 Task: Find connections with filter location Baoqing with filter topic #whatinspiresmewith filter profile language Potuguese with filter current company Netcore Cloud with filter school Shoolini University with filter industry Movies, Videos and Sound with filter service category Immigration Law with filter keywords title Bookkeeper
Action: Mouse moved to (568, 86)
Screenshot: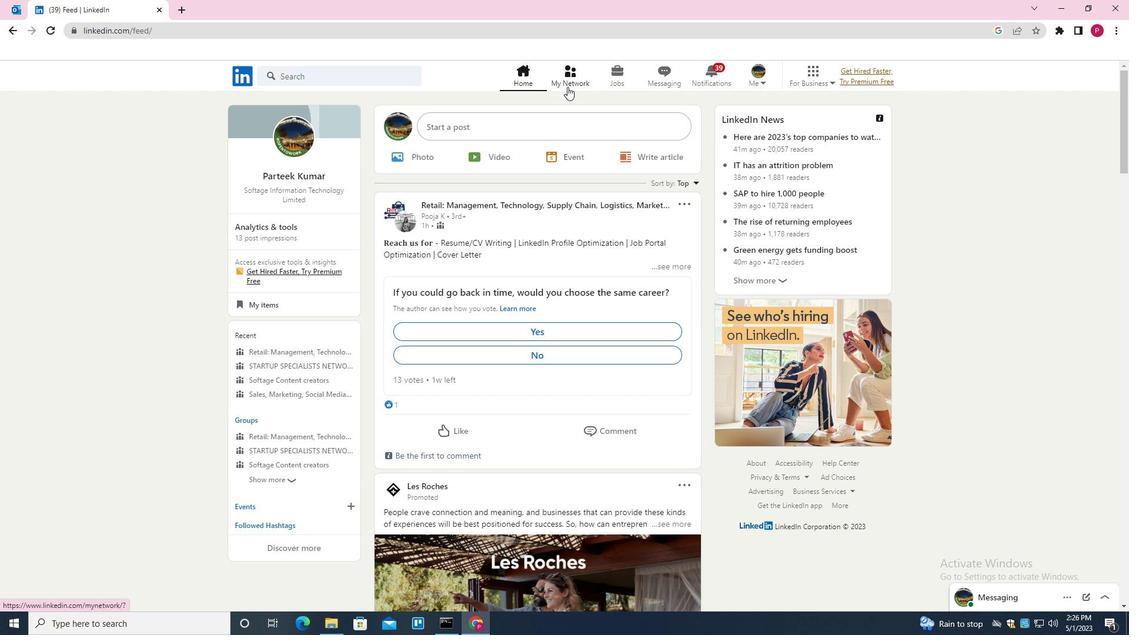 
Action: Mouse pressed left at (568, 86)
Screenshot: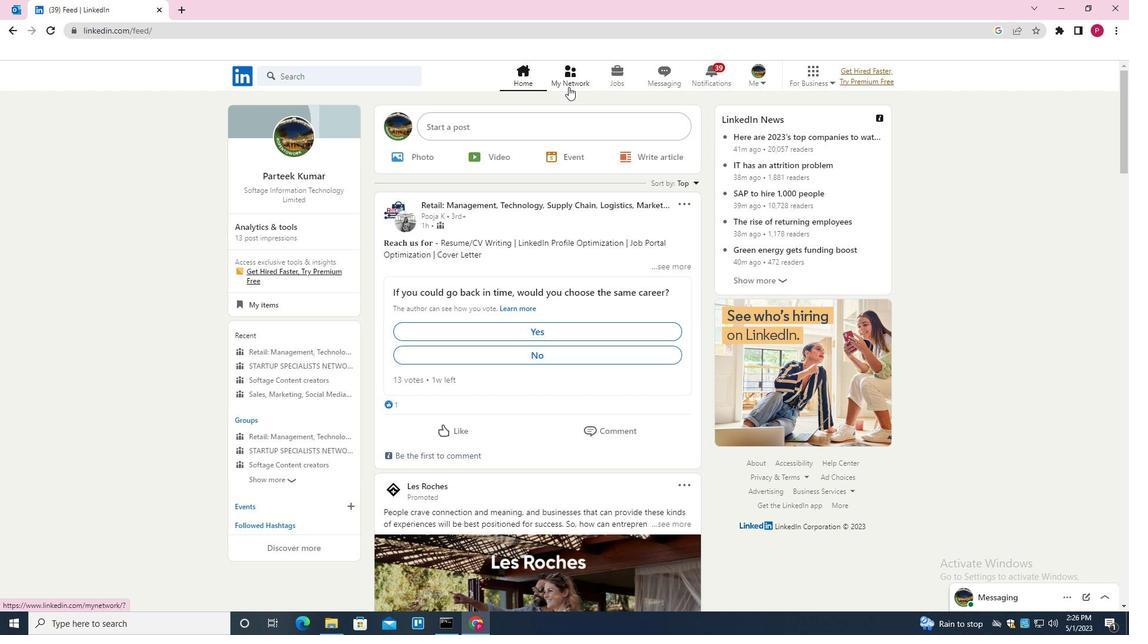 
Action: Mouse moved to (380, 135)
Screenshot: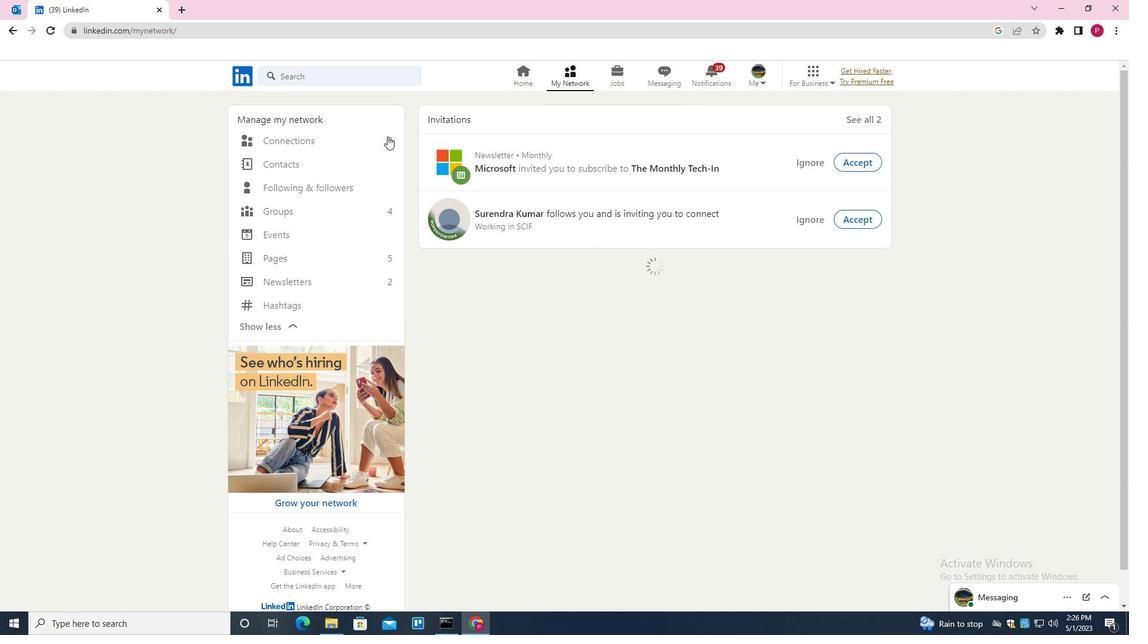 
Action: Mouse pressed left at (380, 135)
Screenshot: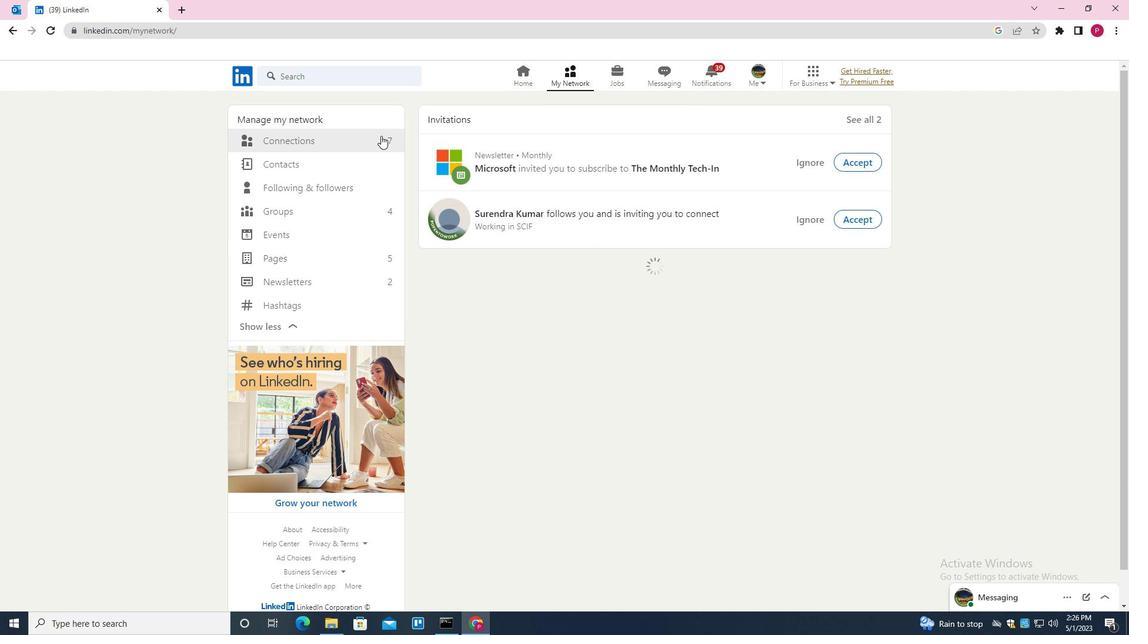 
Action: Mouse moved to (661, 138)
Screenshot: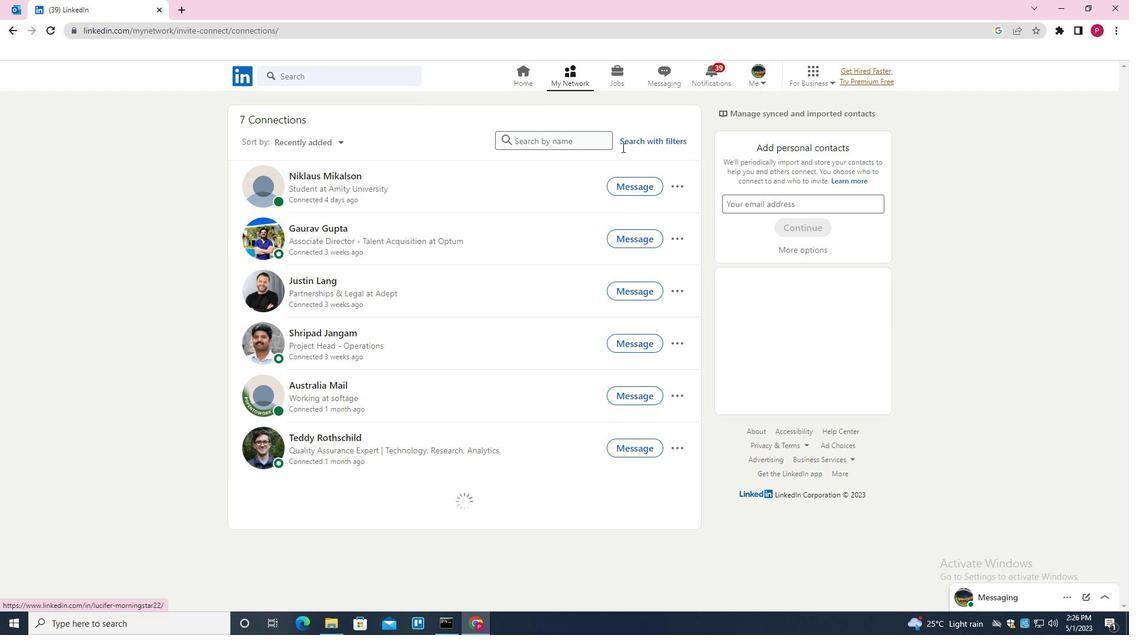 
Action: Mouse pressed left at (661, 138)
Screenshot: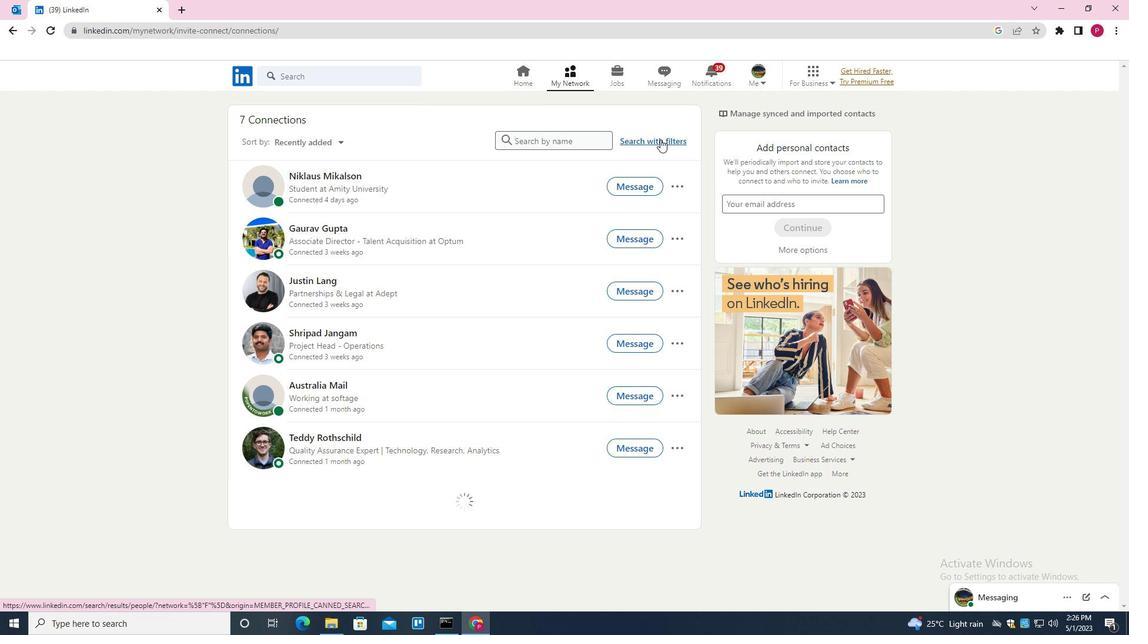 
Action: Mouse moved to (598, 108)
Screenshot: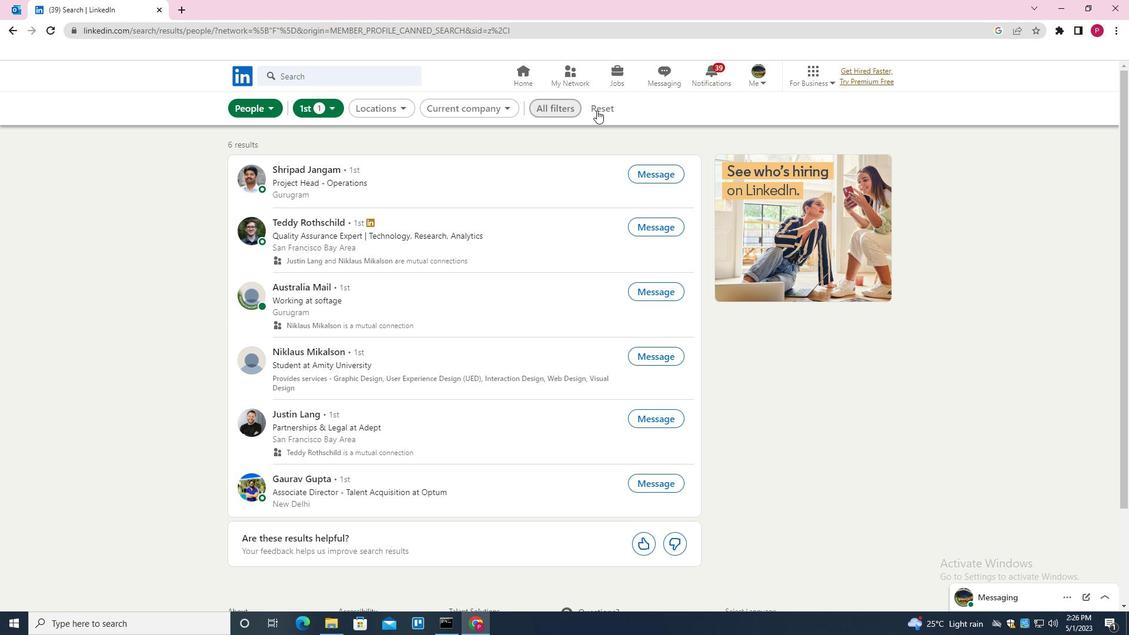 
Action: Mouse pressed left at (598, 108)
Screenshot: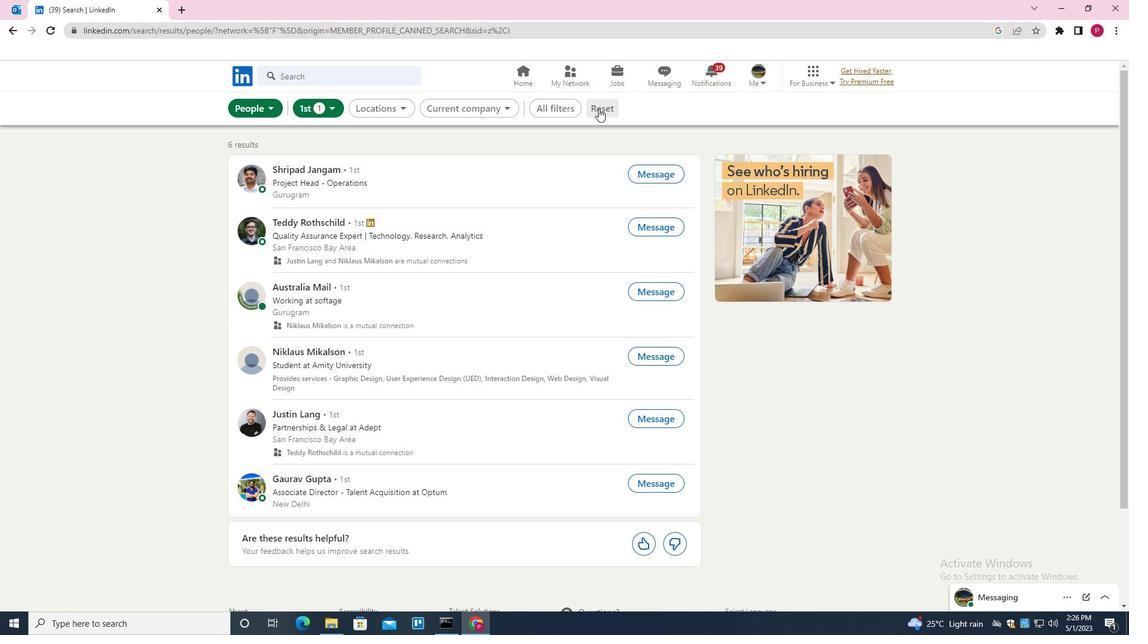 
Action: Mouse moved to (578, 108)
Screenshot: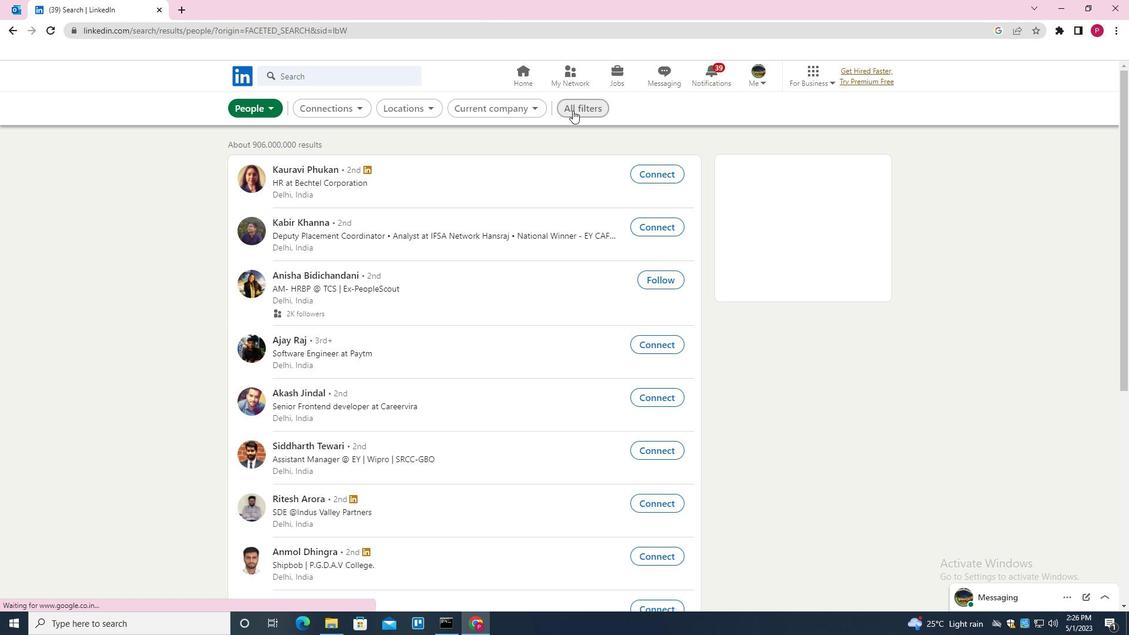 
Action: Mouse pressed left at (578, 108)
Screenshot: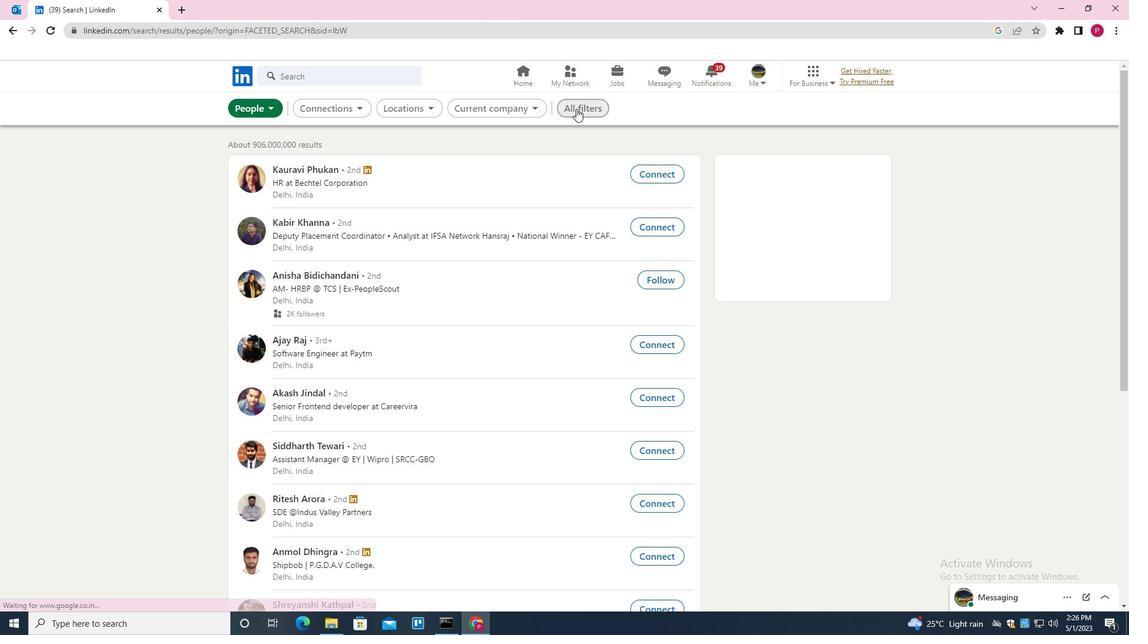 
Action: Mouse moved to (861, 297)
Screenshot: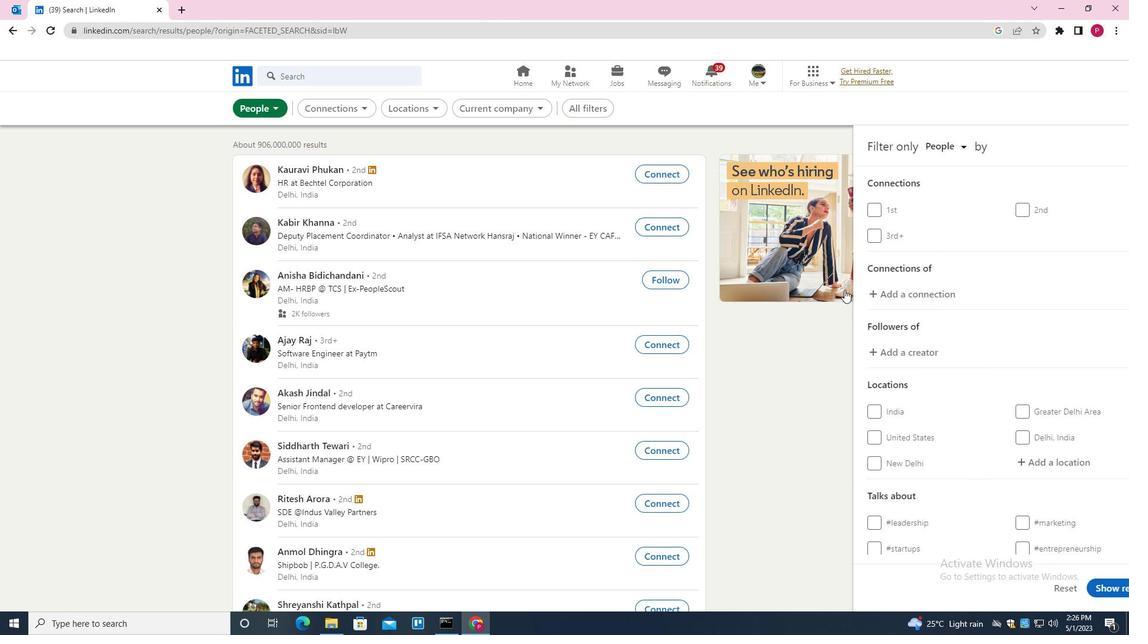 
Action: Mouse scrolled (861, 296) with delta (0, 0)
Screenshot: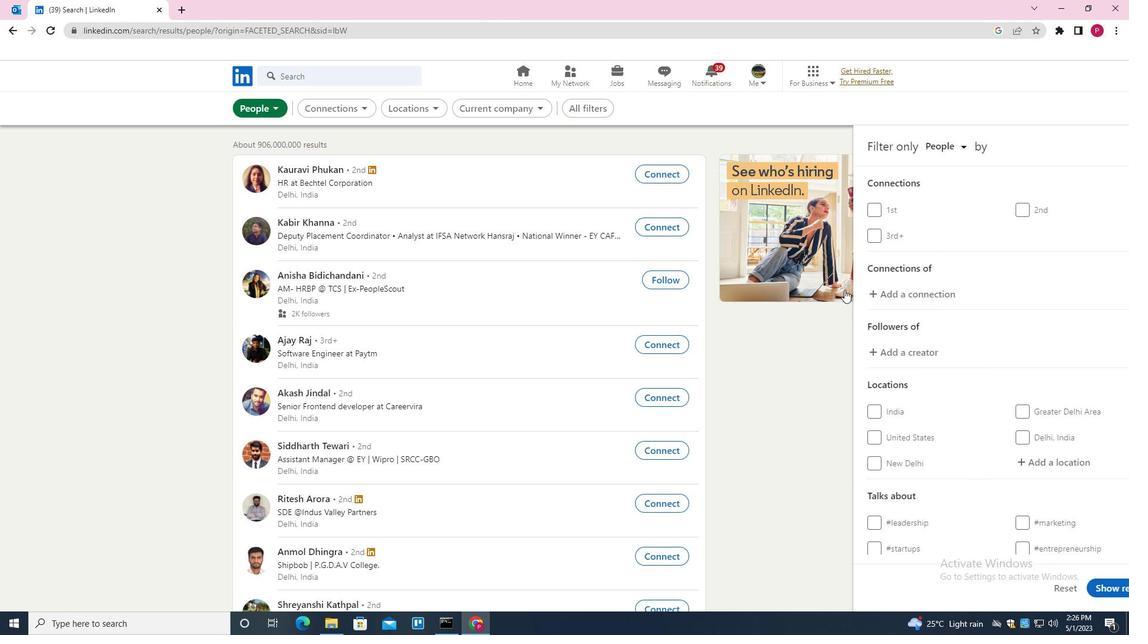 
Action: Mouse moved to (863, 298)
Screenshot: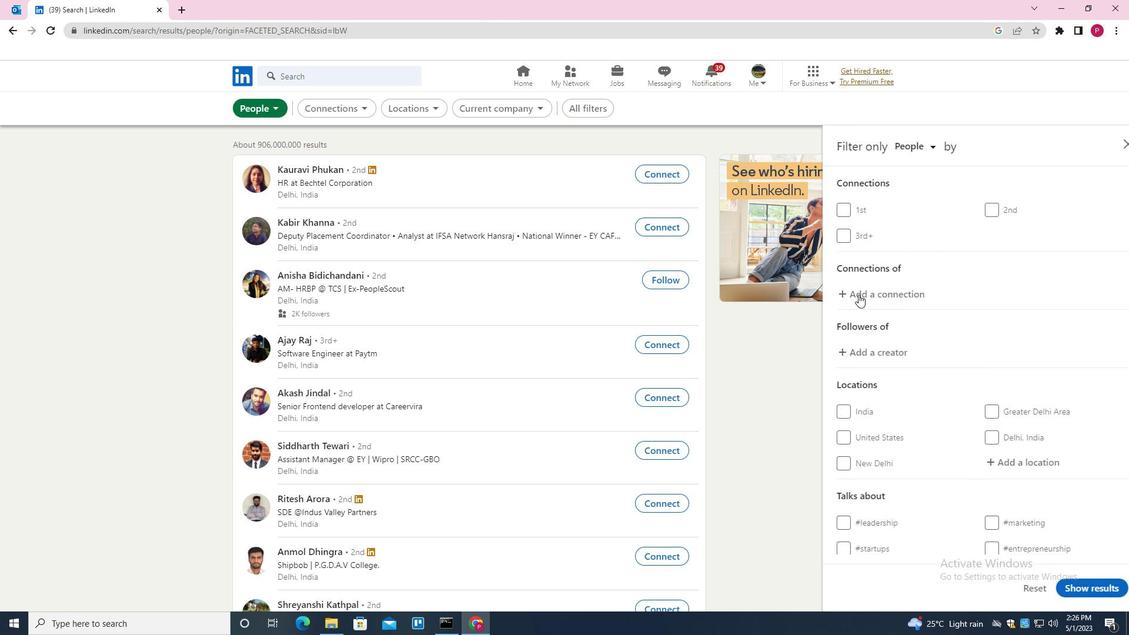
Action: Mouse scrolled (863, 297) with delta (0, 0)
Screenshot: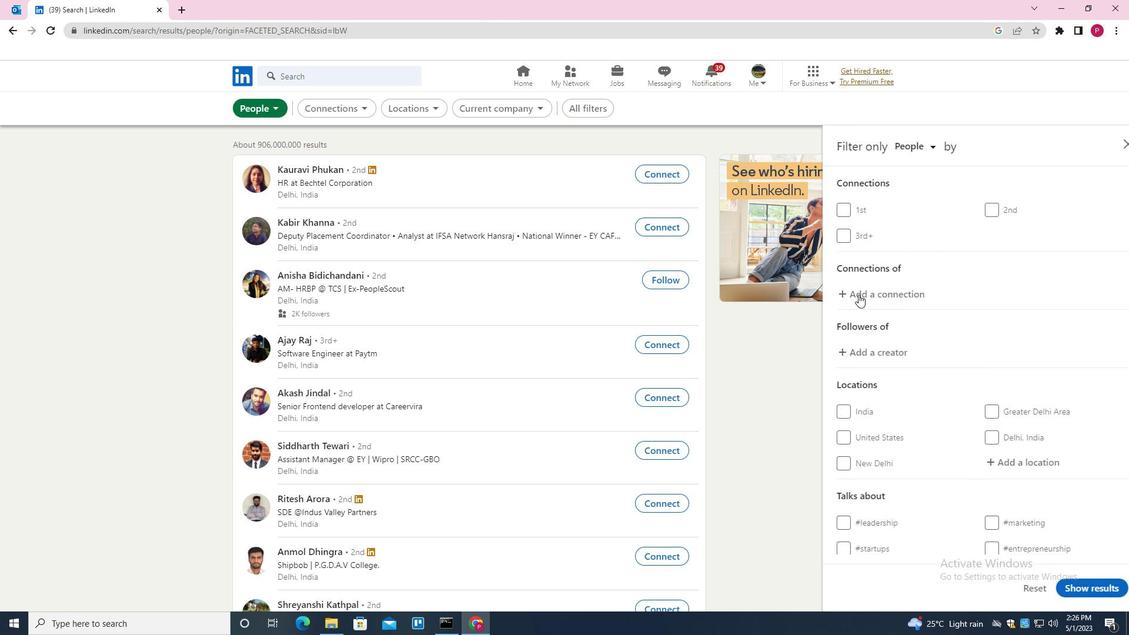 
Action: Mouse moved to (868, 302)
Screenshot: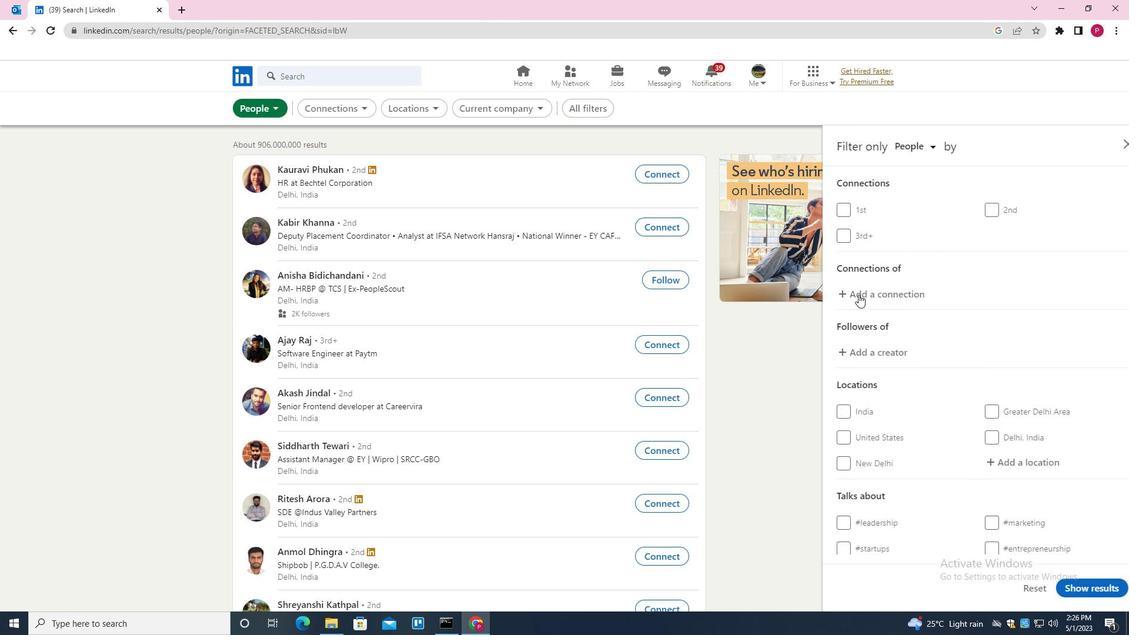 
Action: Mouse scrolled (868, 301) with delta (0, 0)
Screenshot: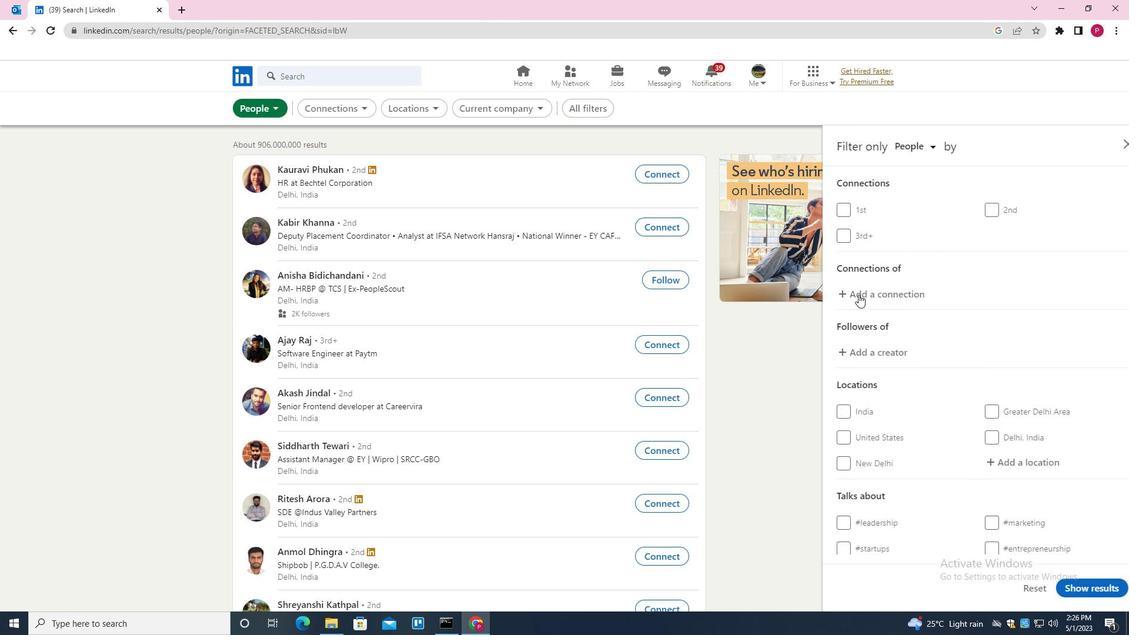 
Action: Mouse moved to (1013, 282)
Screenshot: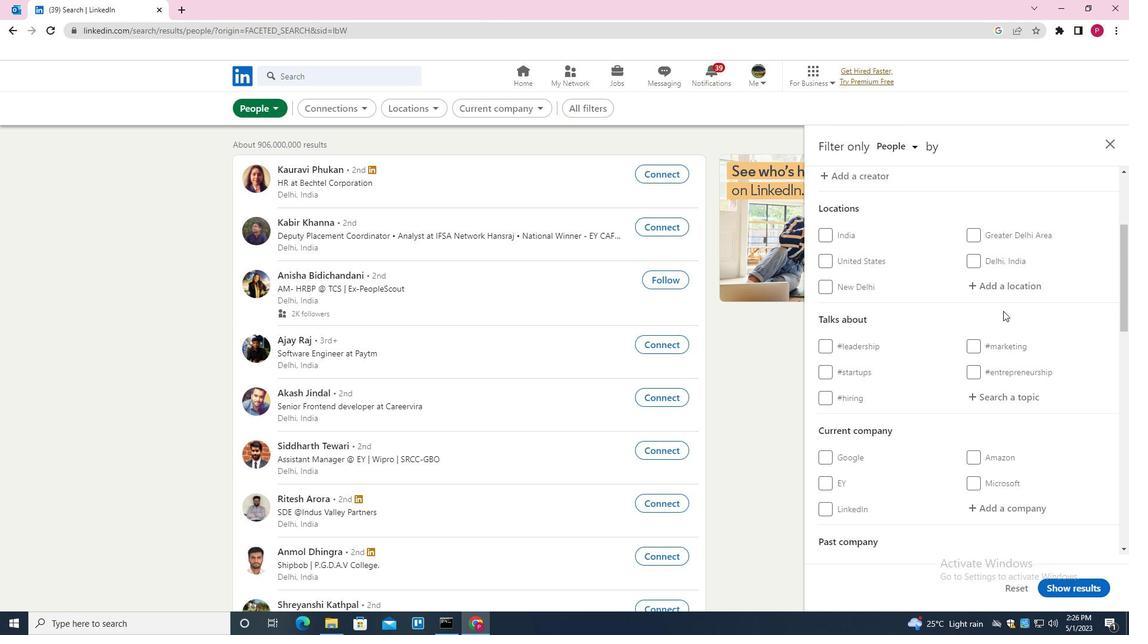 
Action: Mouse pressed left at (1013, 282)
Screenshot: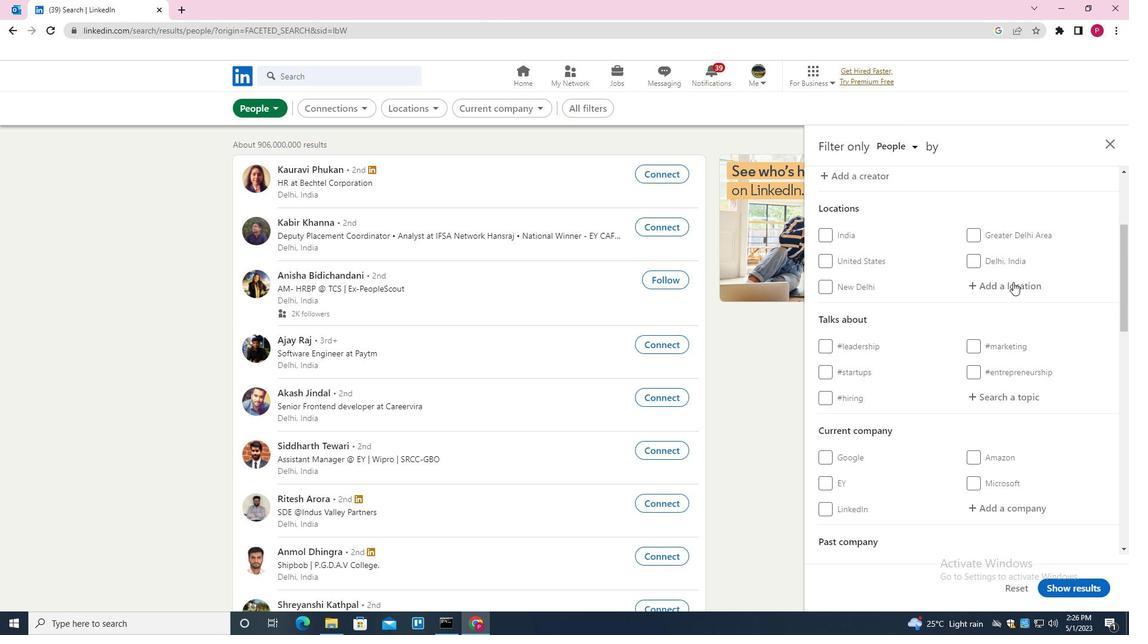 
Action: Key pressed <Key.shift>BAOQING<Key.enter>
Screenshot: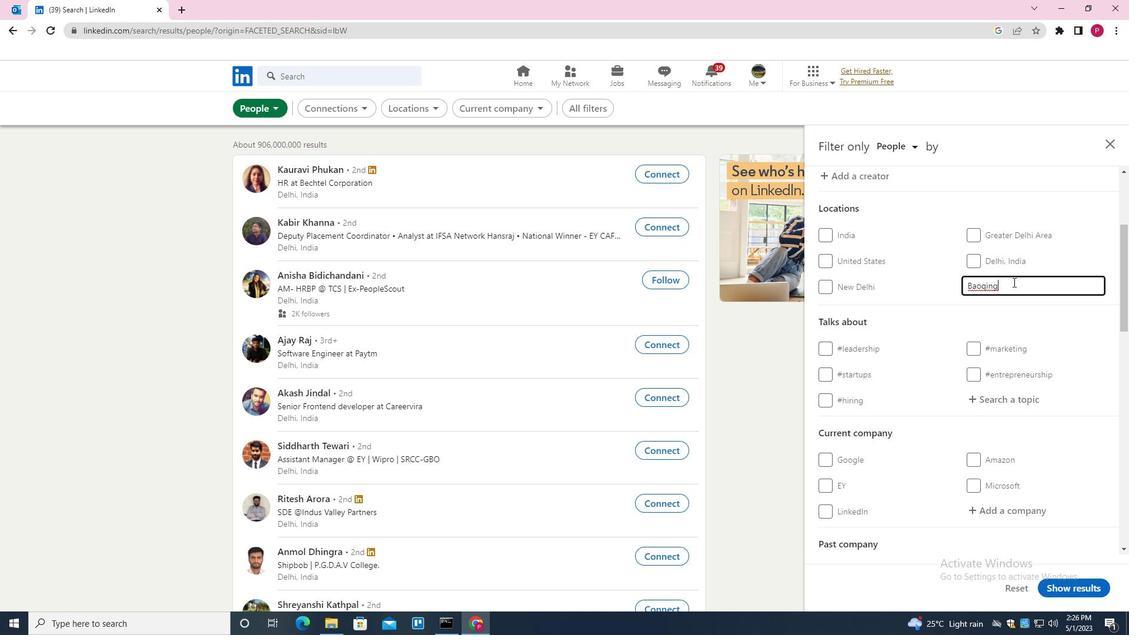 
Action: Mouse moved to (991, 297)
Screenshot: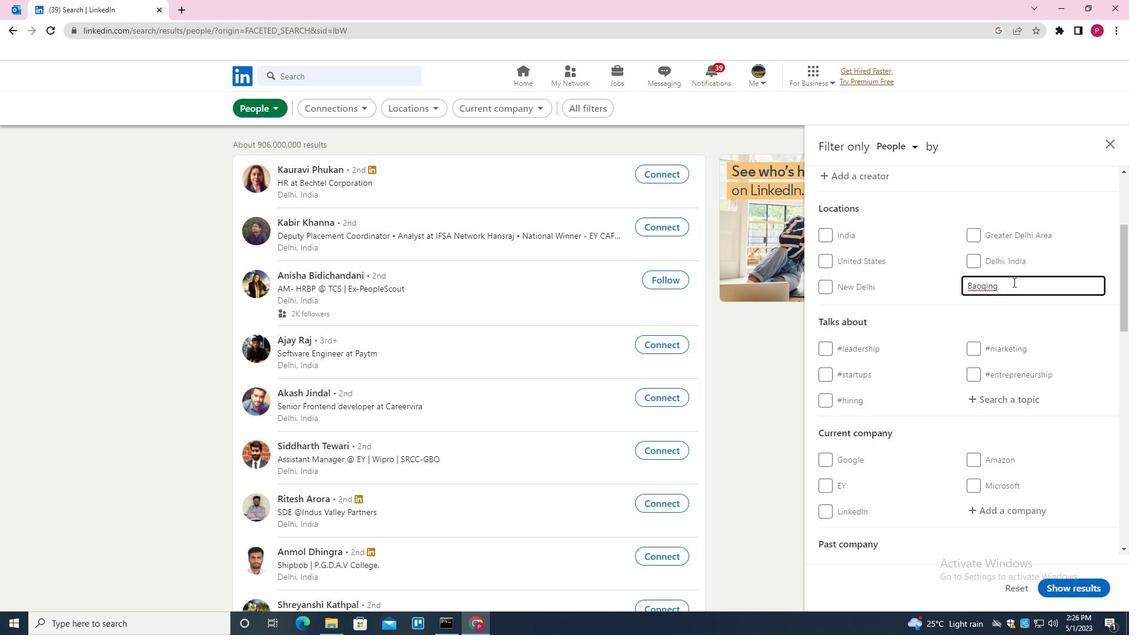 
Action: Mouse scrolled (991, 297) with delta (0, 0)
Screenshot: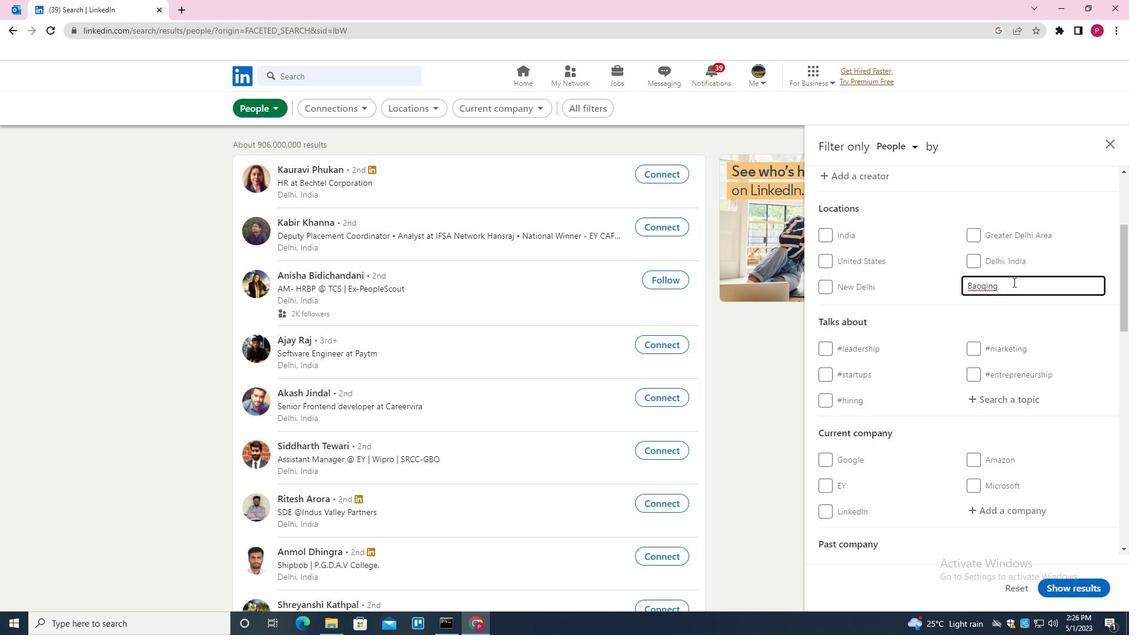 
Action: Mouse moved to (990, 326)
Screenshot: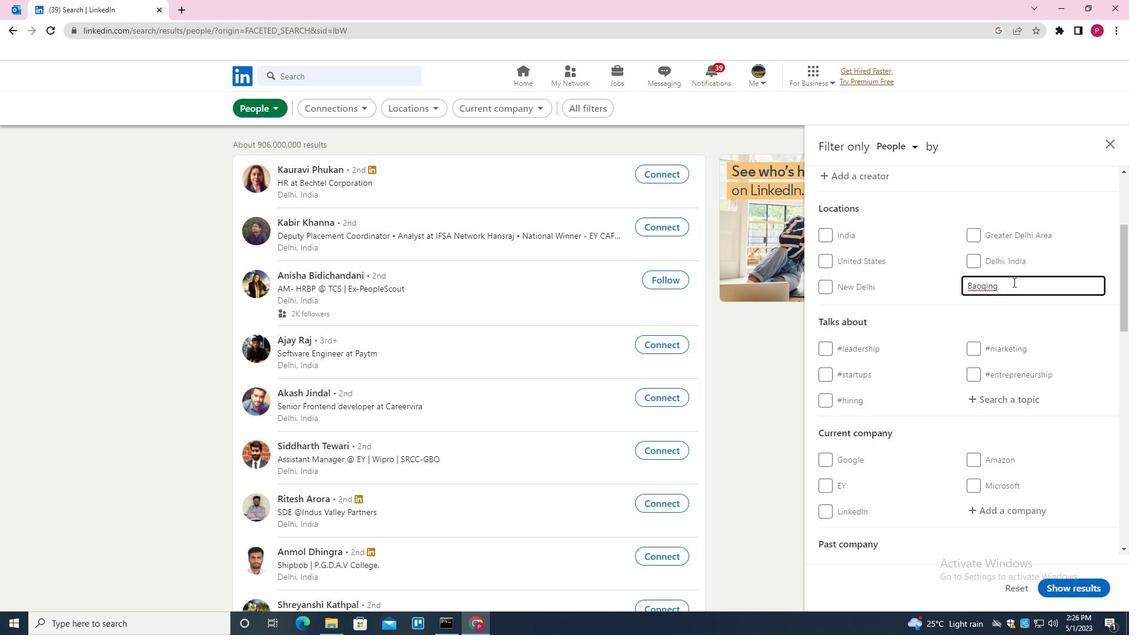 
Action: Mouse scrolled (990, 325) with delta (0, 0)
Screenshot: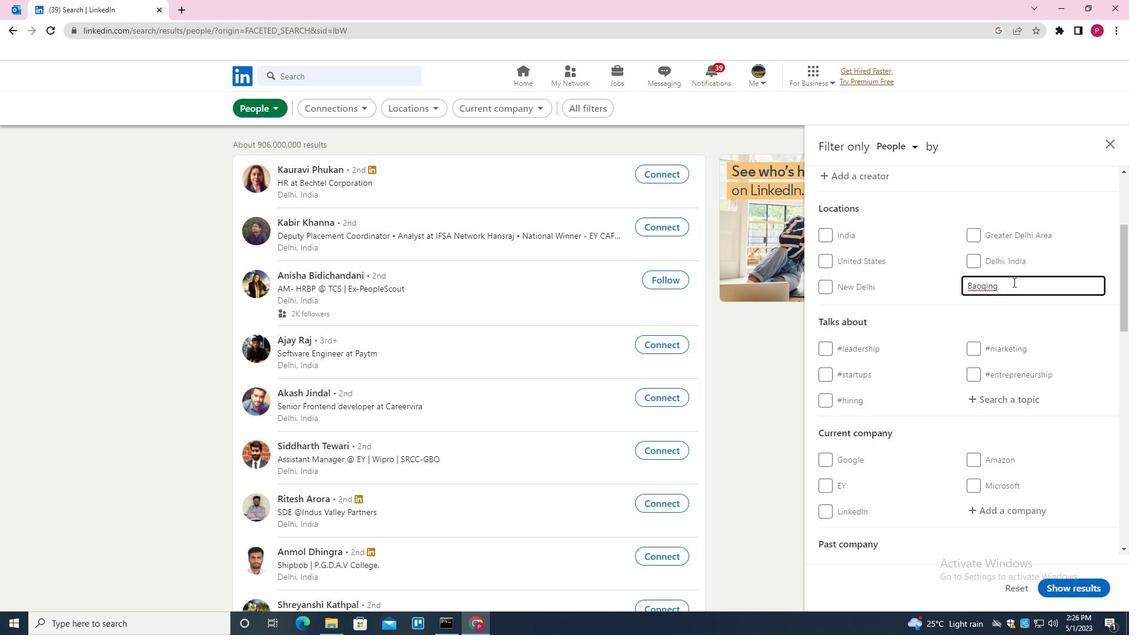 
Action: Mouse moved to (996, 284)
Screenshot: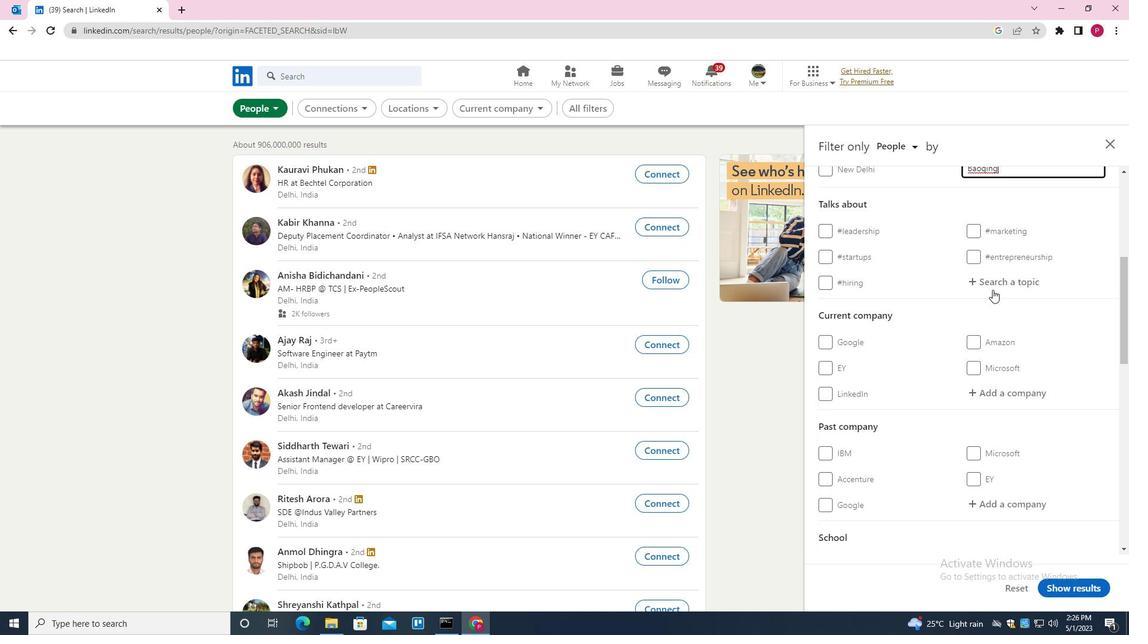 
Action: Mouse pressed left at (996, 284)
Screenshot: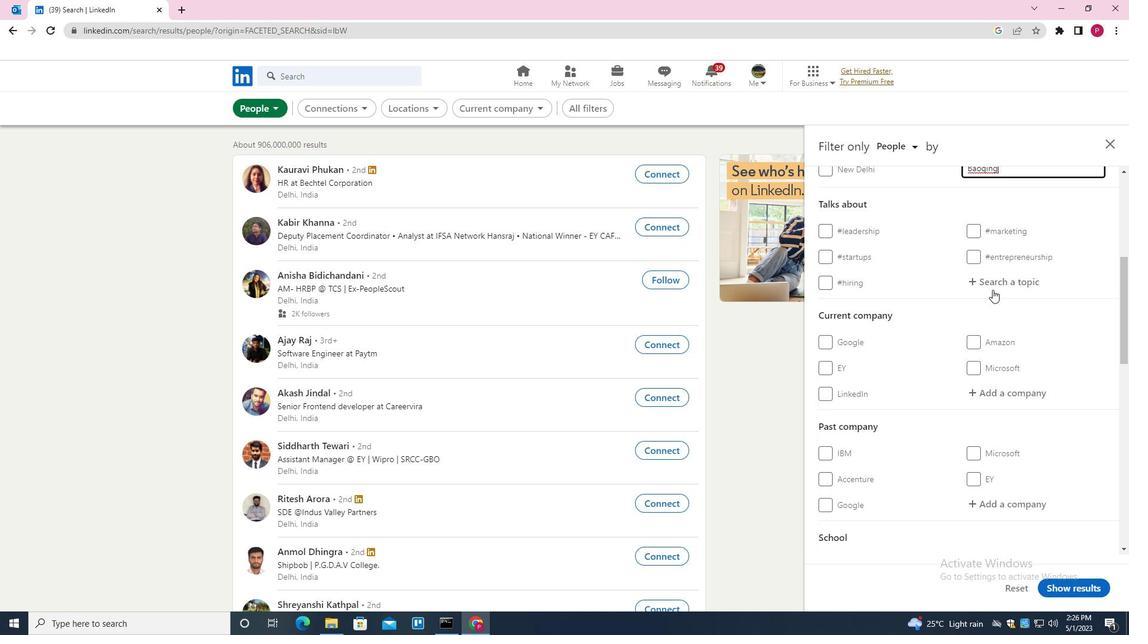 
Action: Key pressed WHAT<Key.space>INSPIRE<Key.backspace><Key.backspace><Key.backspace><Key.backspace><Key.backspace><Key.backspace><Key.backspace><Key.backspace>INSPIRE<Key.down><Key.enter>
Screenshot: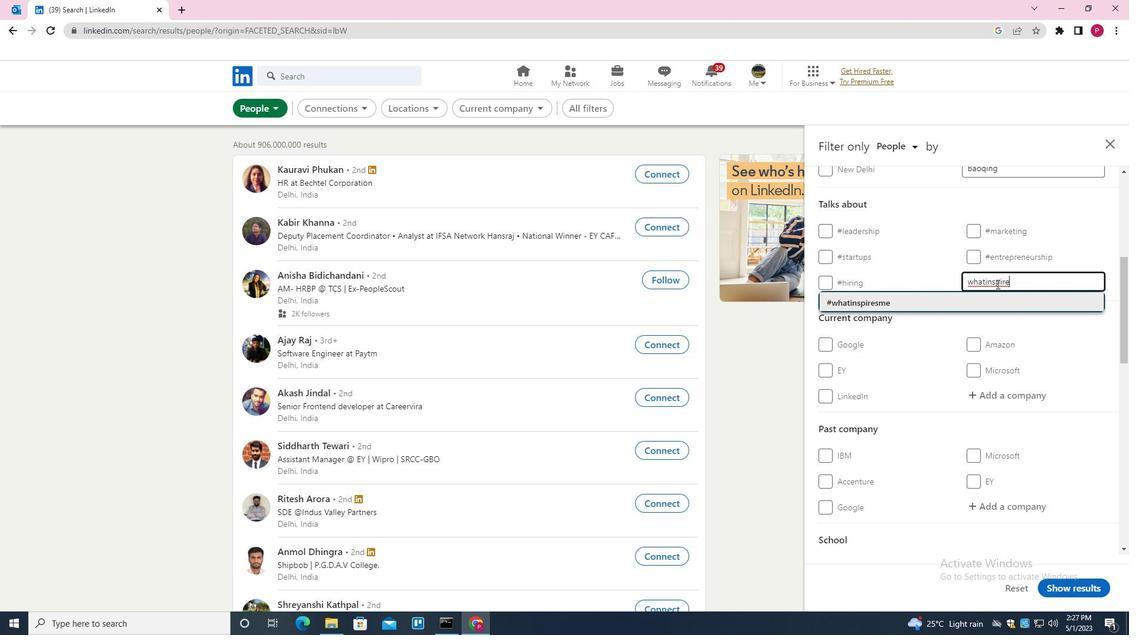 
Action: Mouse moved to (920, 328)
Screenshot: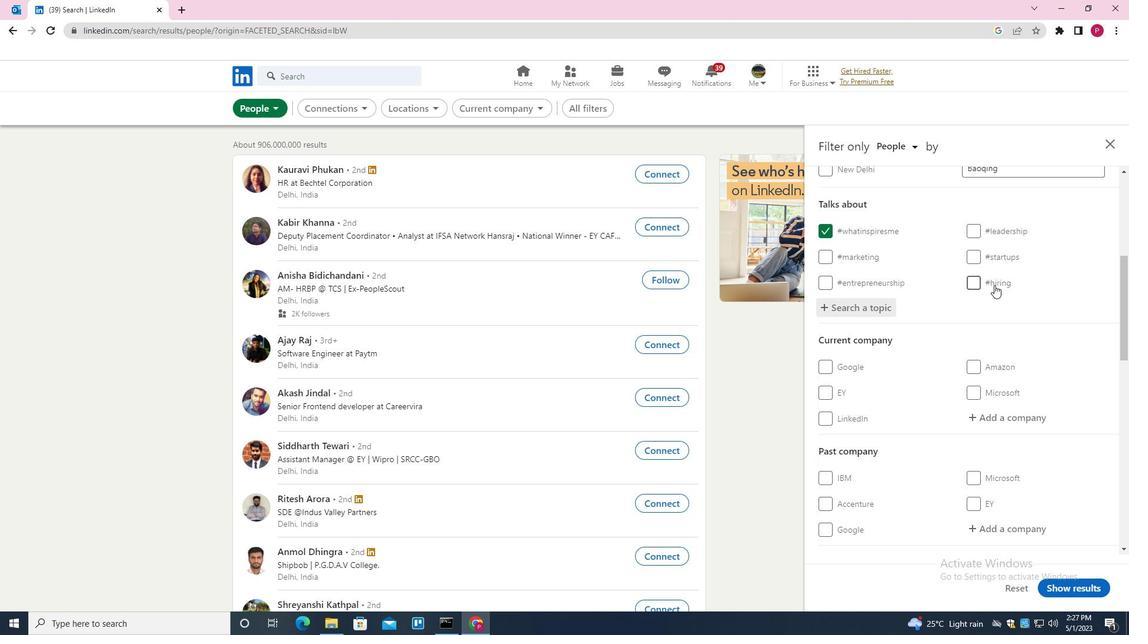 
Action: Mouse scrolled (920, 328) with delta (0, 0)
Screenshot: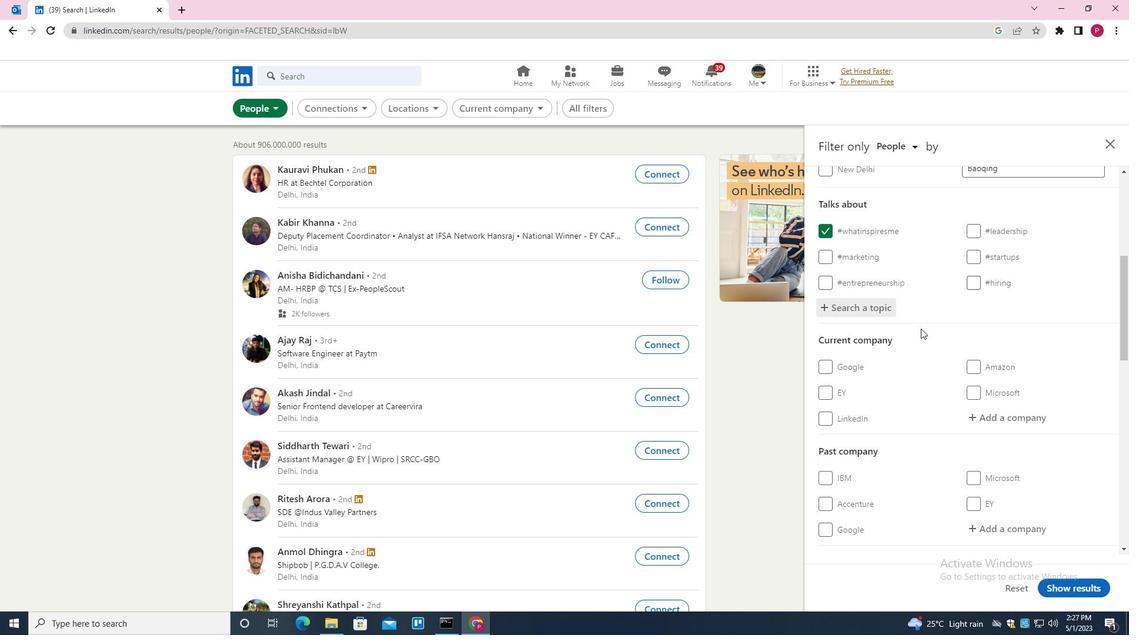 
Action: Mouse scrolled (920, 328) with delta (0, 0)
Screenshot: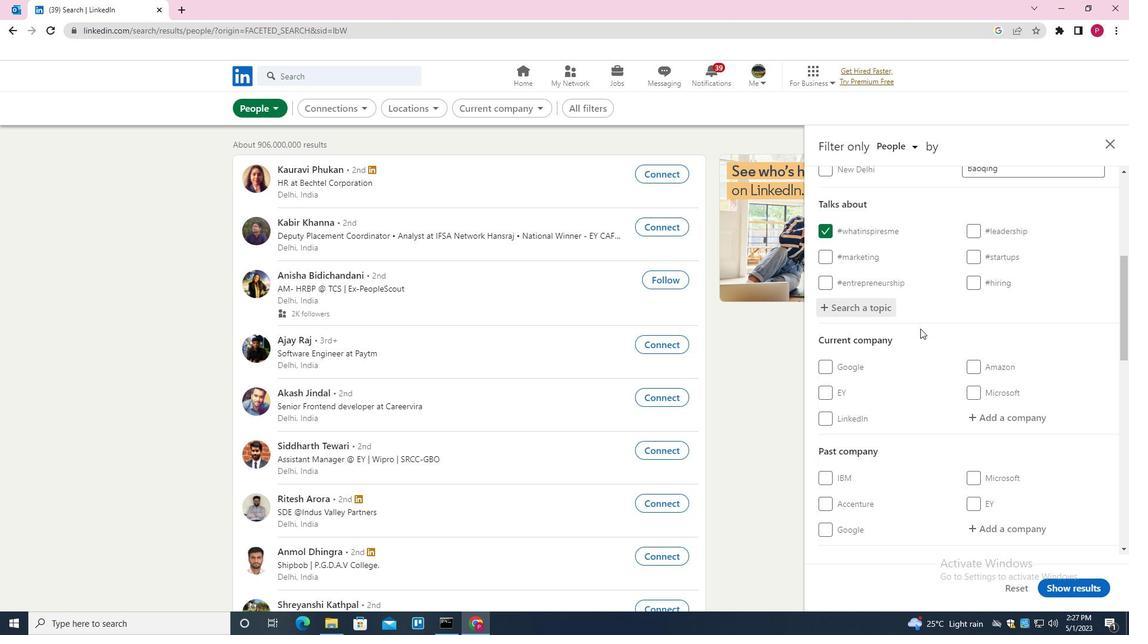 
Action: Mouse scrolled (920, 328) with delta (0, 0)
Screenshot: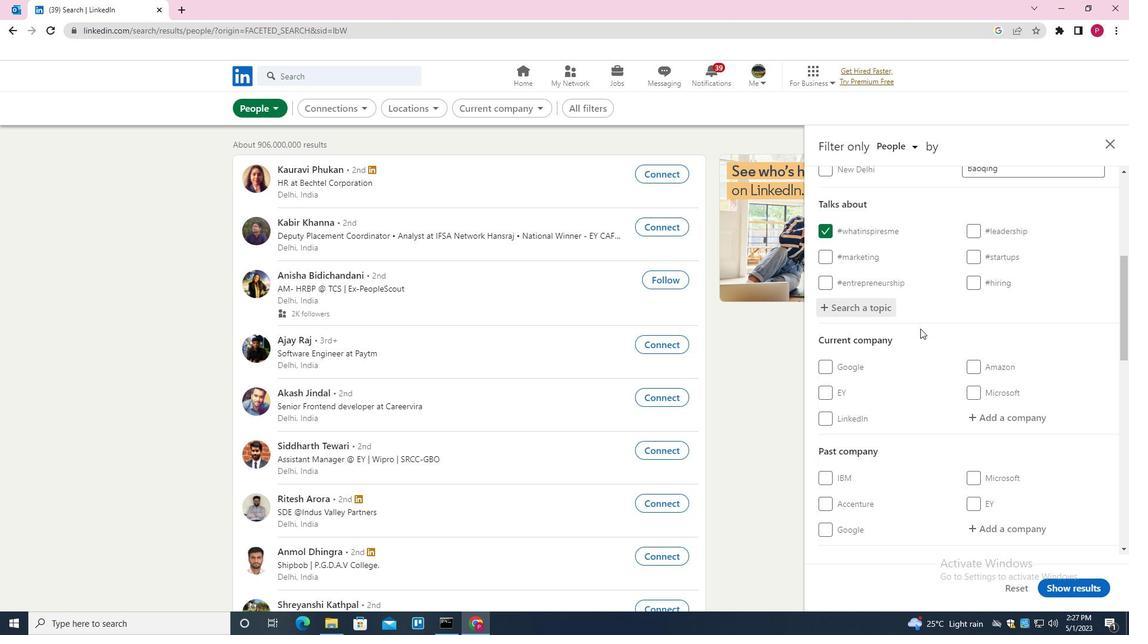 
Action: Mouse moved to (896, 351)
Screenshot: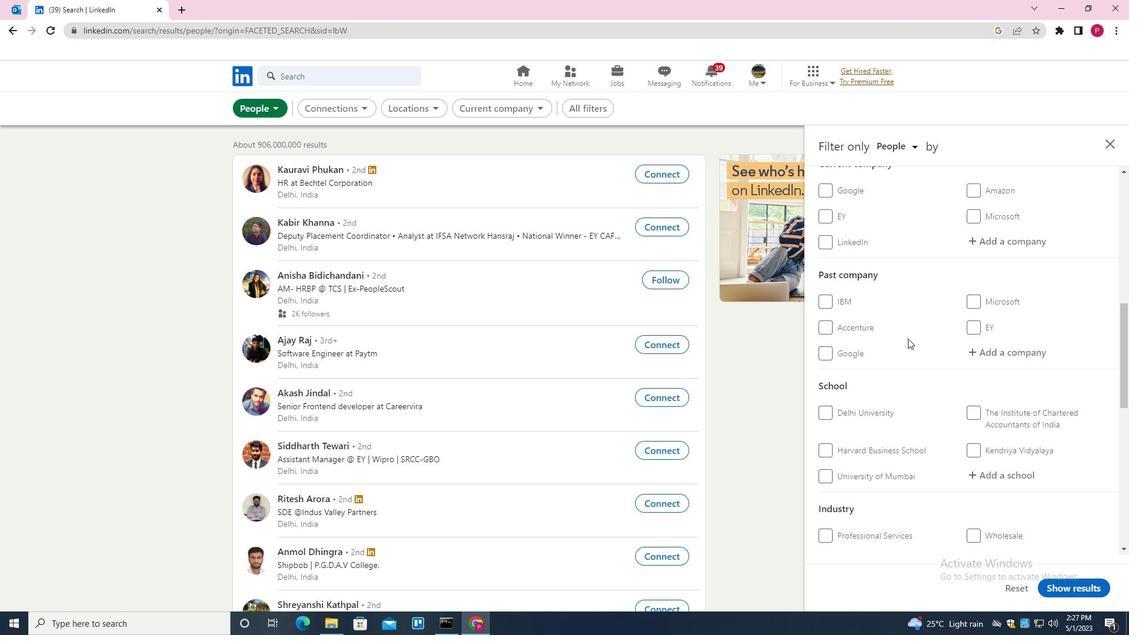 
Action: Mouse scrolled (896, 351) with delta (0, 0)
Screenshot: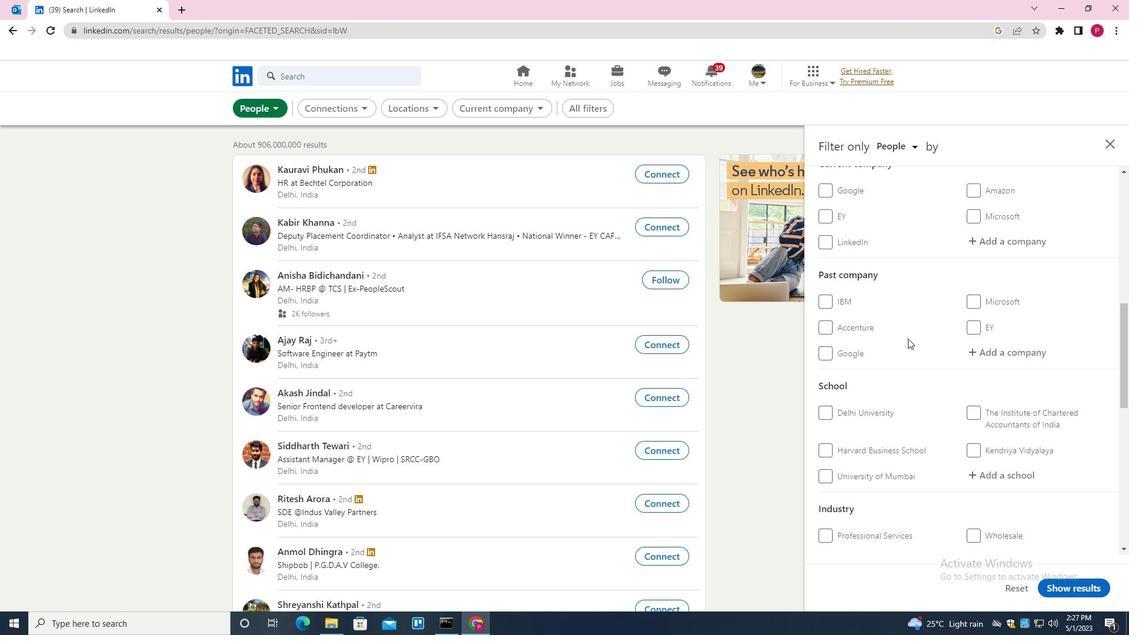 
Action: Mouse moved to (896, 352)
Screenshot: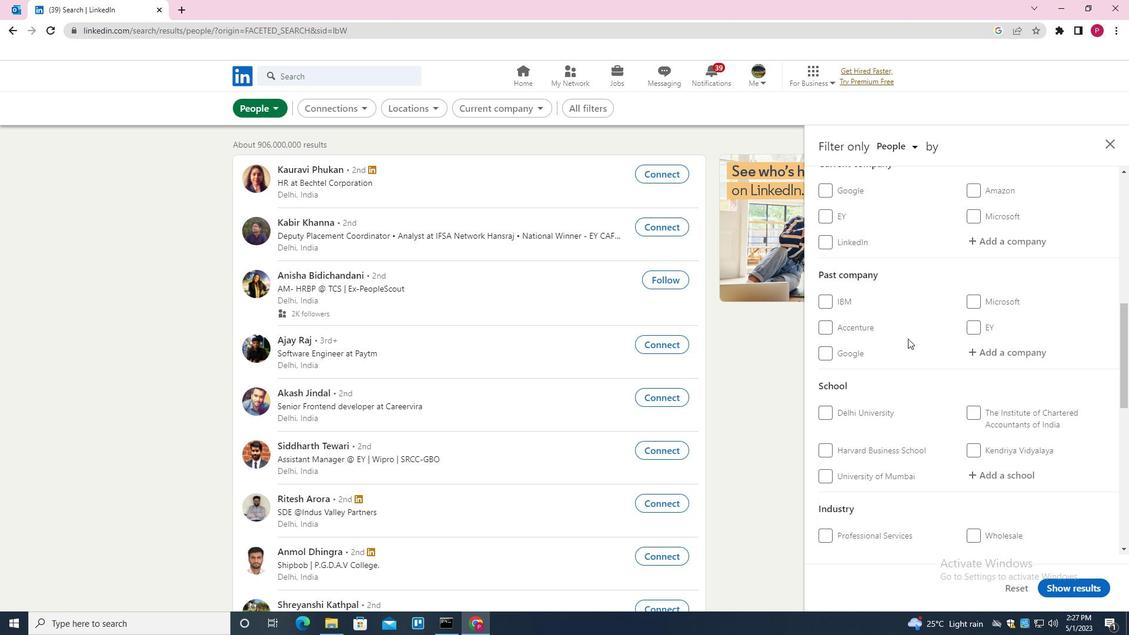 
Action: Mouse scrolled (896, 351) with delta (0, 0)
Screenshot: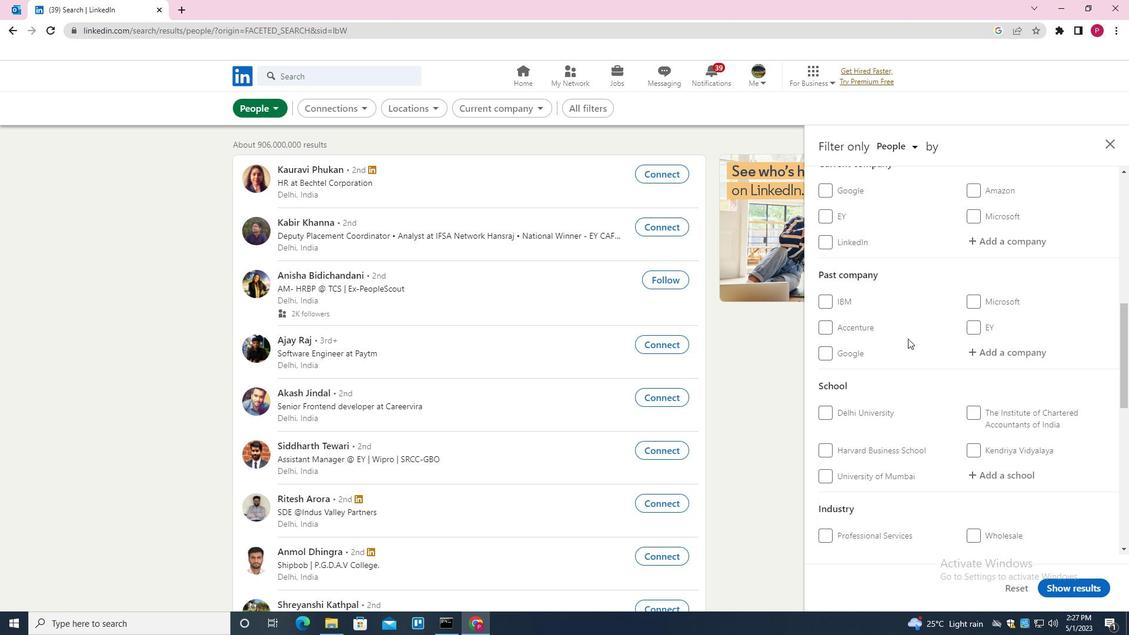 
Action: Mouse moved to (896, 354)
Screenshot: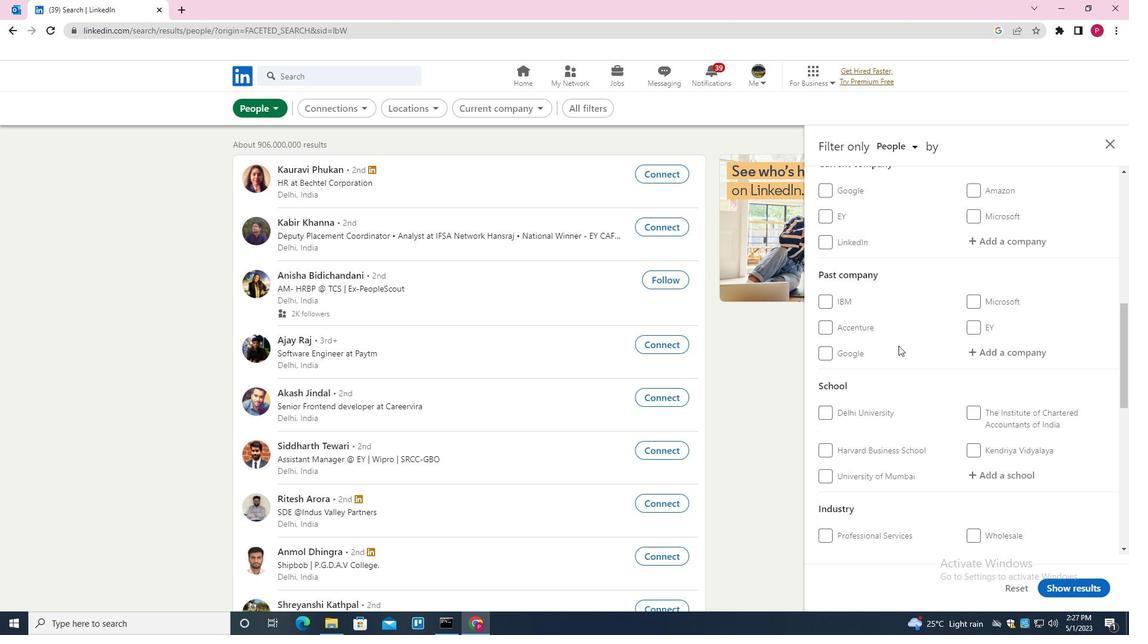
Action: Mouse scrolled (896, 353) with delta (0, 0)
Screenshot: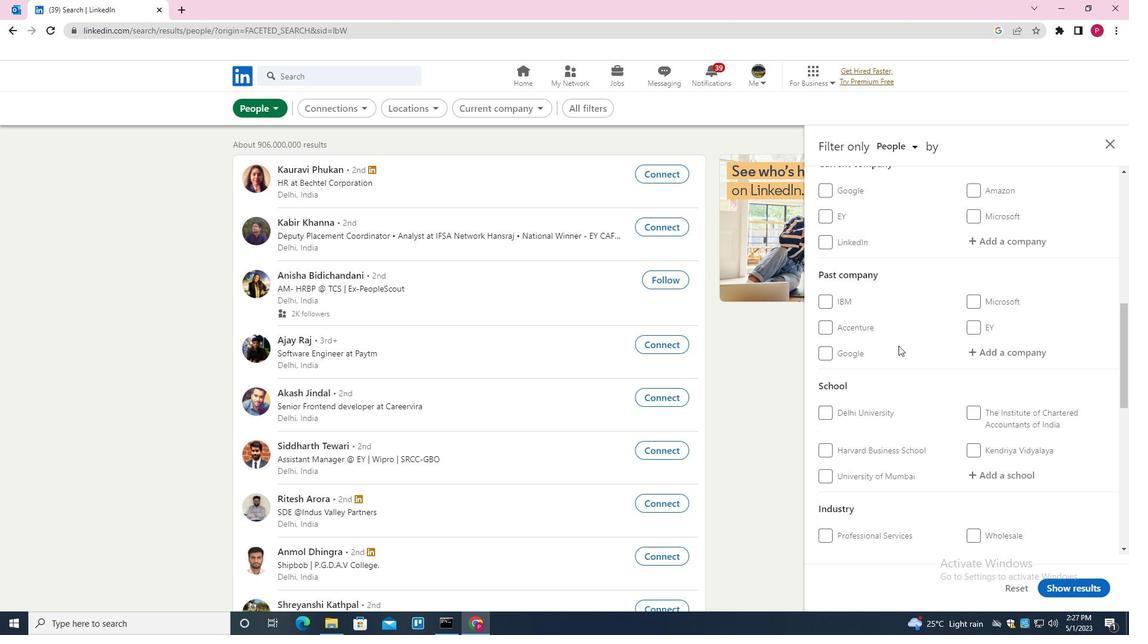 
Action: Mouse moved to (896, 364)
Screenshot: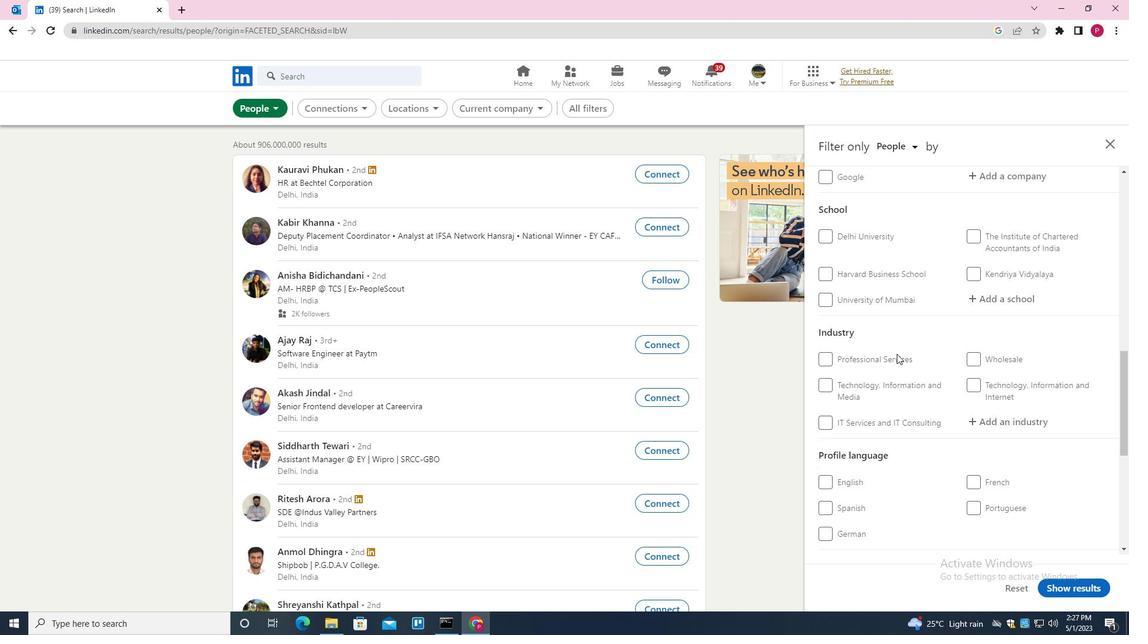 
Action: Mouse scrolled (896, 364) with delta (0, 0)
Screenshot: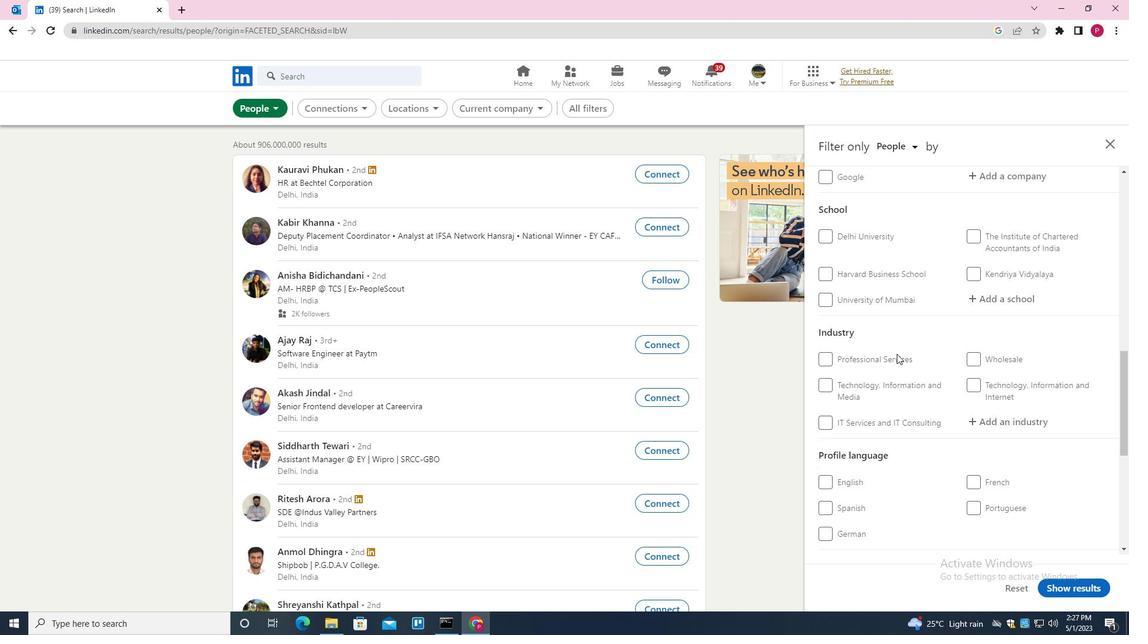 
Action: Mouse moved to (896, 366)
Screenshot: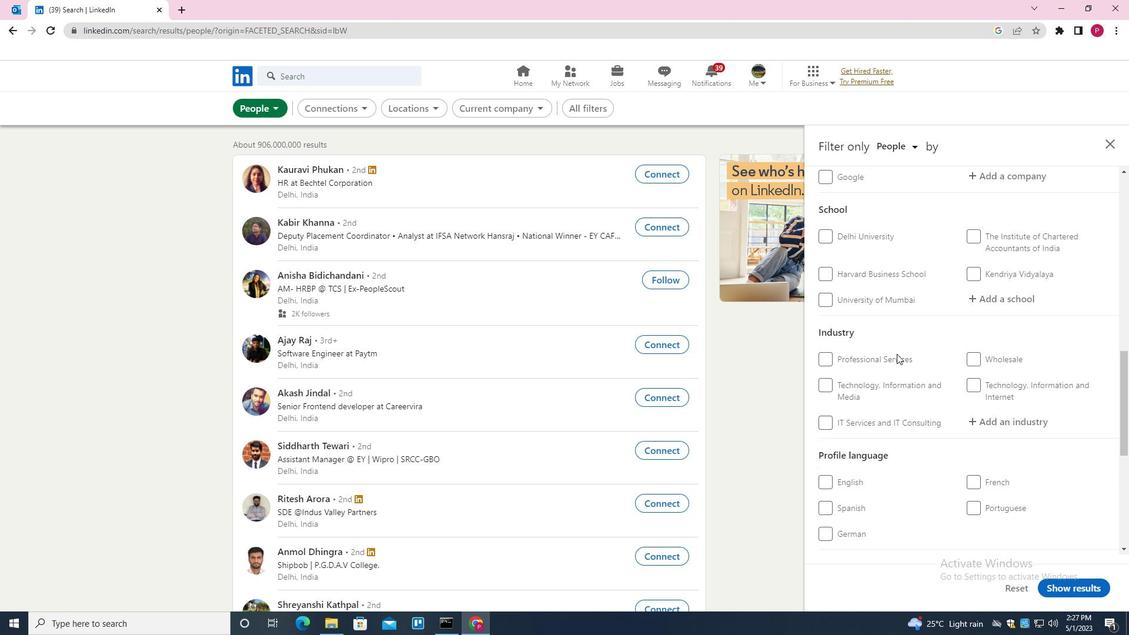 
Action: Mouse scrolled (896, 365) with delta (0, 0)
Screenshot: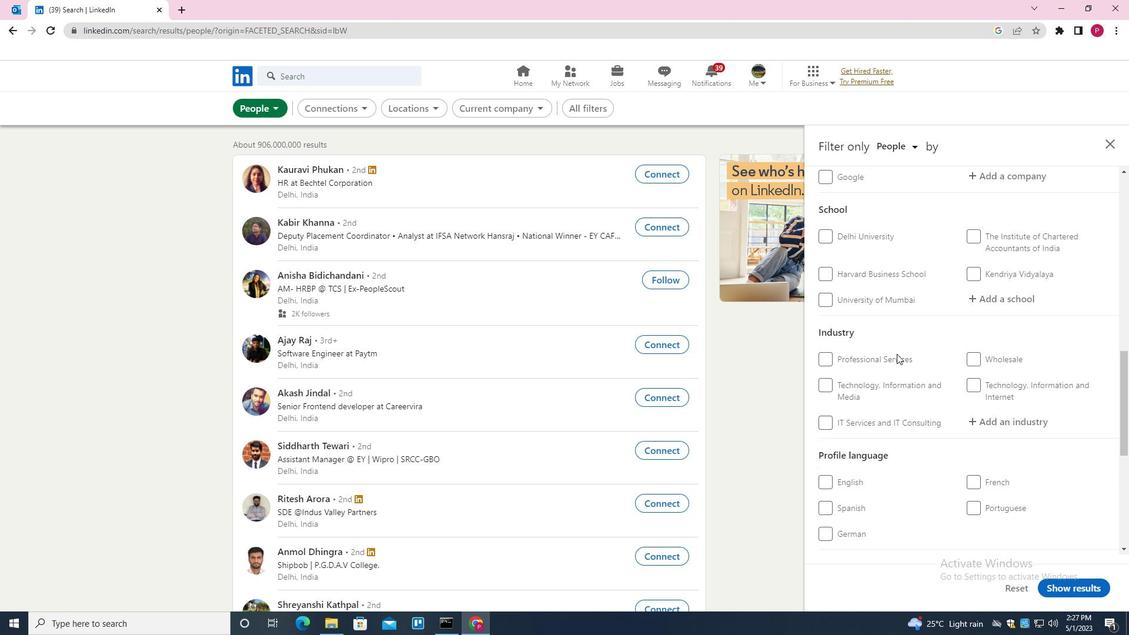 
Action: Mouse moved to (896, 367)
Screenshot: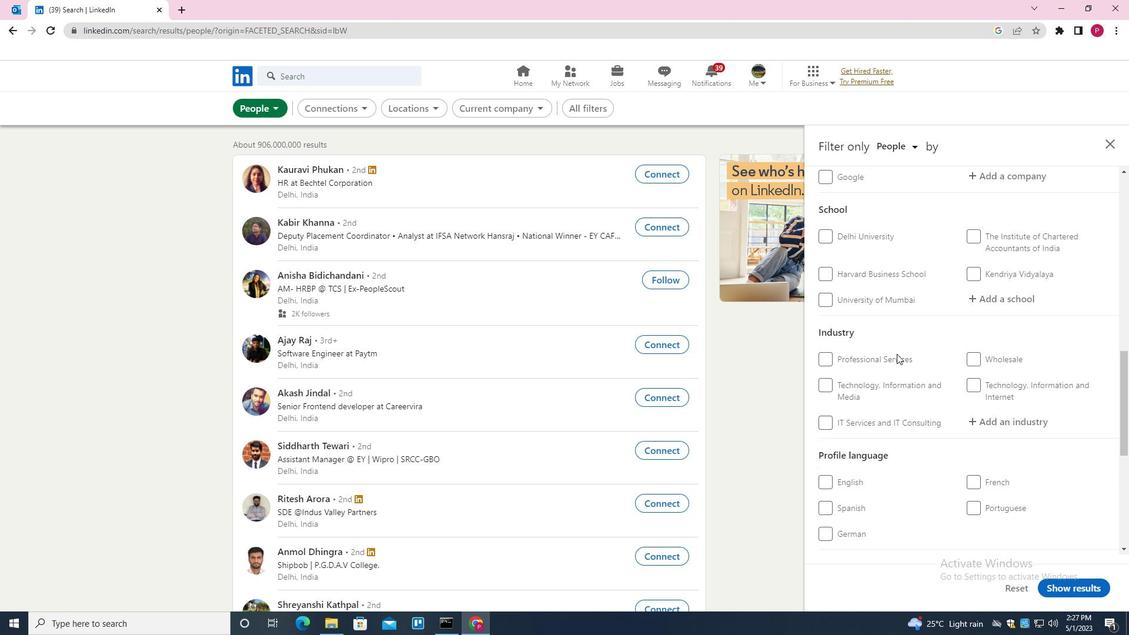 
Action: Mouse scrolled (896, 367) with delta (0, 0)
Screenshot: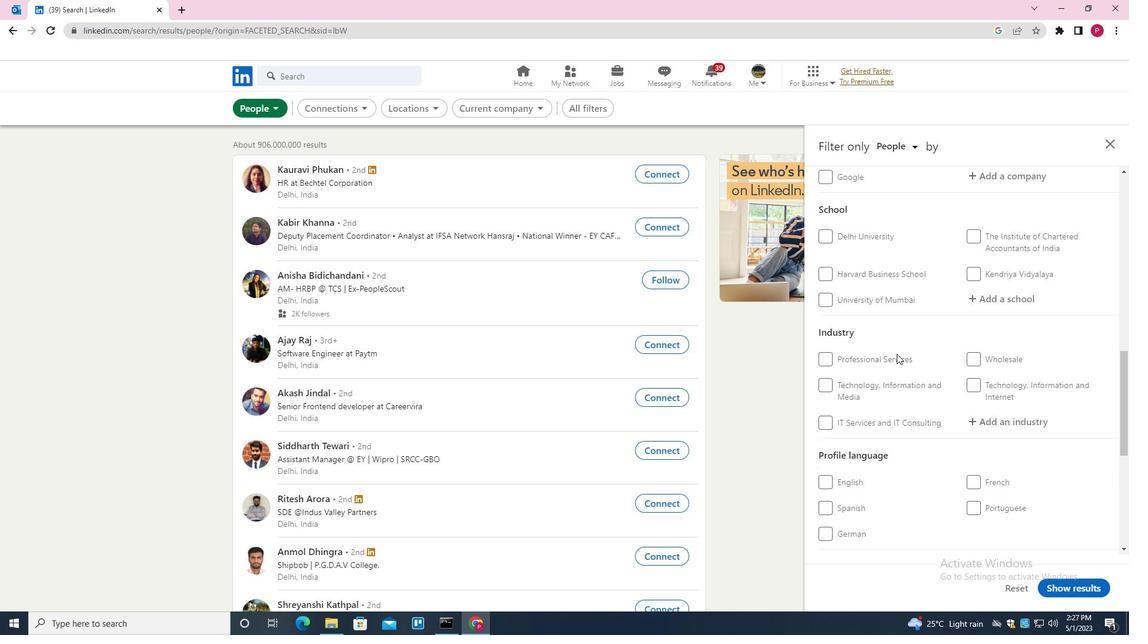 
Action: Mouse moved to (896, 369)
Screenshot: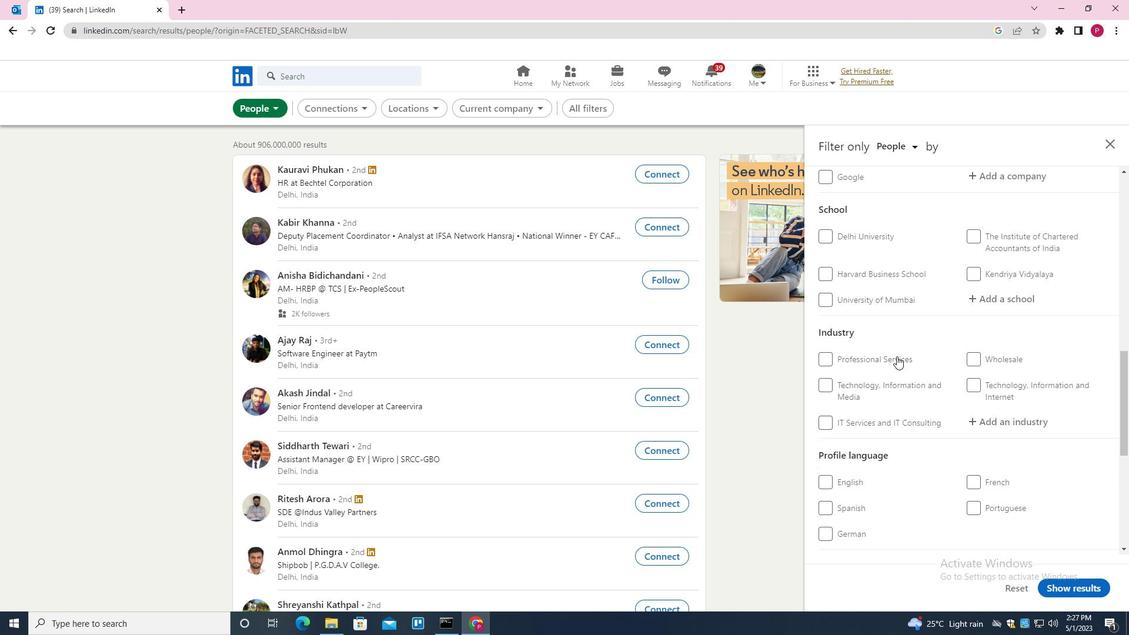 
Action: Mouse scrolled (896, 369) with delta (0, 0)
Screenshot: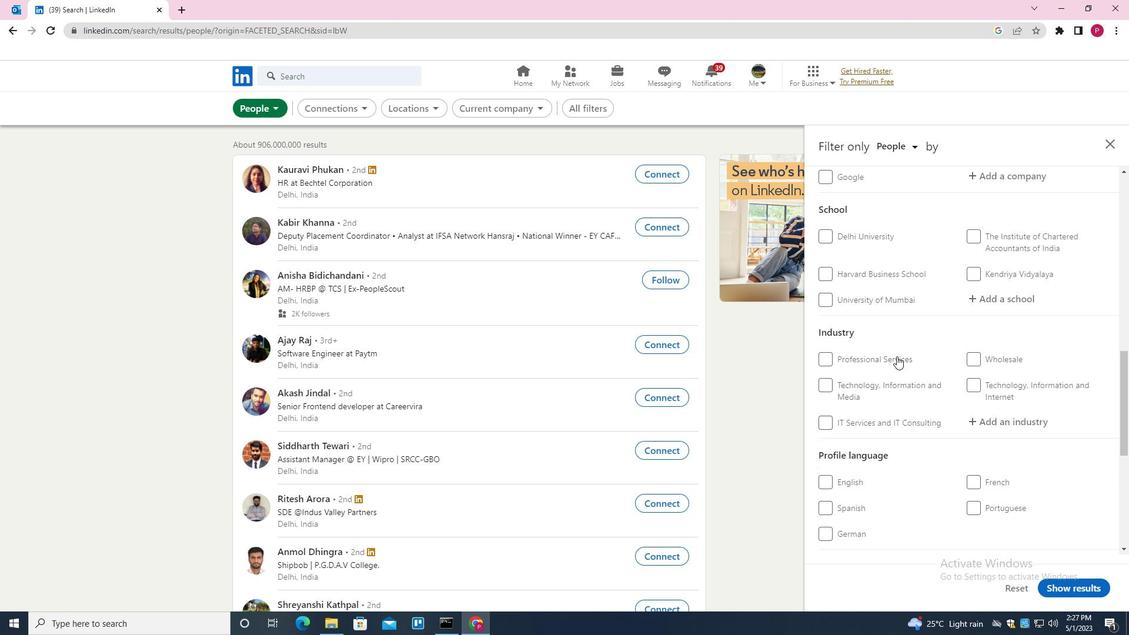 
Action: Mouse moved to (973, 275)
Screenshot: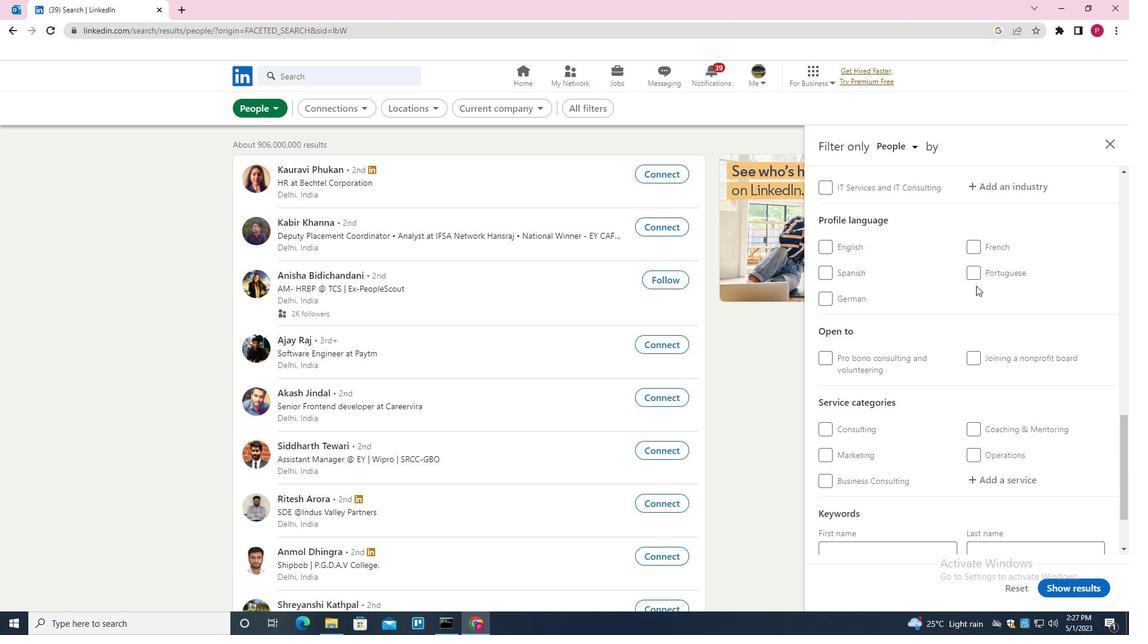 
Action: Mouse pressed left at (973, 275)
Screenshot: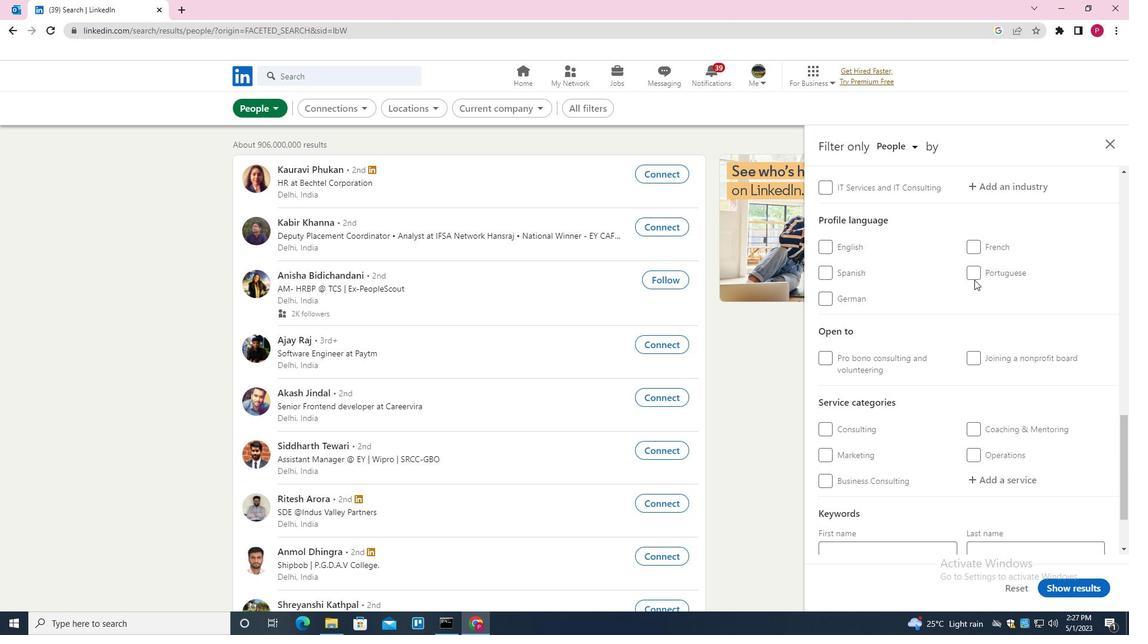 
Action: Mouse moved to (930, 322)
Screenshot: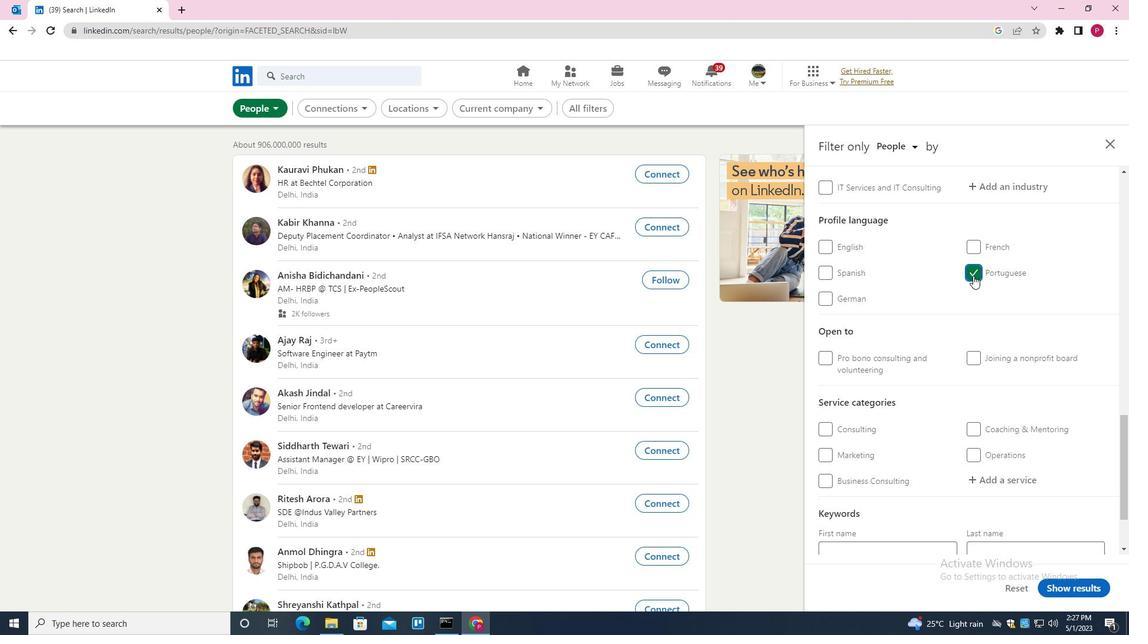 
Action: Mouse scrolled (930, 323) with delta (0, 0)
Screenshot: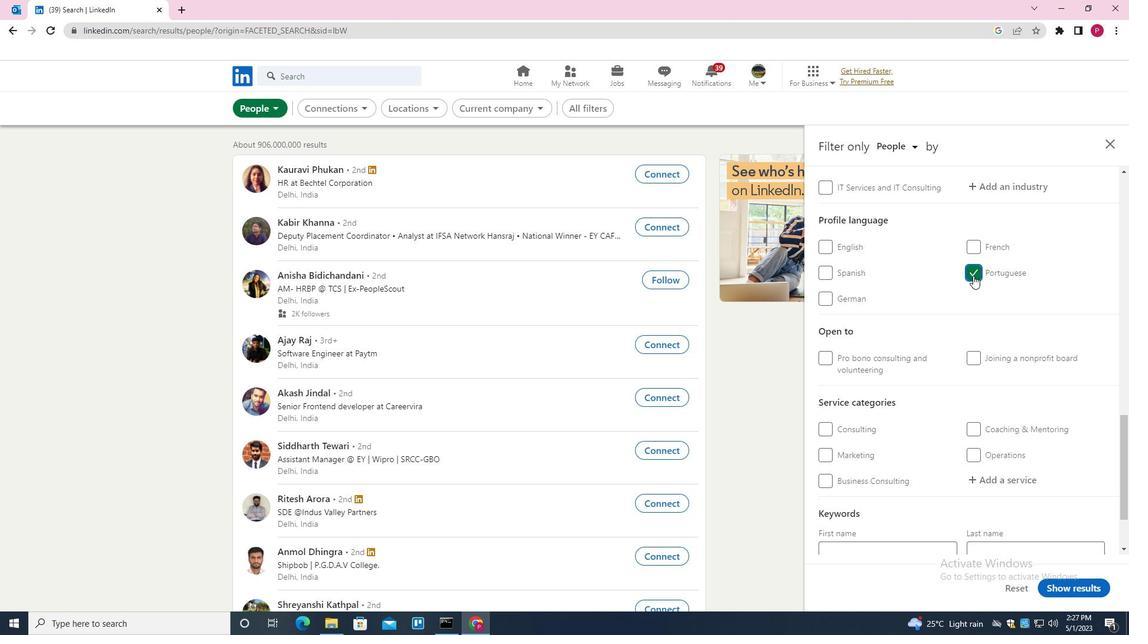 
Action: Mouse scrolled (930, 323) with delta (0, 0)
Screenshot: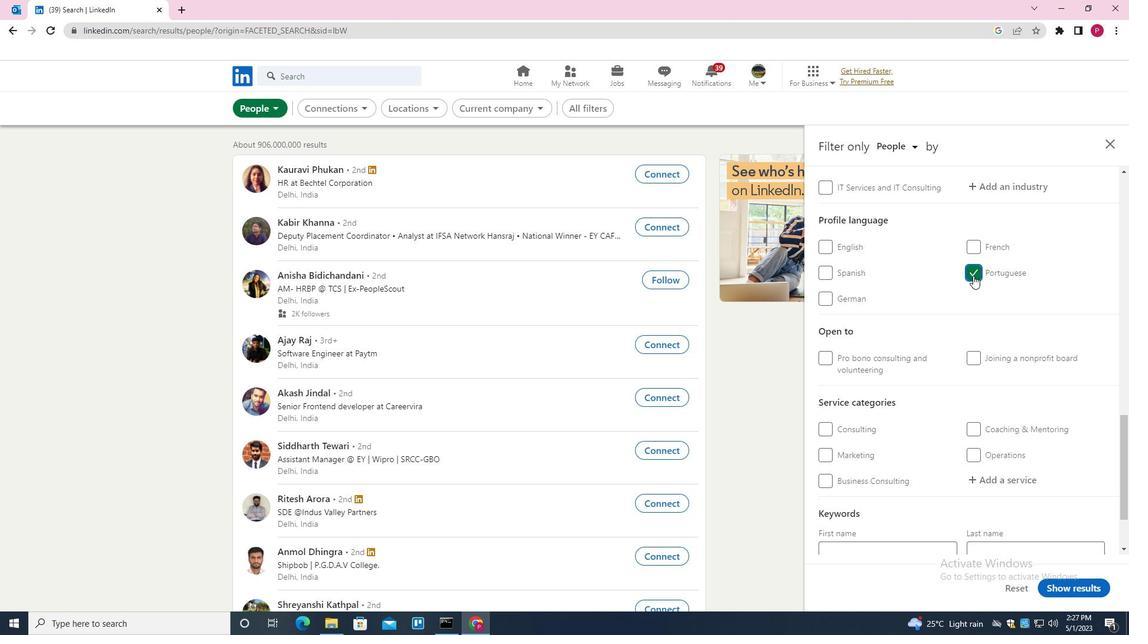 
Action: Mouse scrolled (930, 323) with delta (0, 0)
Screenshot: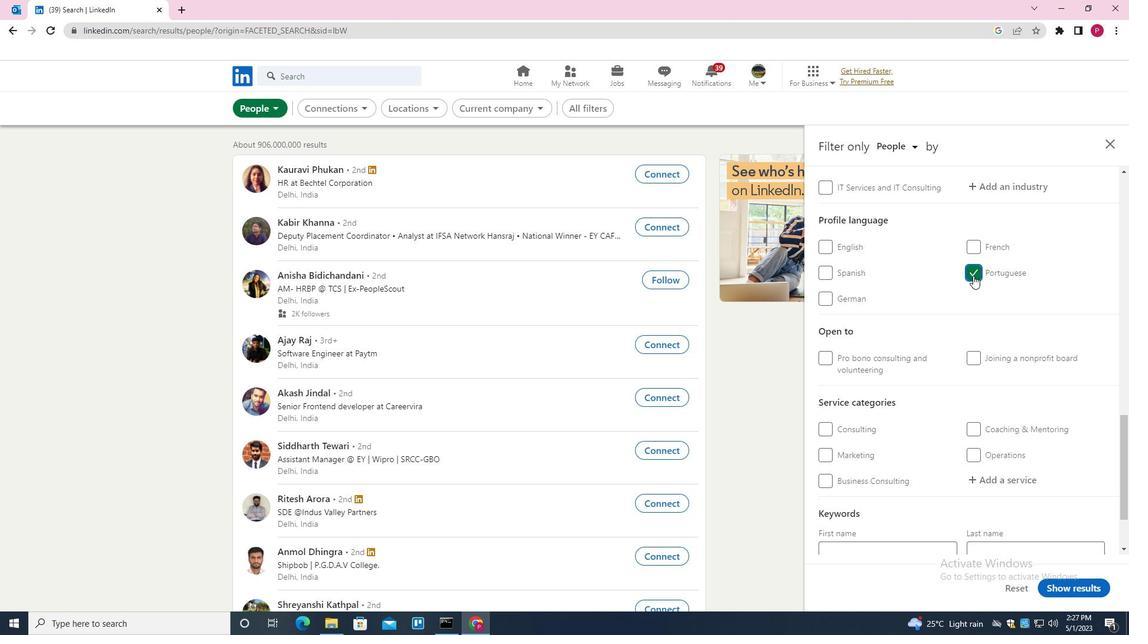 
Action: Mouse scrolled (930, 323) with delta (0, 0)
Screenshot: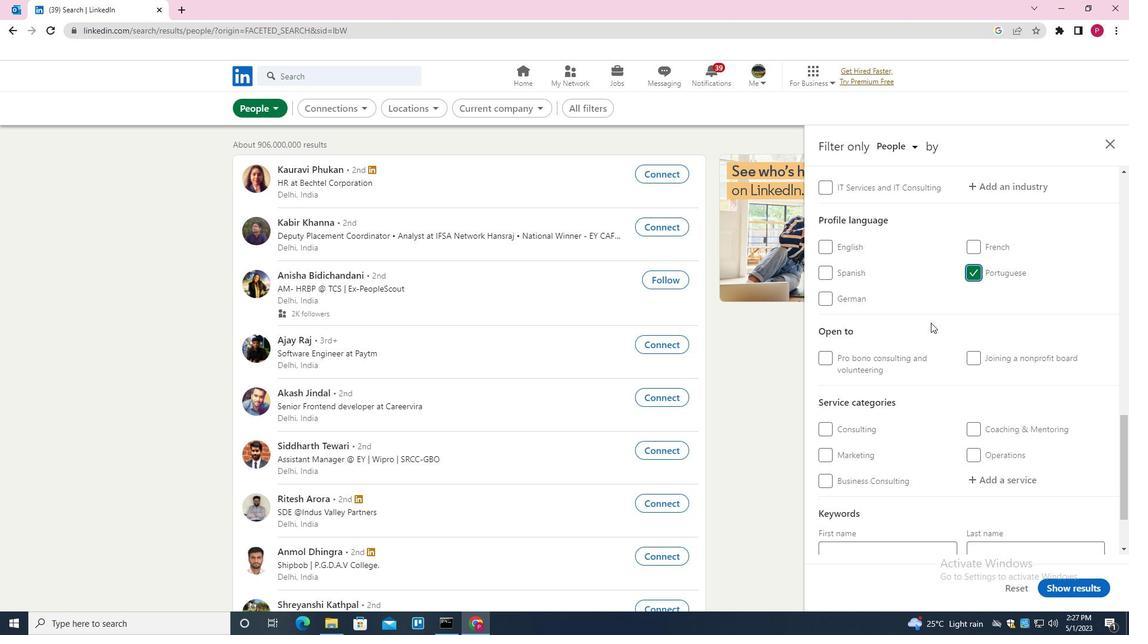 
Action: Mouse scrolled (930, 323) with delta (0, 0)
Screenshot: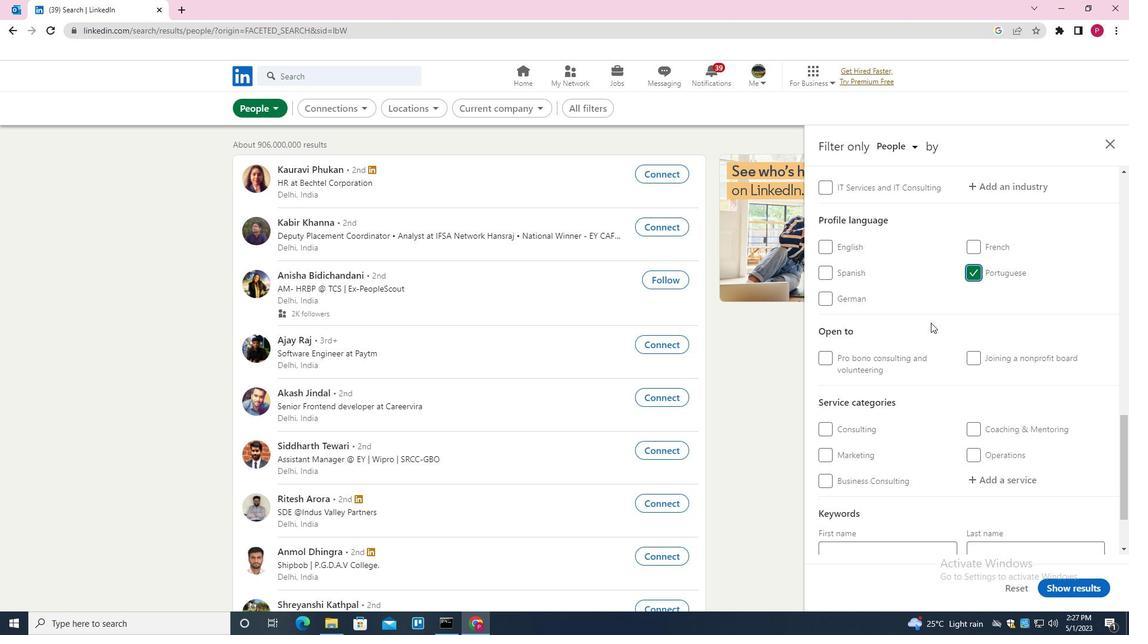 
Action: Mouse scrolled (930, 323) with delta (0, 0)
Screenshot: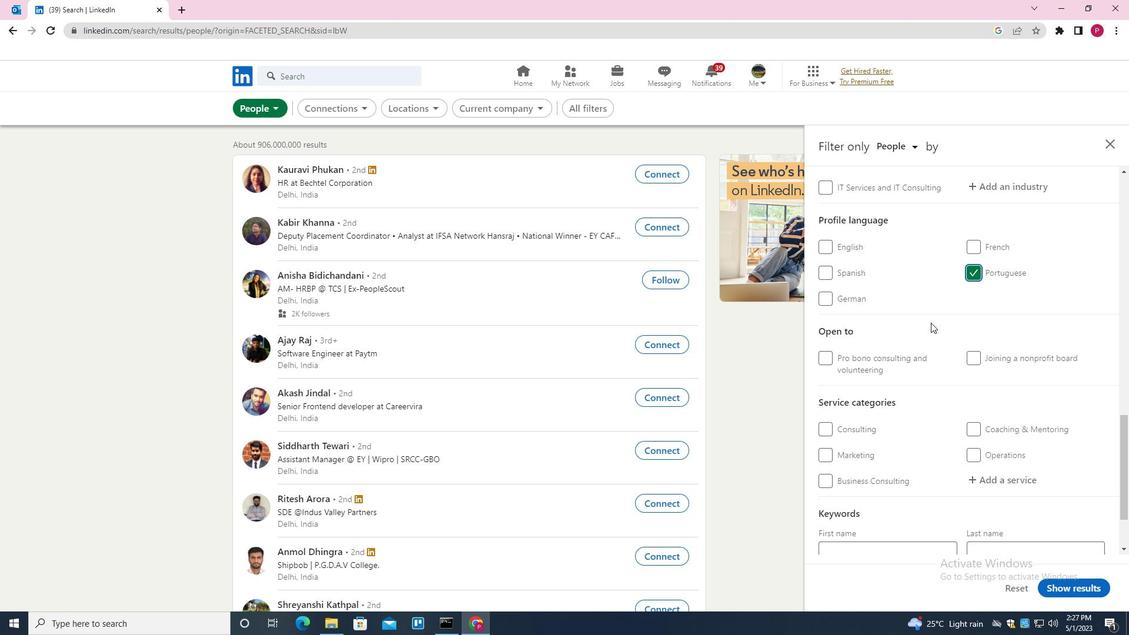 
Action: Mouse scrolled (930, 323) with delta (0, 0)
Screenshot: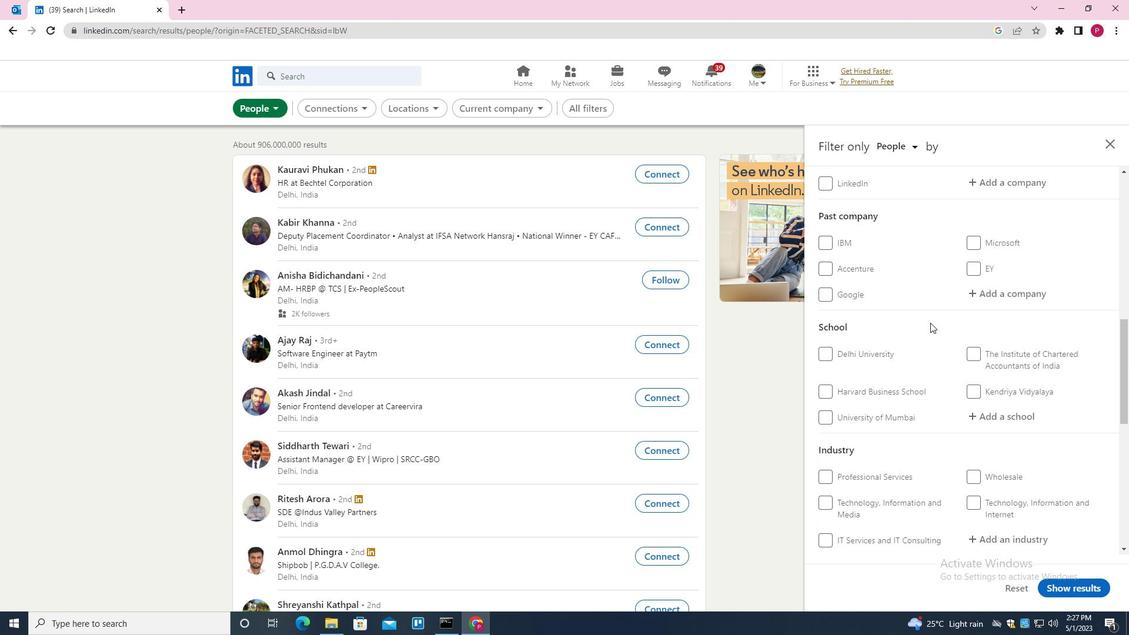 
Action: Mouse scrolled (930, 323) with delta (0, 0)
Screenshot: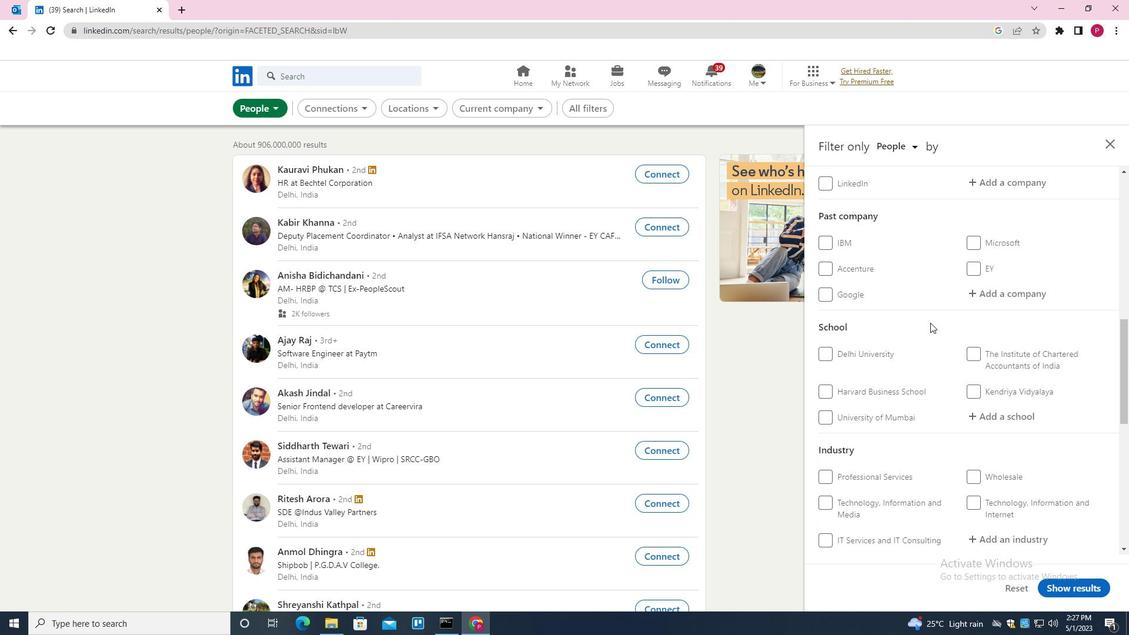 
Action: Mouse scrolled (930, 323) with delta (0, 0)
Screenshot: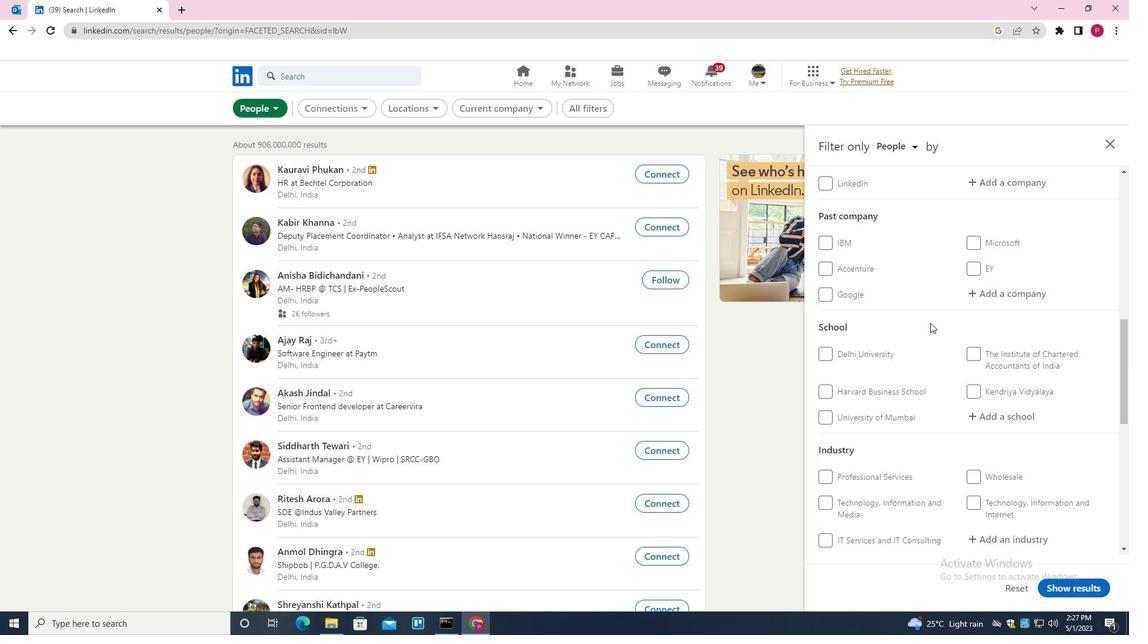 
Action: Mouse moved to (1003, 361)
Screenshot: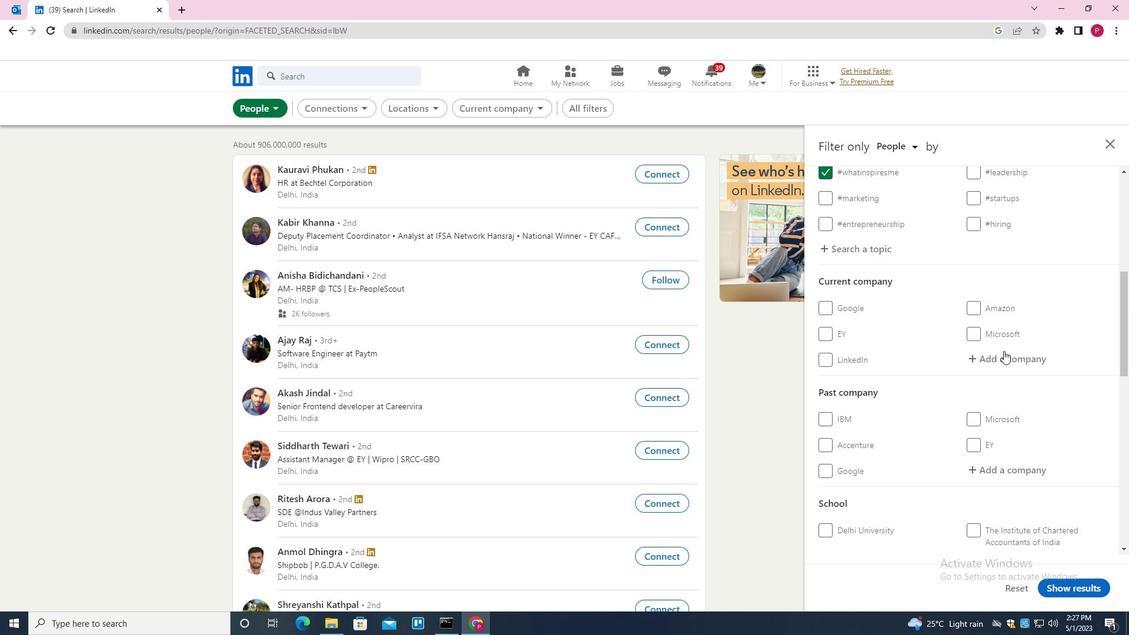 
Action: Mouse pressed left at (1003, 361)
Screenshot: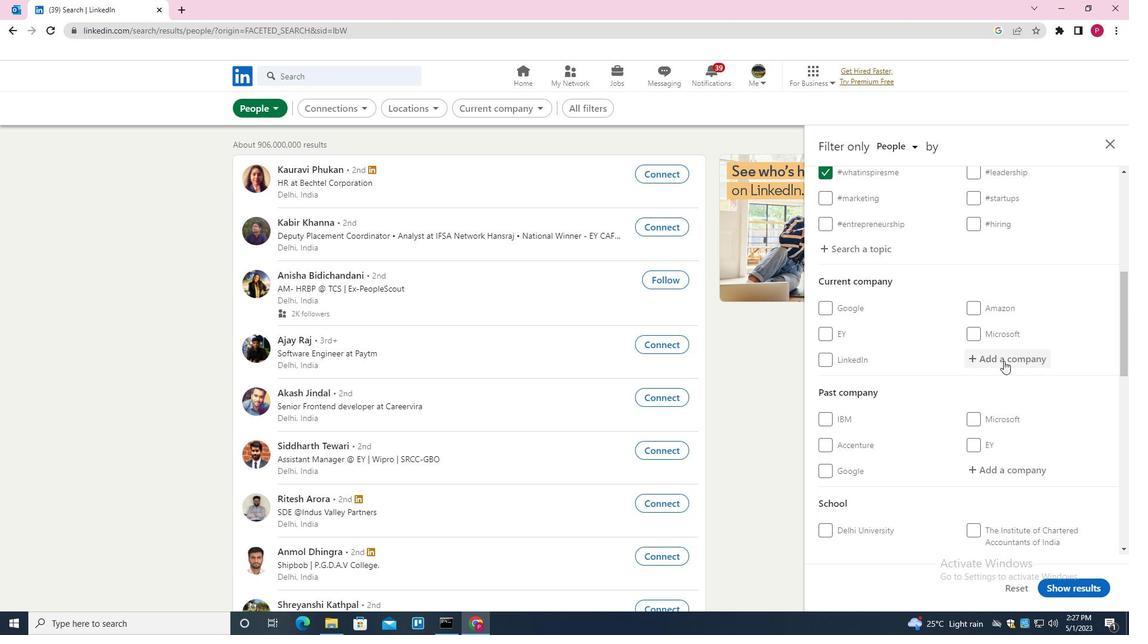 
Action: Mouse moved to (1003, 362)
Screenshot: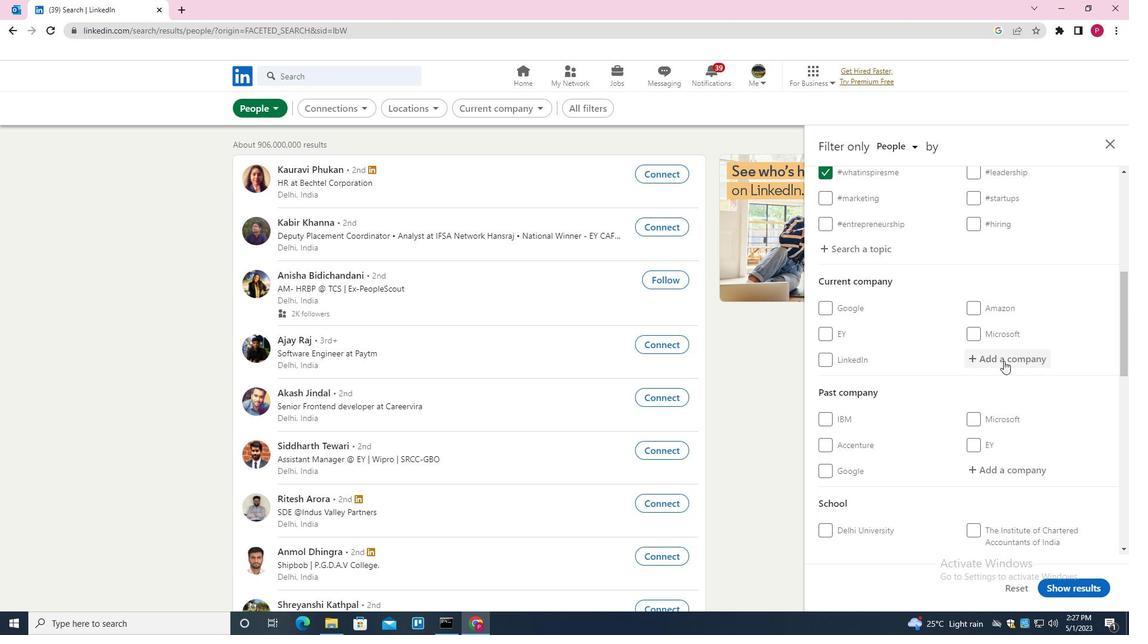 
Action: Key pressed <Key.shift>M<Key.backspace>NETCORE<Key.down><Key.enter>
Screenshot: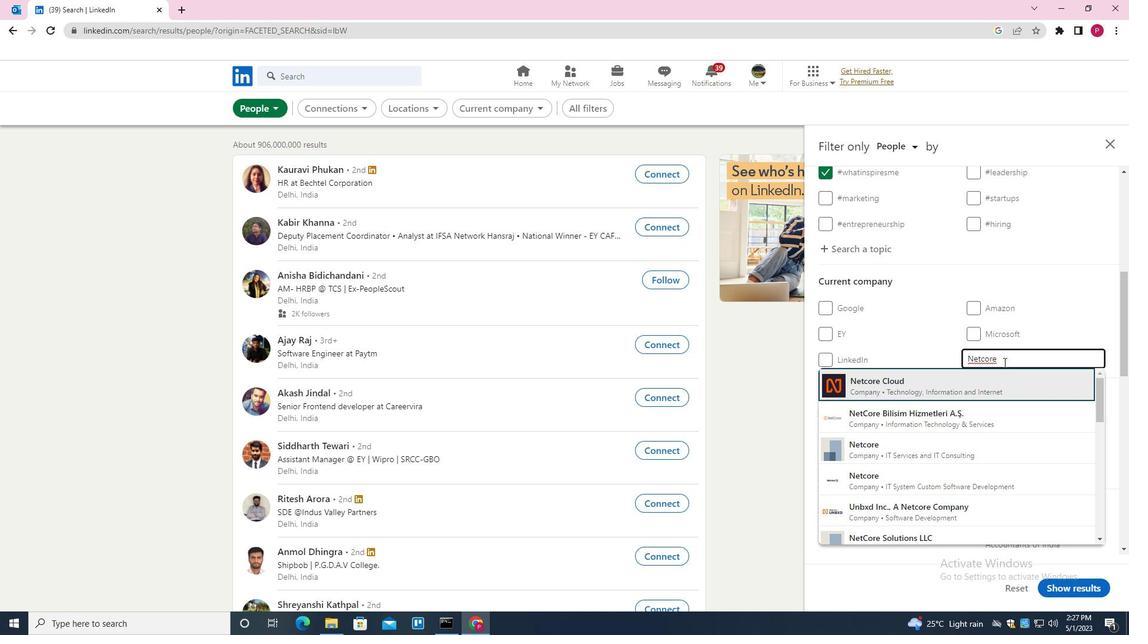 
Action: Mouse moved to (909, 401)
Screenshot: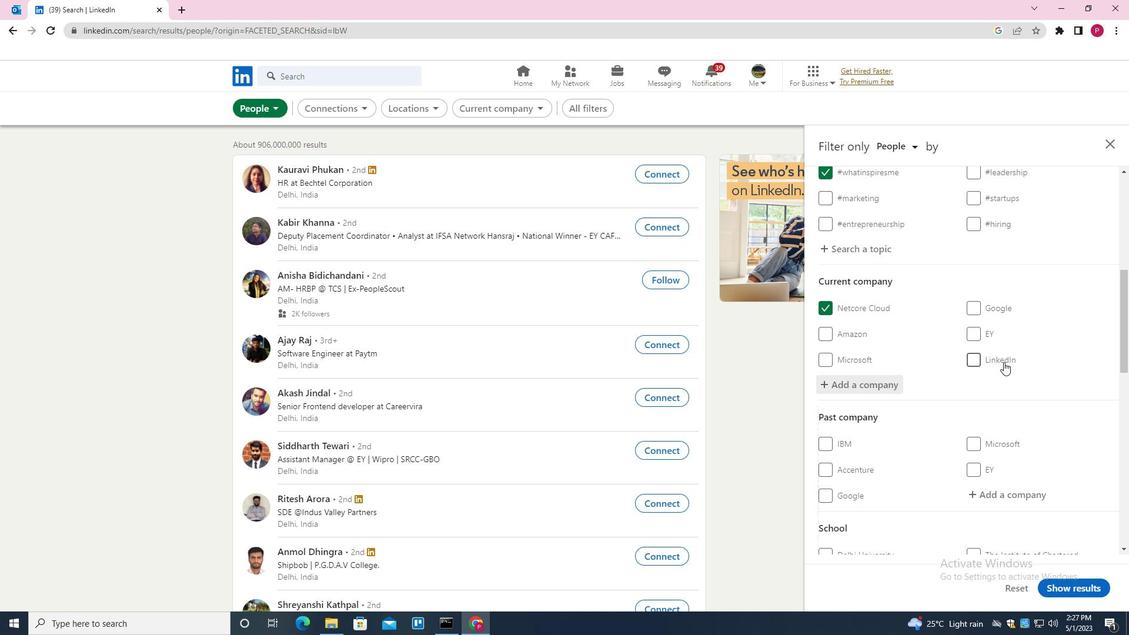 
Action: Mouse scrolled (909, 401) with delta (0, 0)
Screenshot: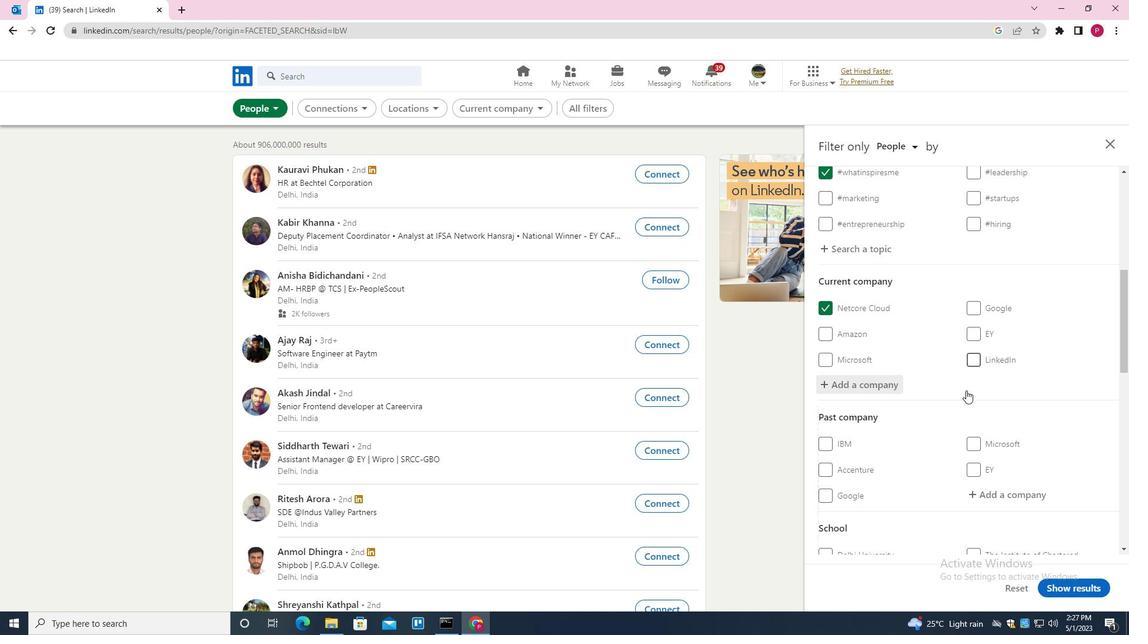 
Action: Mouse scrolled (909, 401) with delta (0, 0)
Screenshot: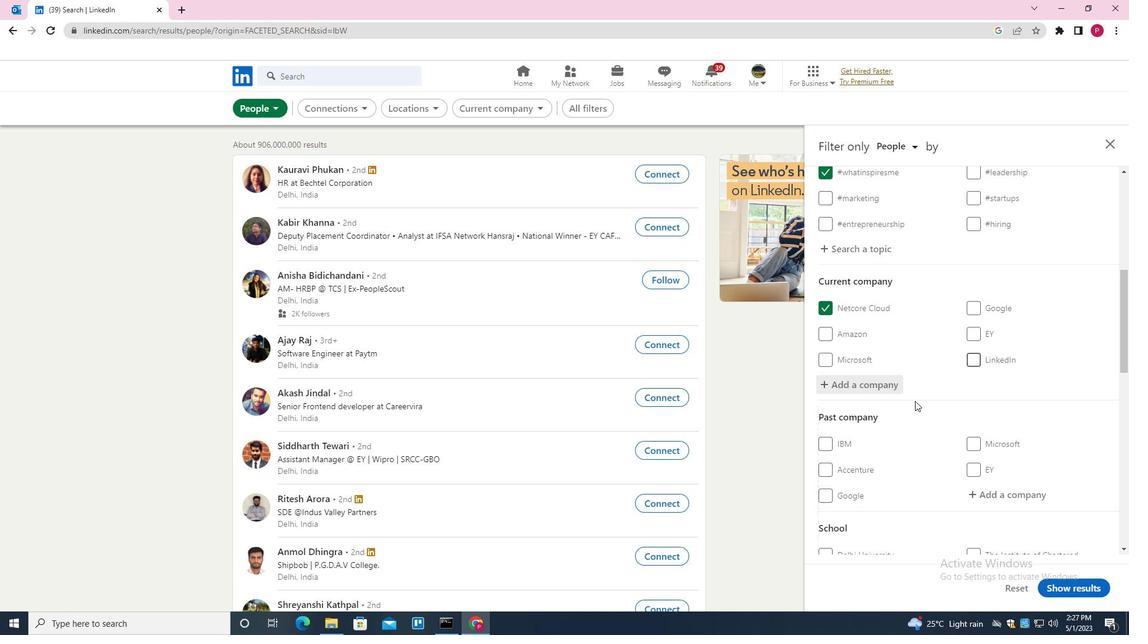 
Action: Mouse moved to (909, 401)
Screenshot: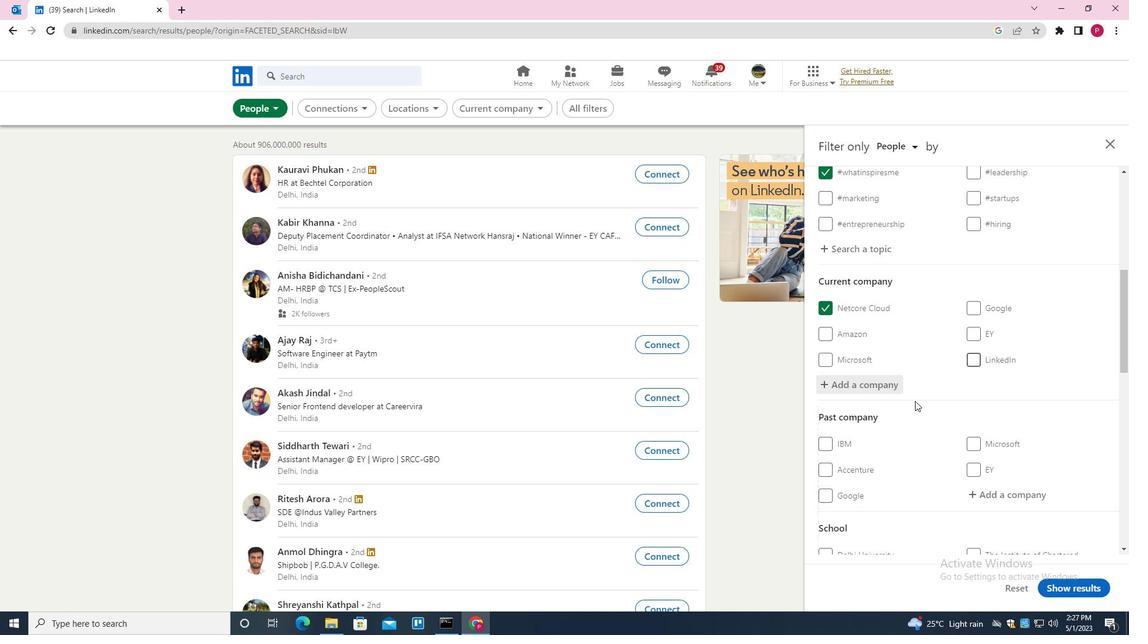 
Action: Mouse scrolled (909, 401) with delta (0, 0)
Screenshot: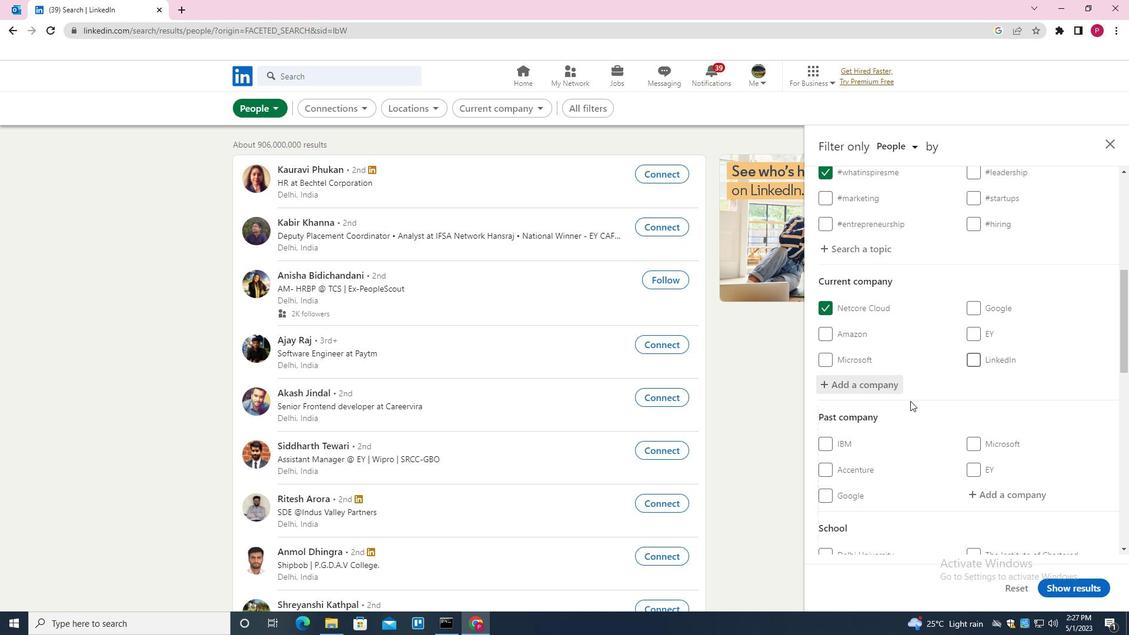 
Action: Mouse scrolled (909, 401) with delta (0, 0)
Screenshot: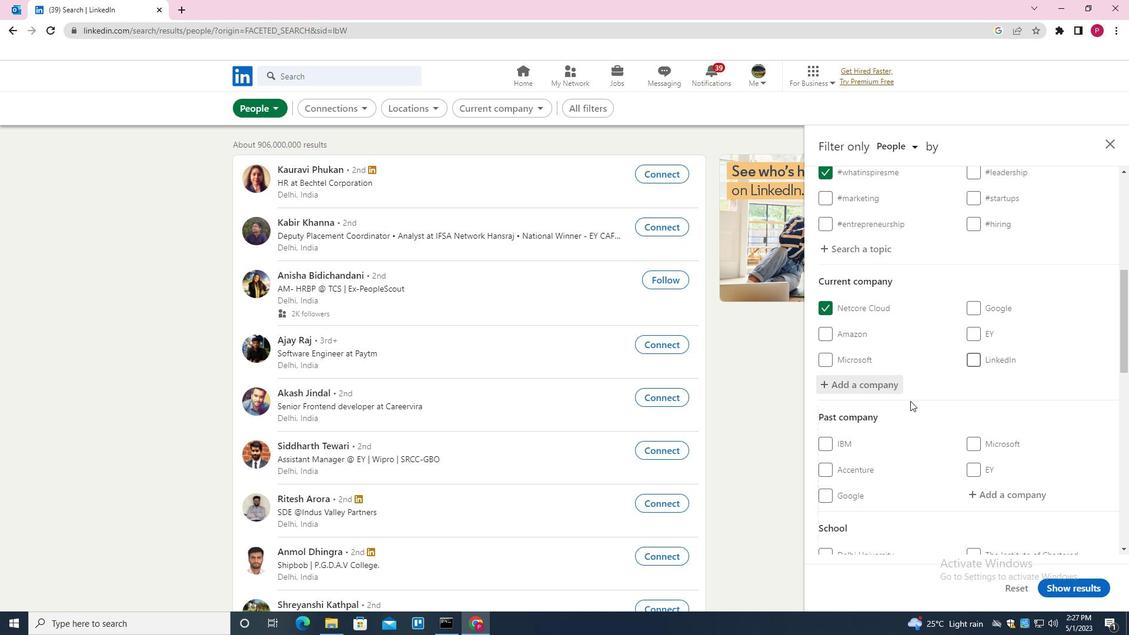 
Action: Mouse scrolled (909, 401) with delta (0, 0)
Screenshot: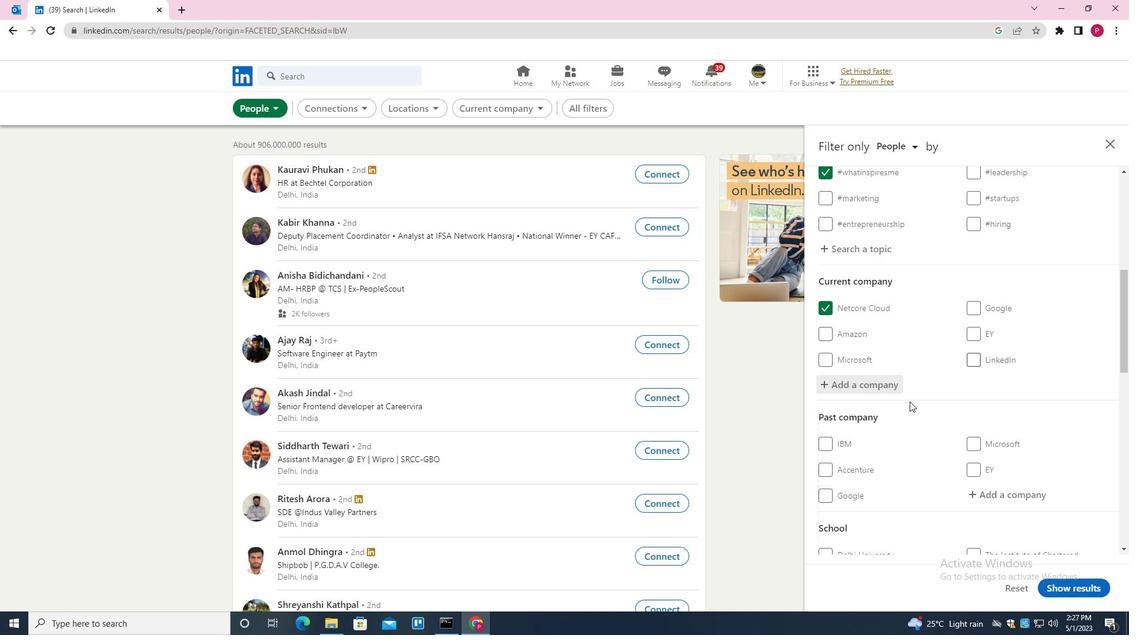 
Action: Mouse moved to (1002, 328)
Screenshot: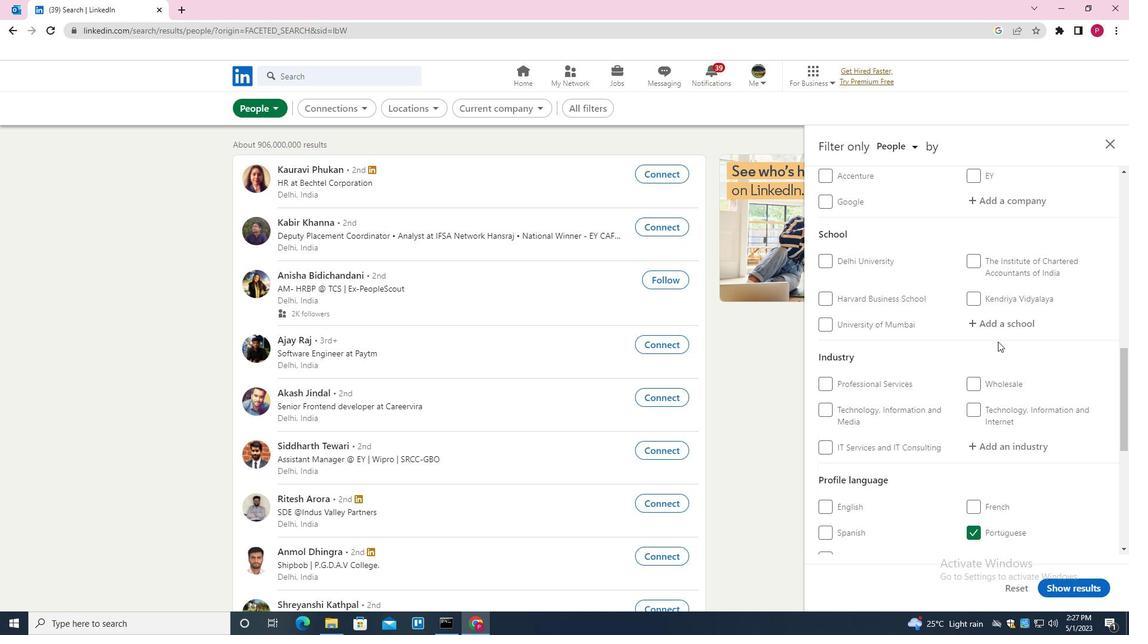 
Action: Mouse pressed left at (1002, 328)
Screenshot: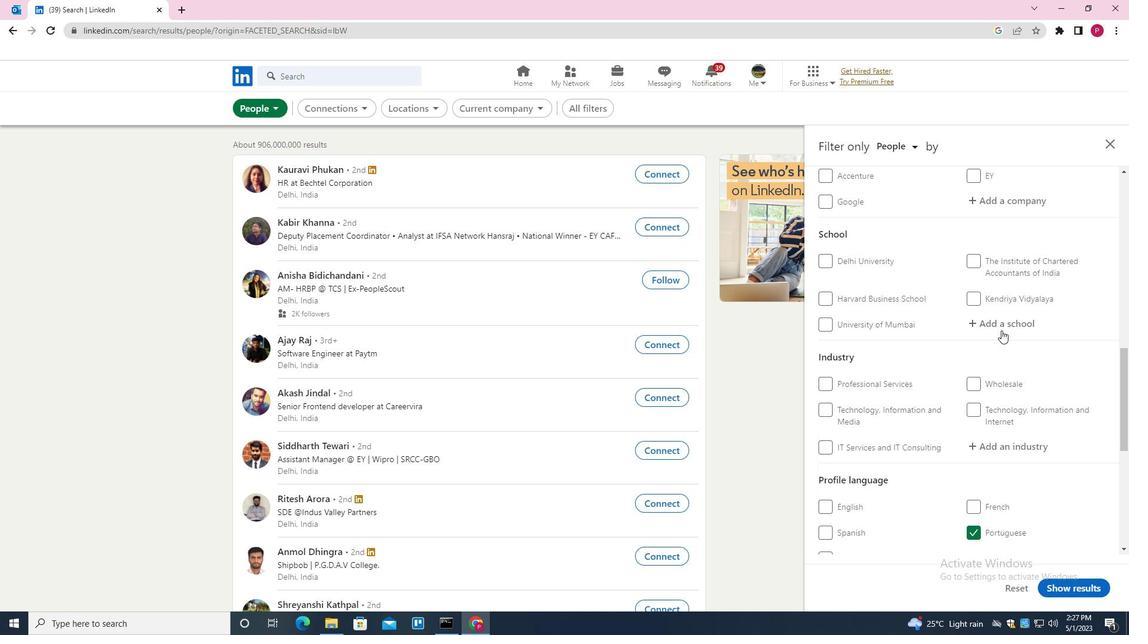 
Action: Key pressed <Key.shift><Key.shift><Key.shift><Key.shift><Key.shift><Key.shift><Key.shift><Key.shift><Key.shift><Key.shift><Key.shift><Key.shift><Key.shift><Key.shift><Key.shift><Key.shift><Key.shift><Key.shift><Key.shift><Key.shift>SHOOLINI<Key.space><Key.down><Key.enter>
Screenshot: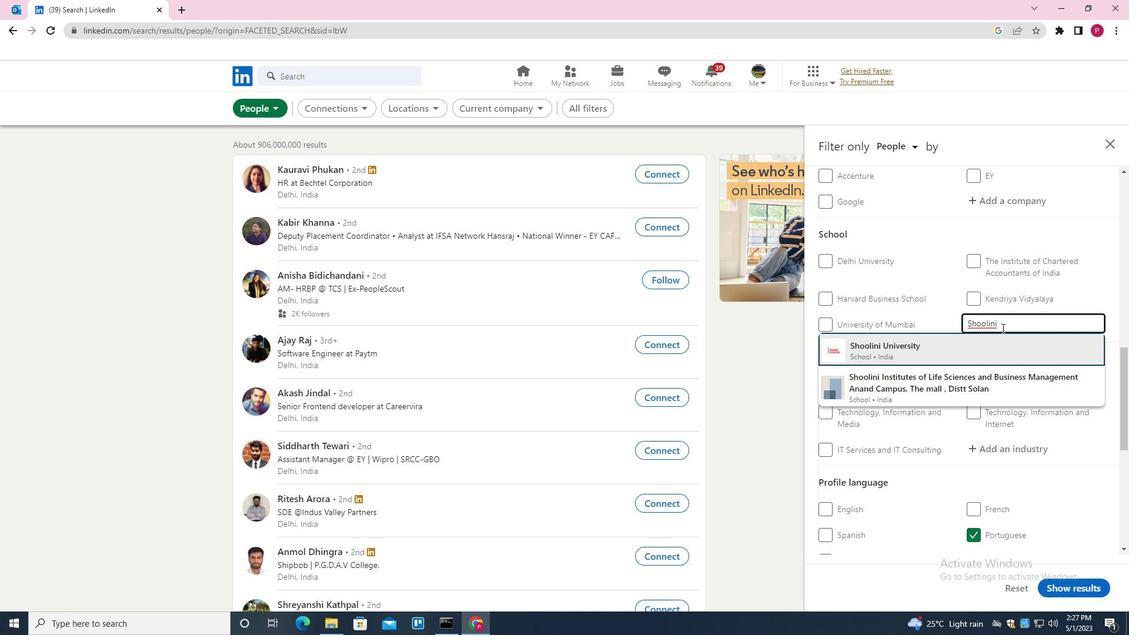 
Action: Mouse moved to (976, 382)
Screenshot: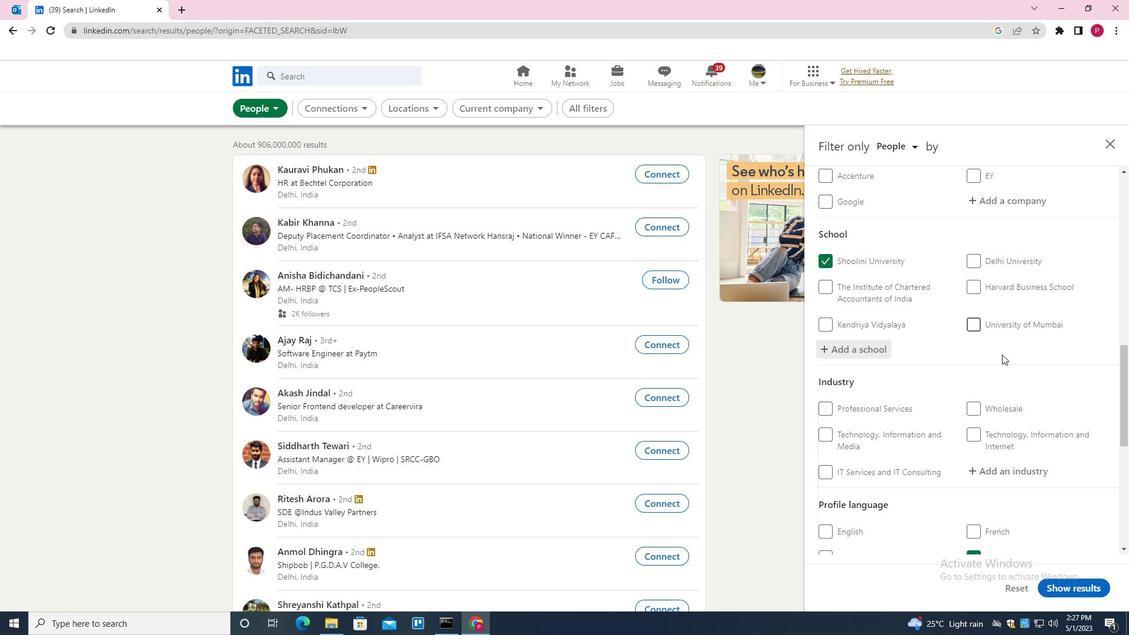 
Action: Mouse scrolled (976, 381) with delta (0, 0)
Screenshot: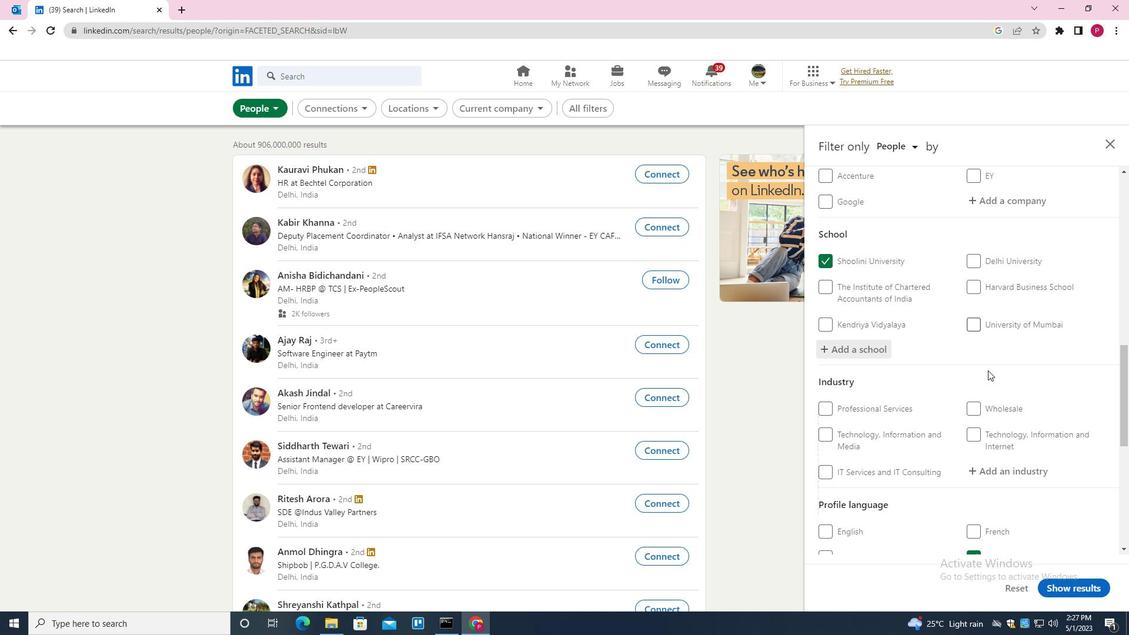 
Action: Mouse moved to (975, 383)
Screenshot: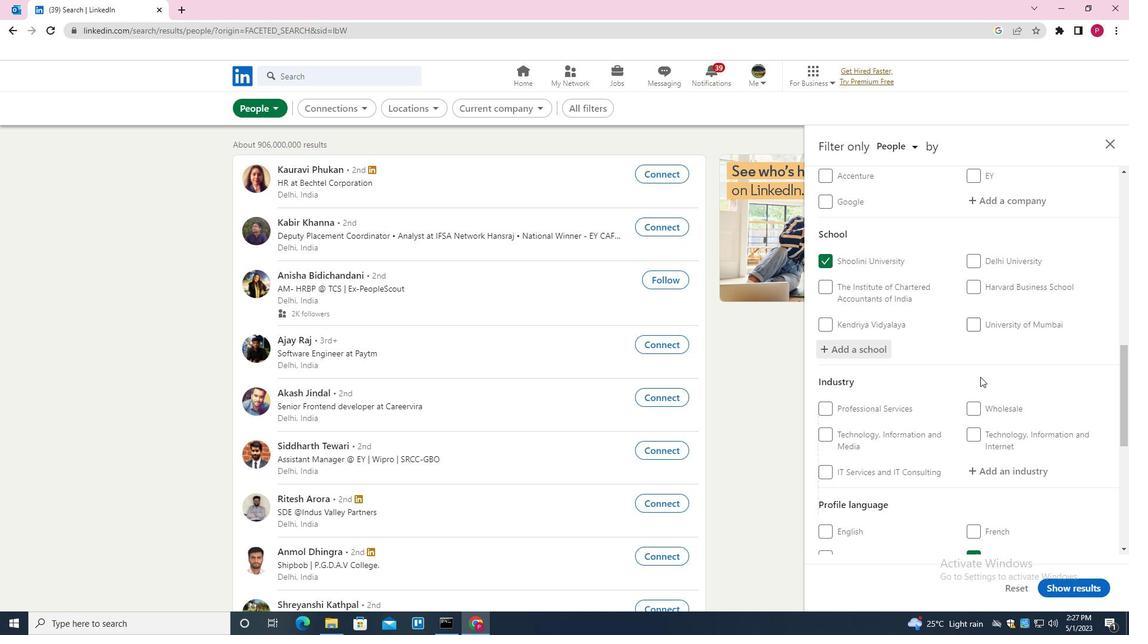 
Action: Mouse scrolled (975, 382) with delta (0, 0)
Screenshot: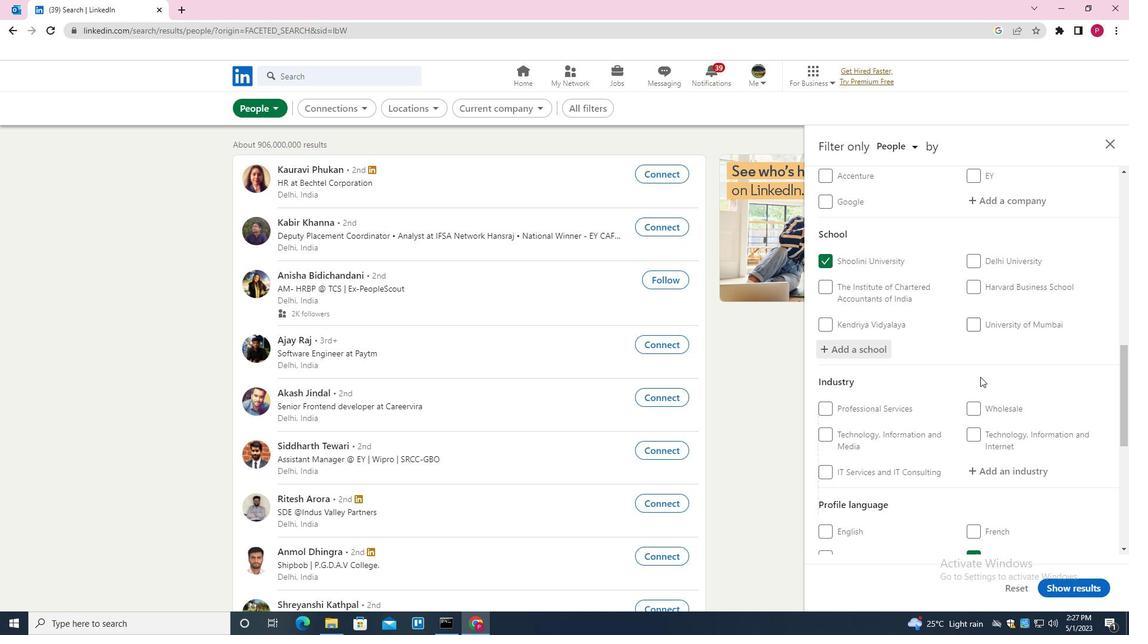 
Action: Mouse moved to (974, 384)
Screenshot: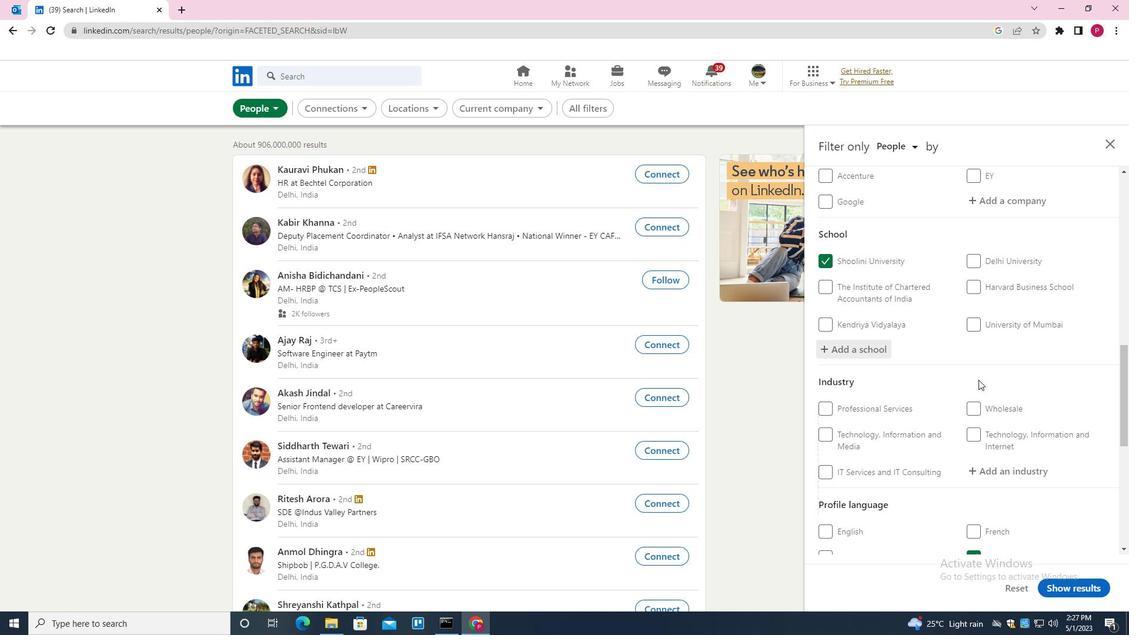 
Action: Mouse scrolled (974, 383) with delta (0, 0)
Screenshot: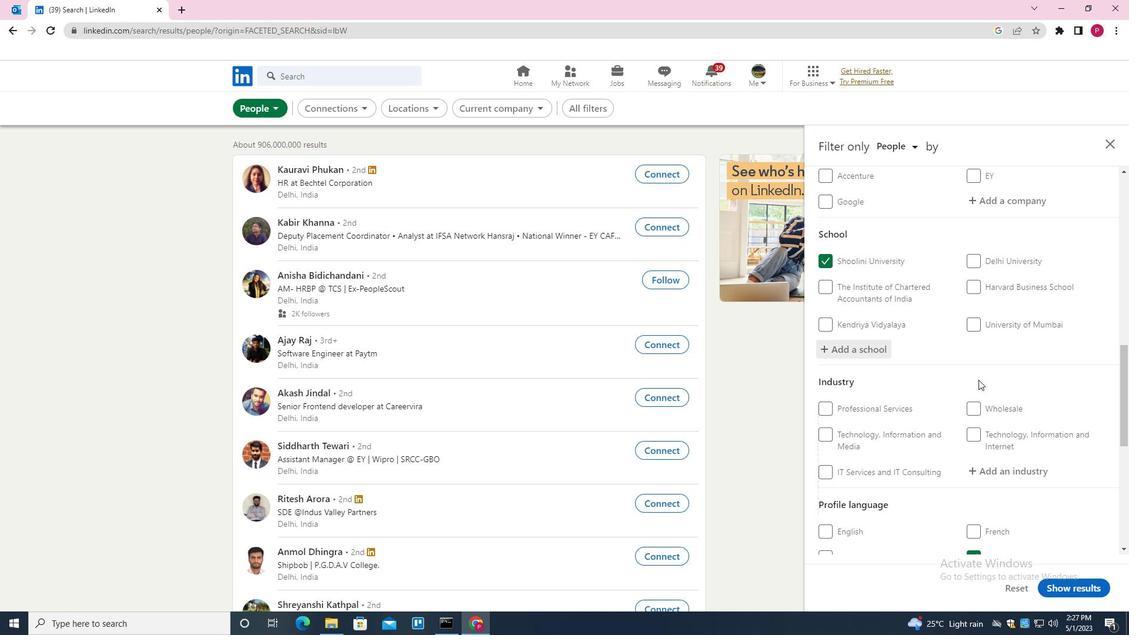 
Action: Mouse scrolled (974, 383) with delta (0, 0)
Screenshot: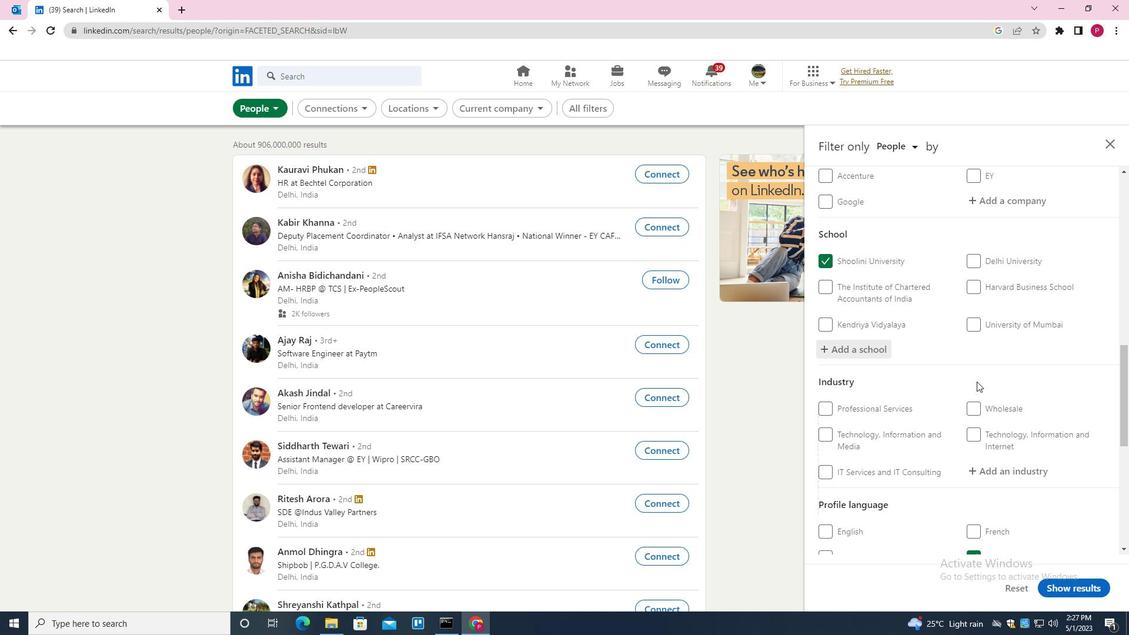 
Action: Mouse moved to (1010, 247)
Screenshot: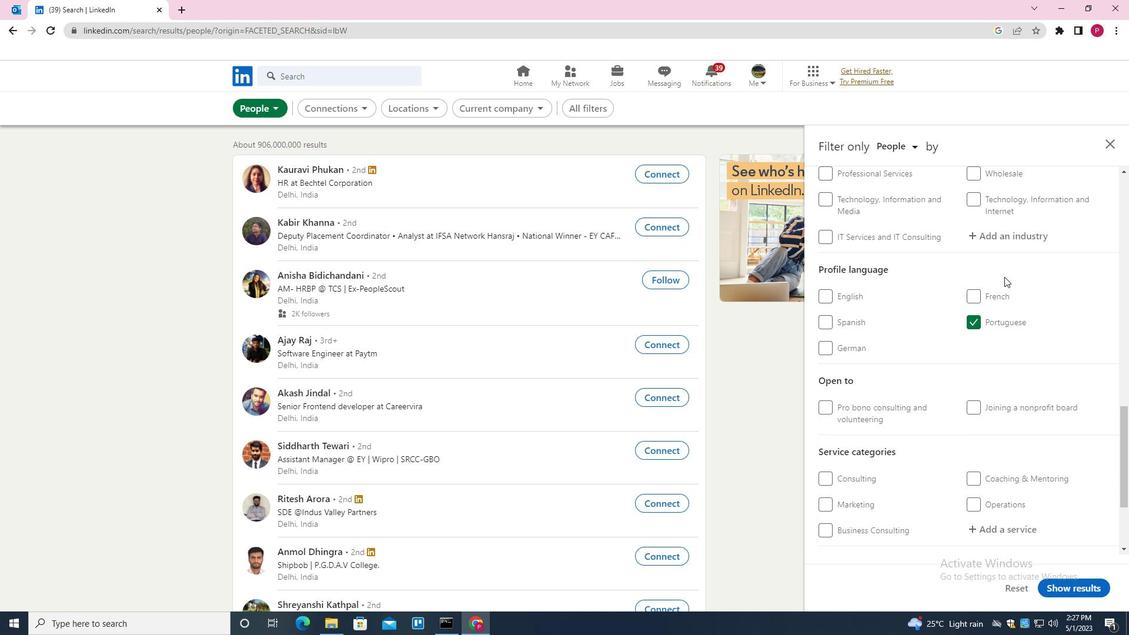 
Action: Mouse pressed left at (1010, 247)
Screenshot: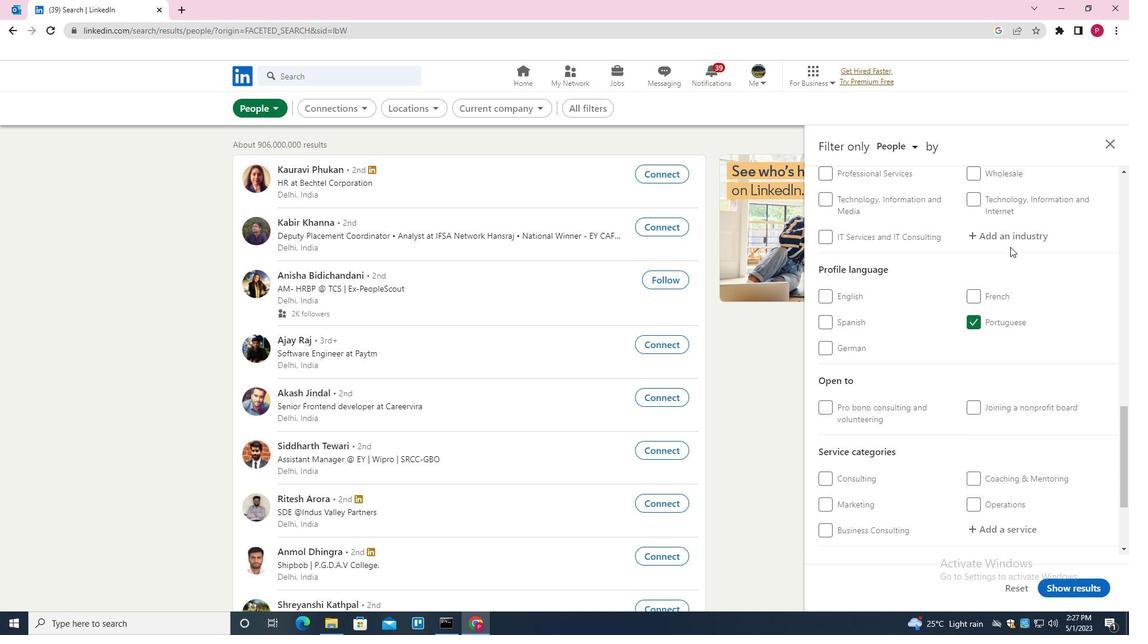 
Action: Mouse moved to (1011, 235)
Screenshot: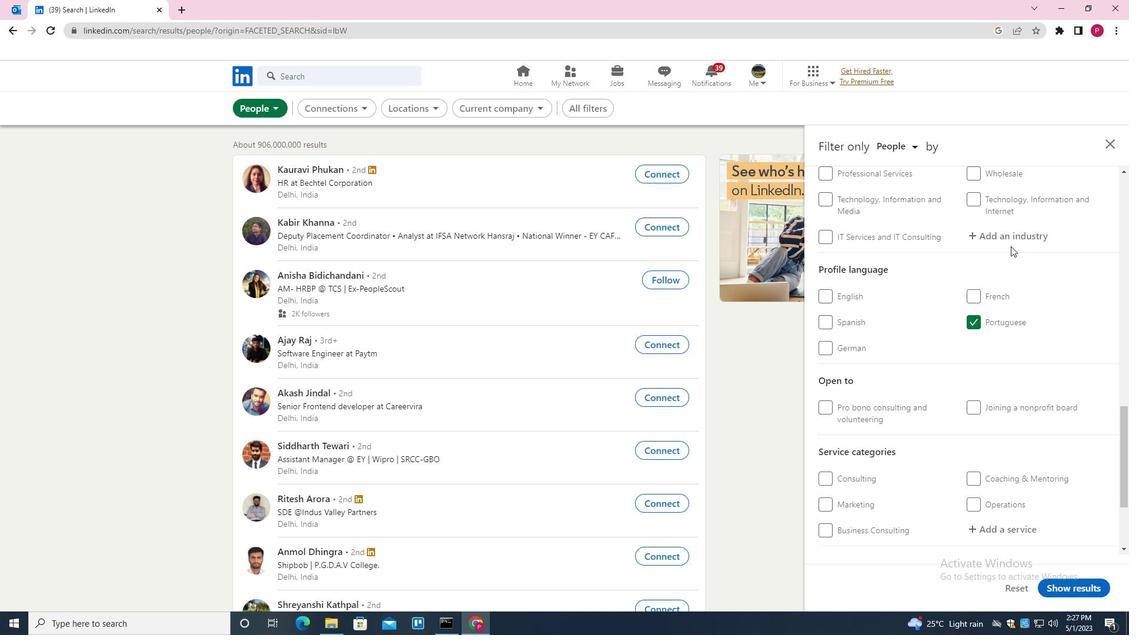 
Action: Mouse pressed left at (1011, 235)
Screenshot: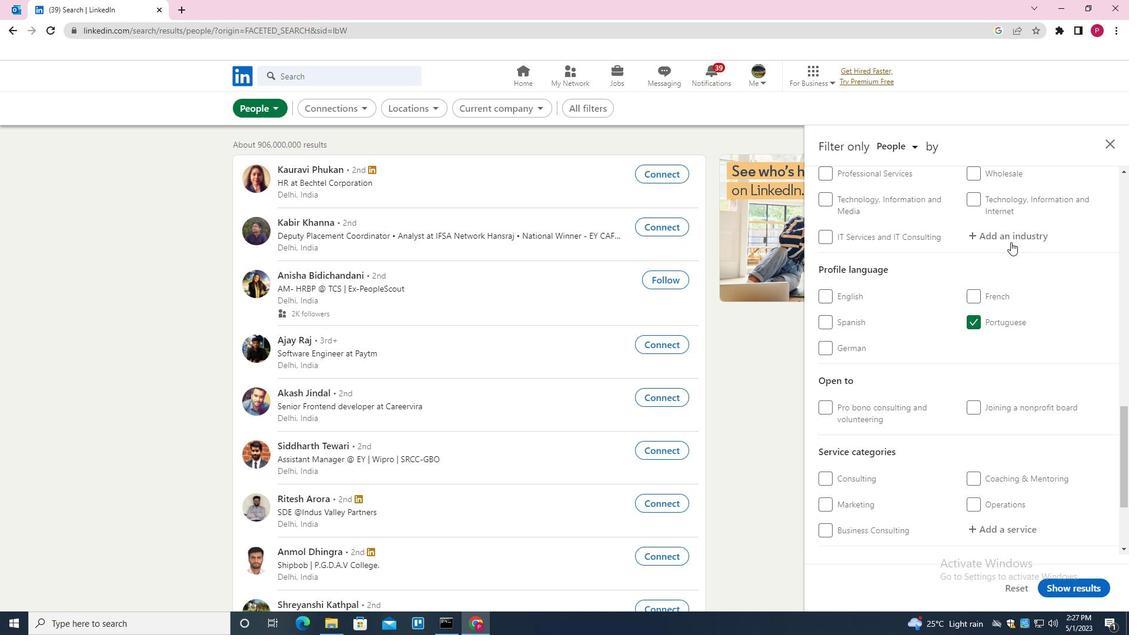 
Action: Key pressed <Key.shift><Key.shift><Key.shift><Key.shift>MOVIES<Key.down><Key.enter>
Screenshot: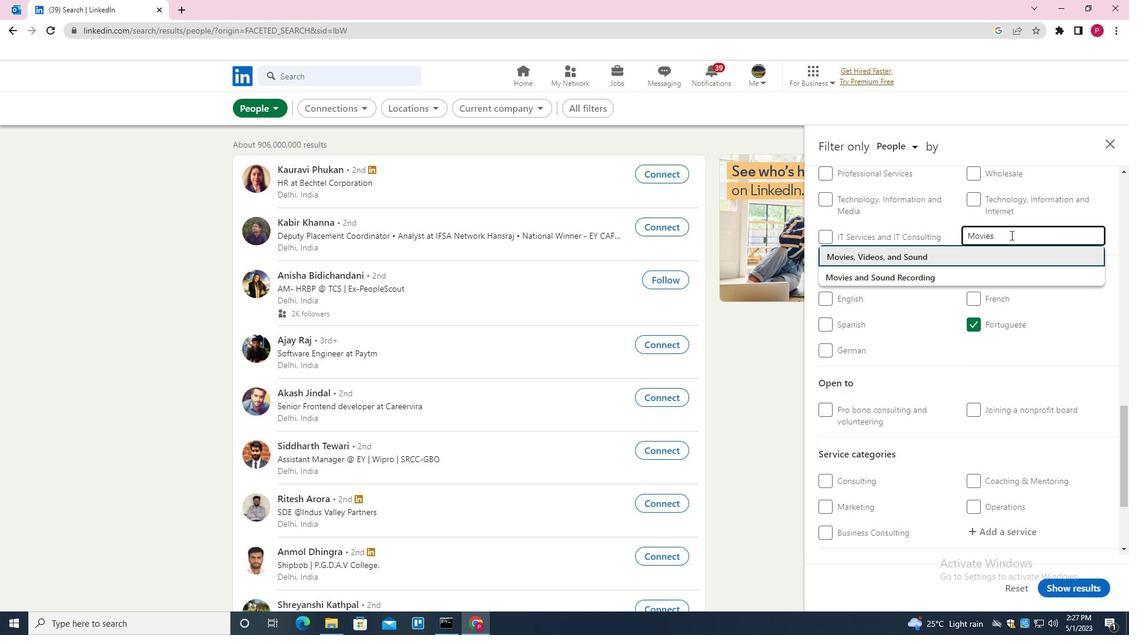 
Action: Mouse moved to (939, 315)
Screenshot: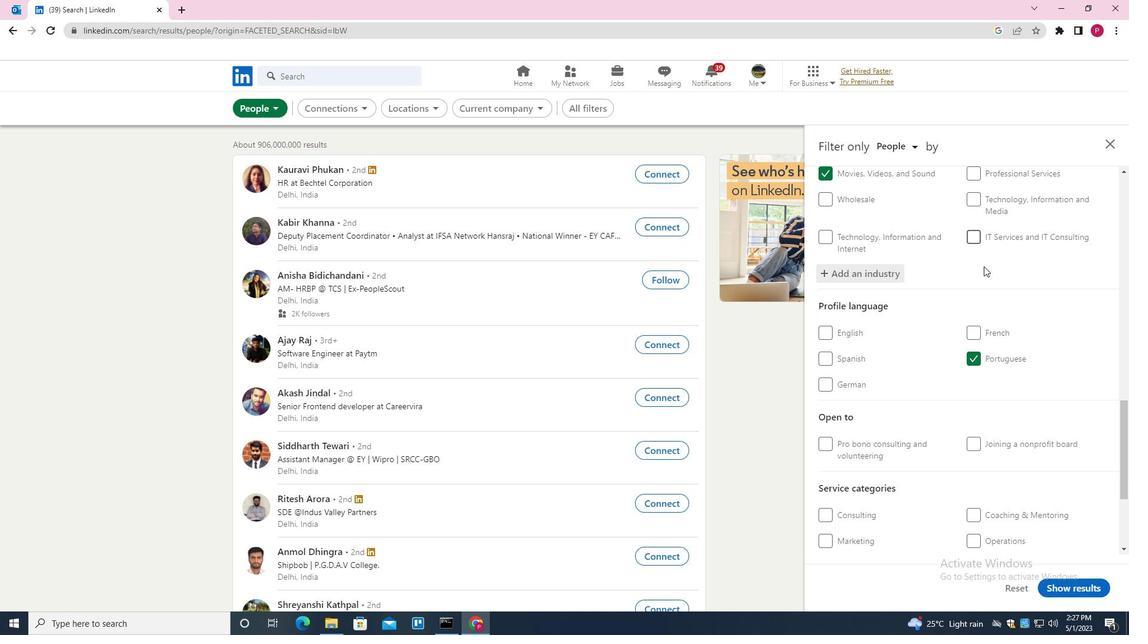 
Action: Mouse scrolled (939, 315) with delta (0, 0)
Screenshot: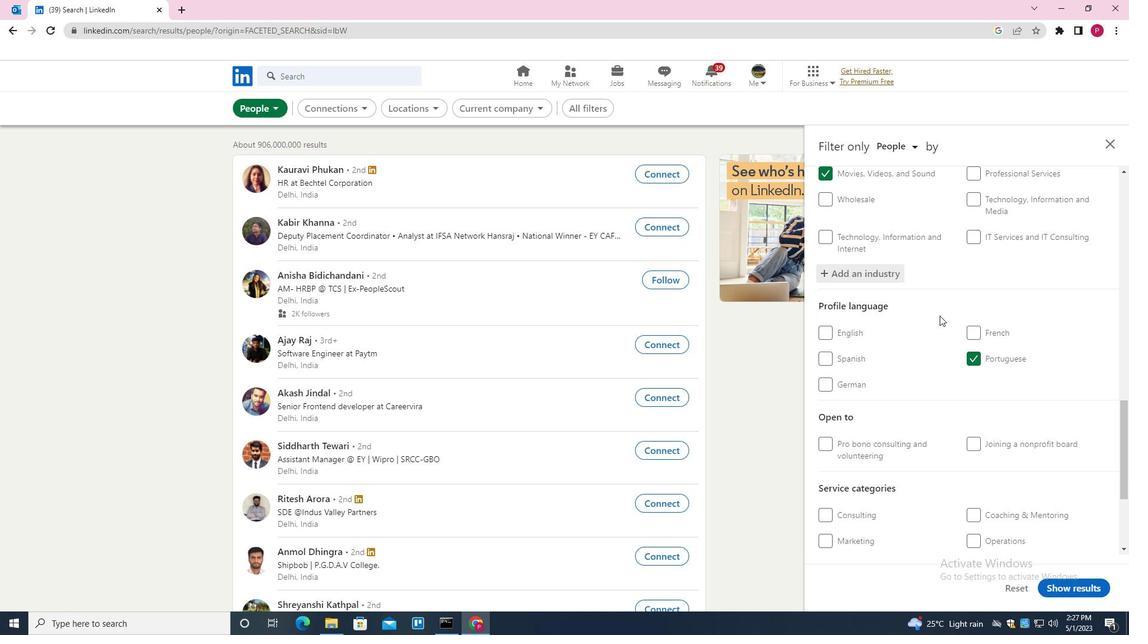 
Action: Mouse scrolled (939, 315) with delta (0, 0)
Screenshot: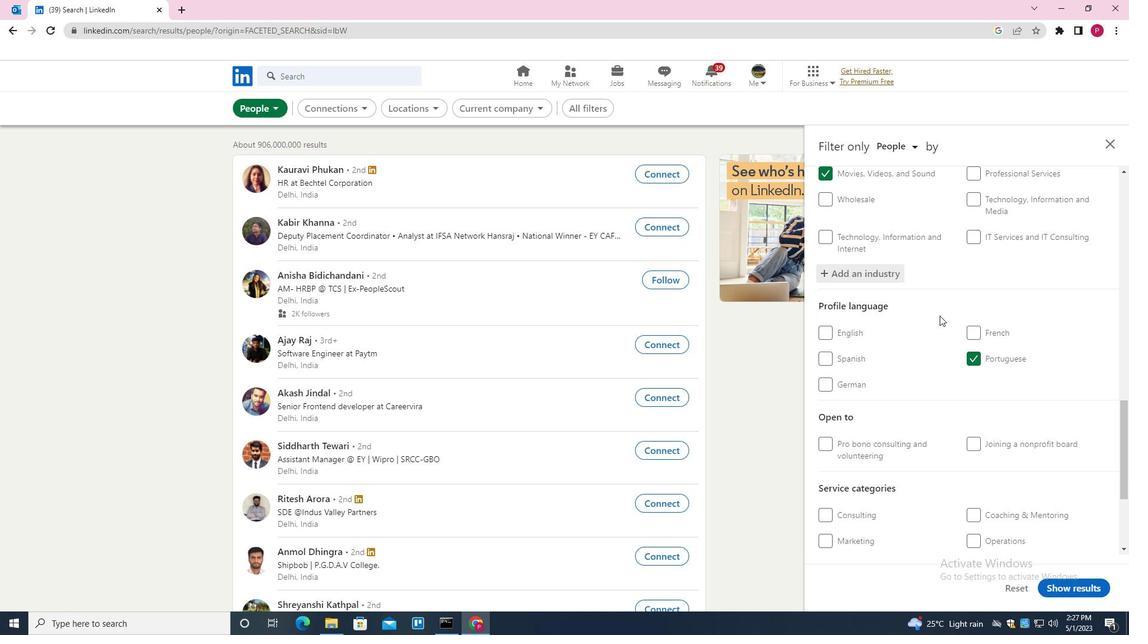 
Action: Mouse scrolled (939, 315) with delta (0, 0)
Screenshot: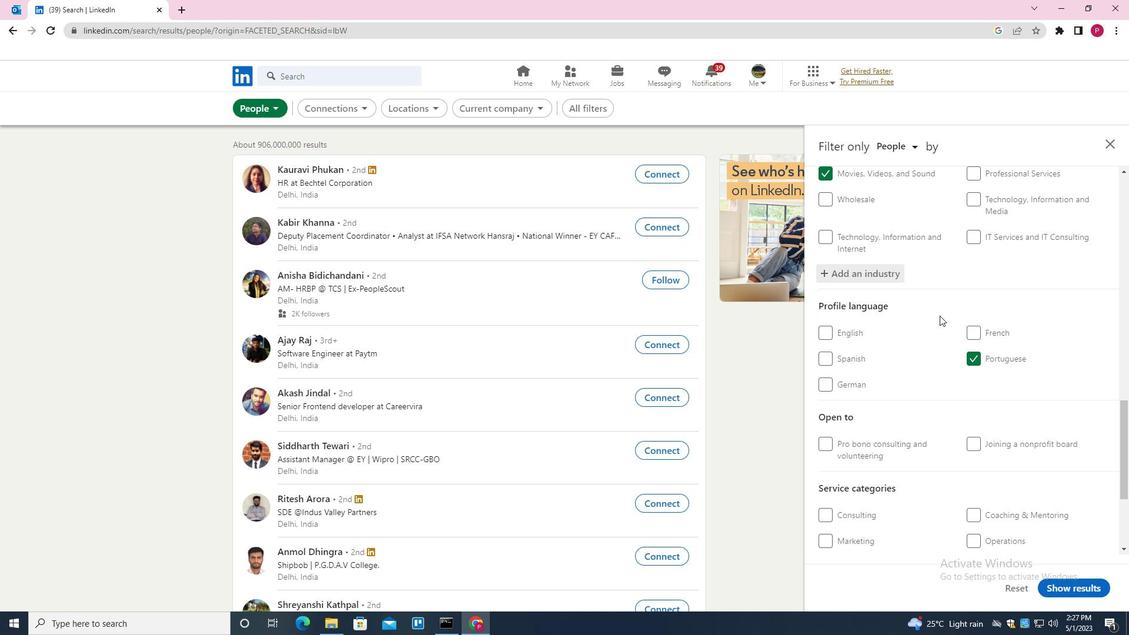 
Action: Mouse moved to (1007, 383)
Screenshot: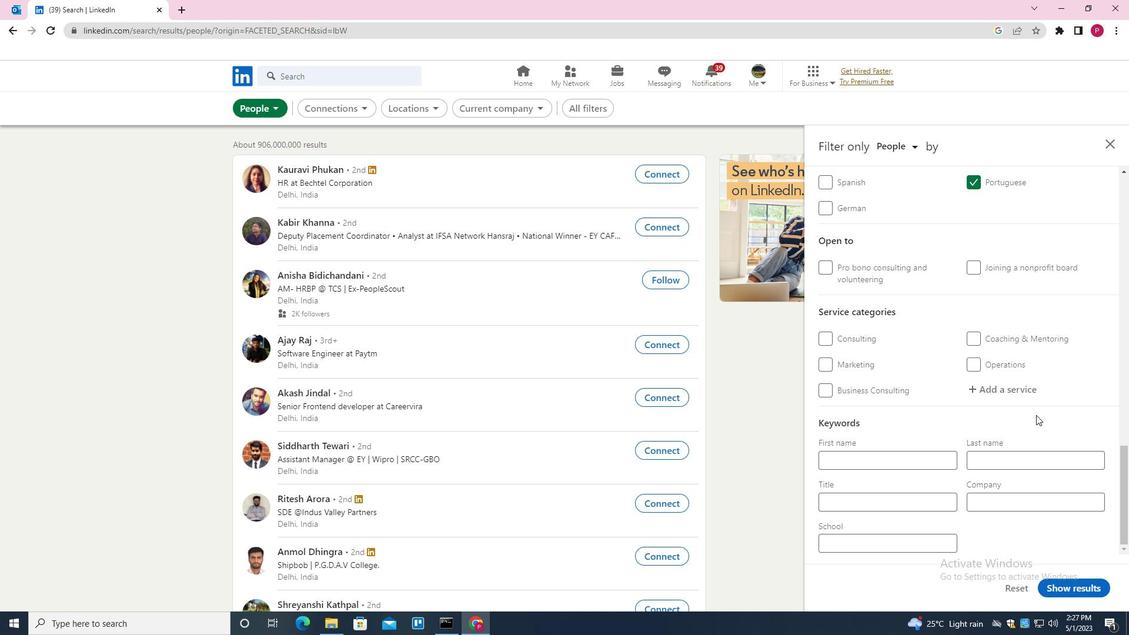 
Action: Mouse pressed left at (1007, 383)
Screenshot: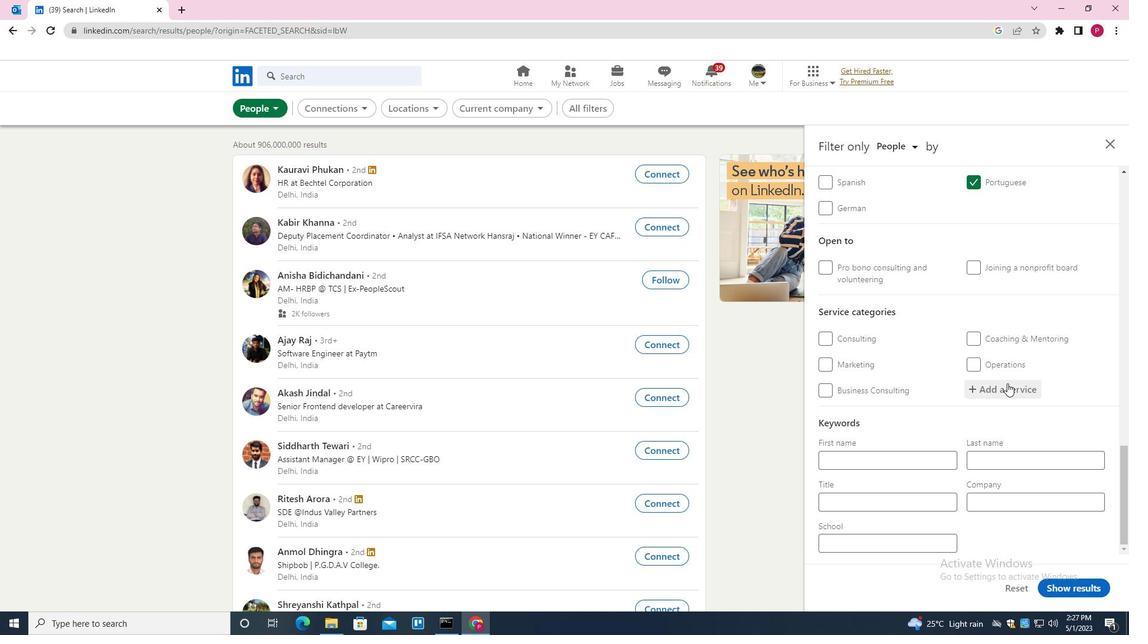 
Action: Key pressed <Key.shift>IMMIGRATION<Key.down><Key.enter>
Screenshot: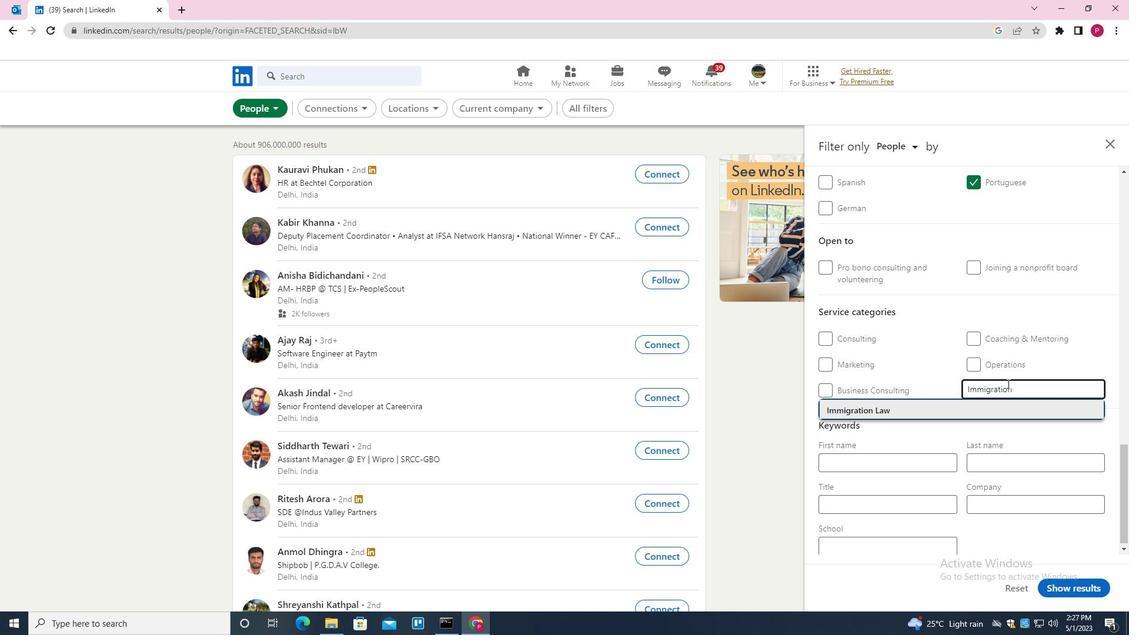 
Action: Mouse moved to (1006, 383)
Screenshot: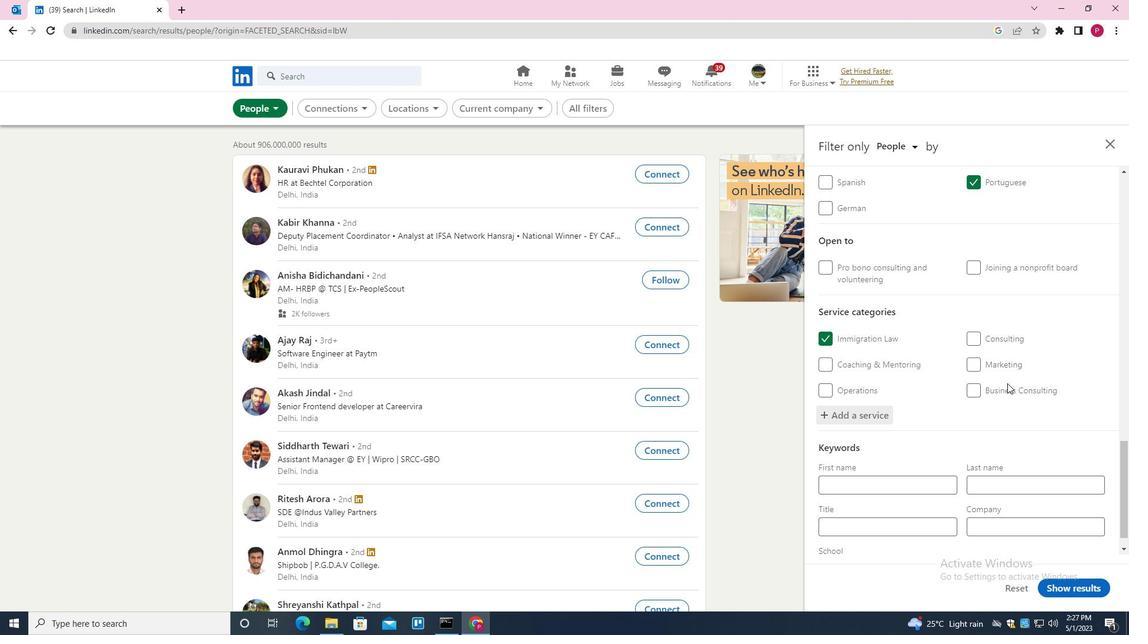 
Action: Mouse scrolled (1006, 382) with delta (0, 0)
Screenshot: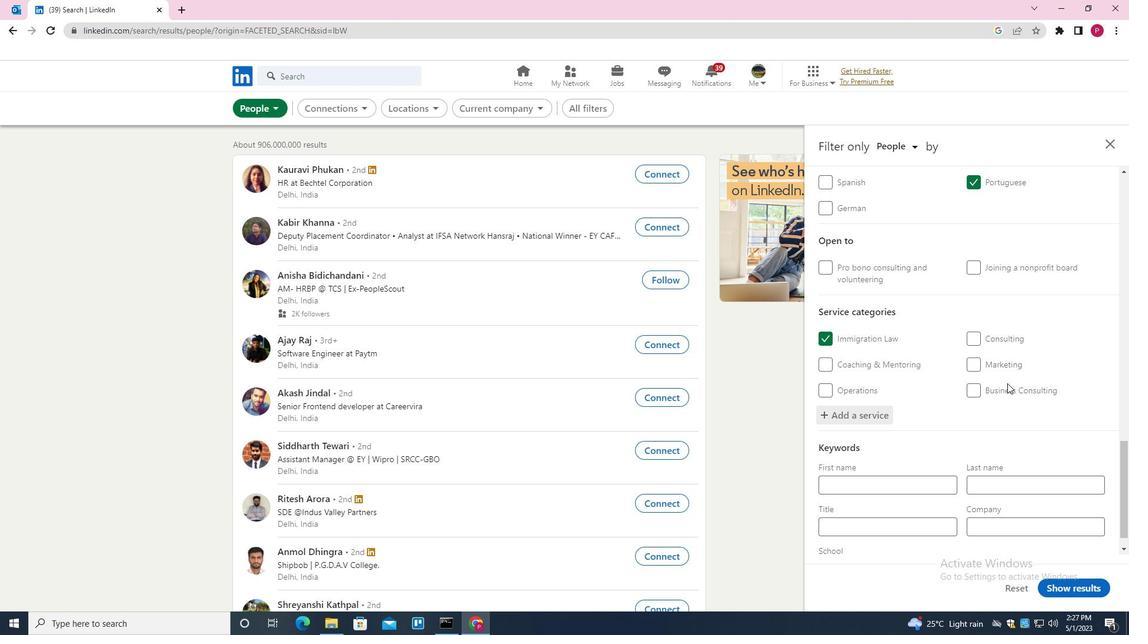 
Action: Mouse moved to (998, 389)
Screenshot: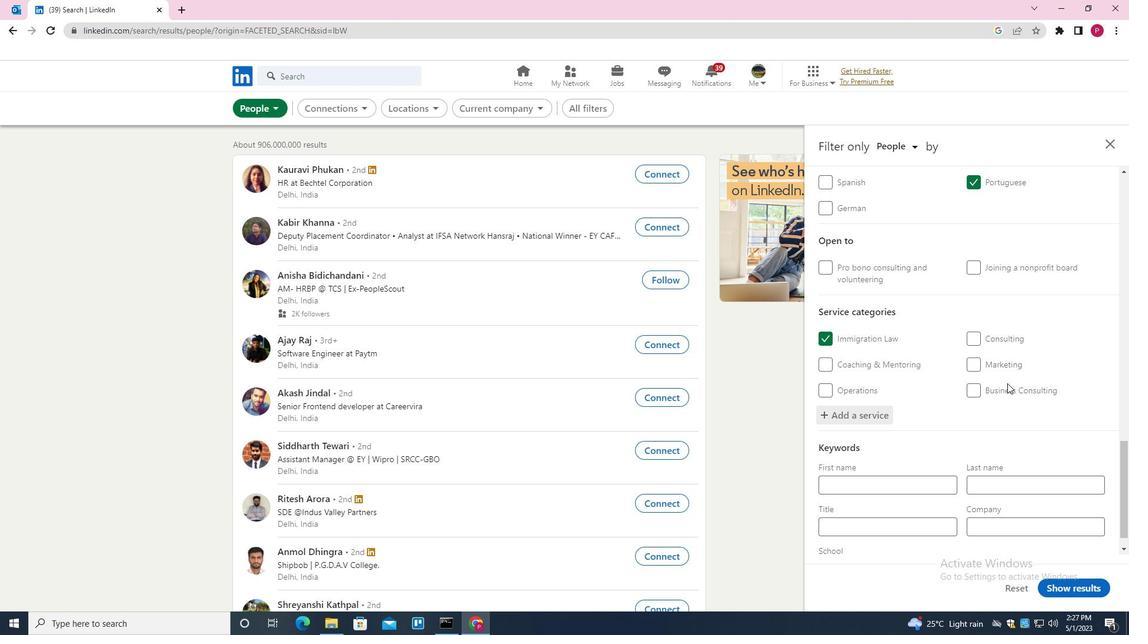 
Action: Mouse scrolled (998, 388) with delta (0, 0)
Screenshot: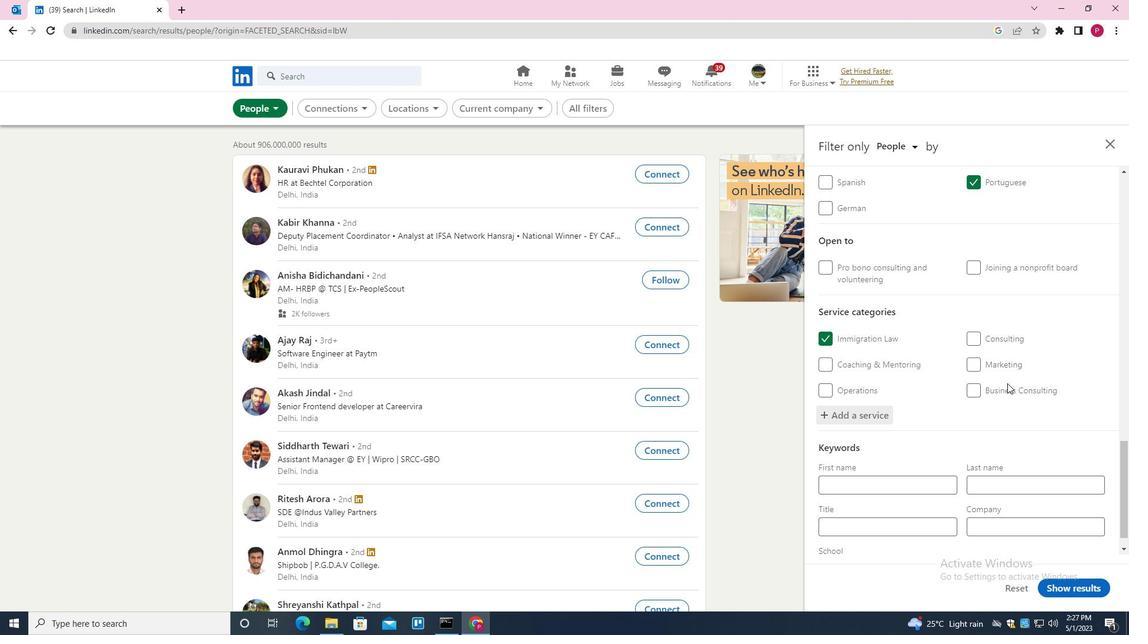 
Action: Mouse moved to (993, 399)
Screenshot: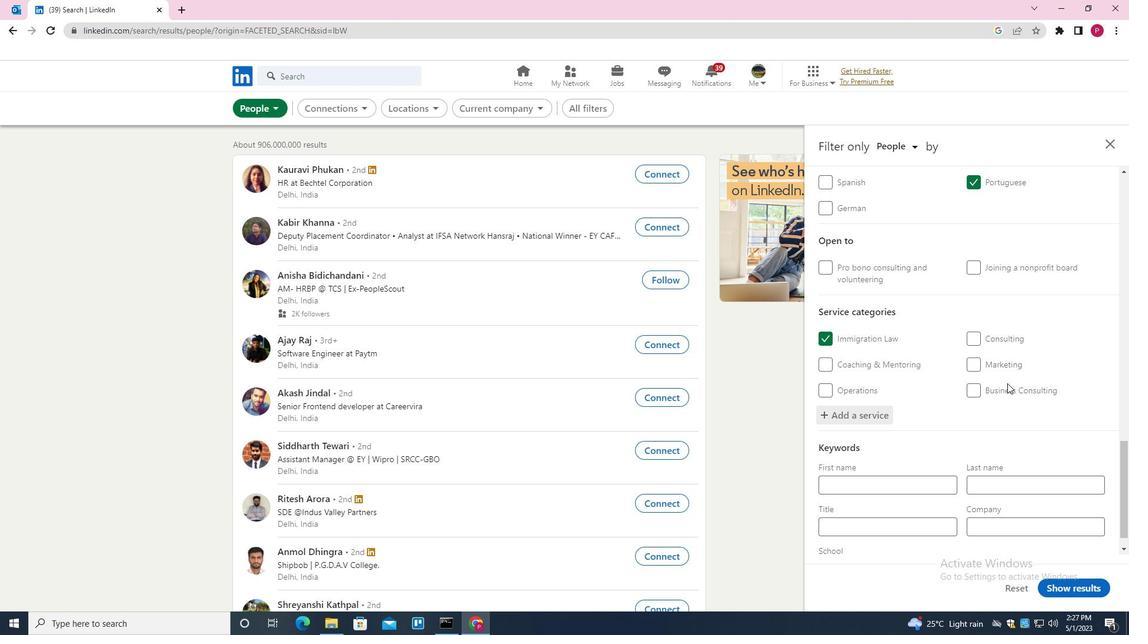 
Action: Mouse scrolled (993, 398) with delta (0, 0)
Screenshot: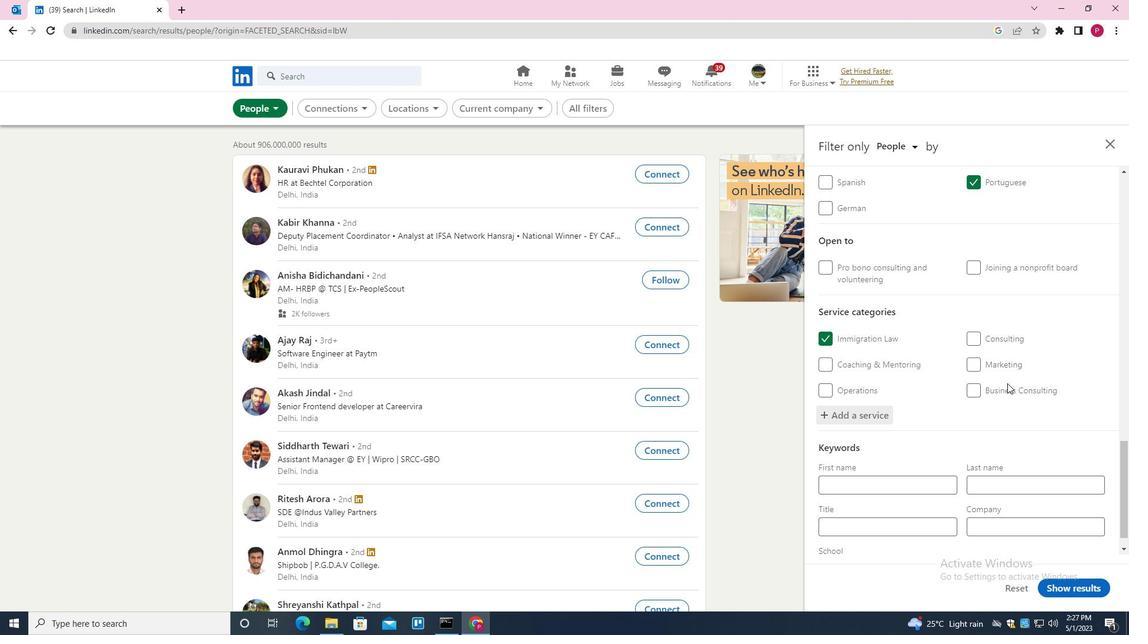 
Action: Mouse moved to (988, 425)
Screenshot: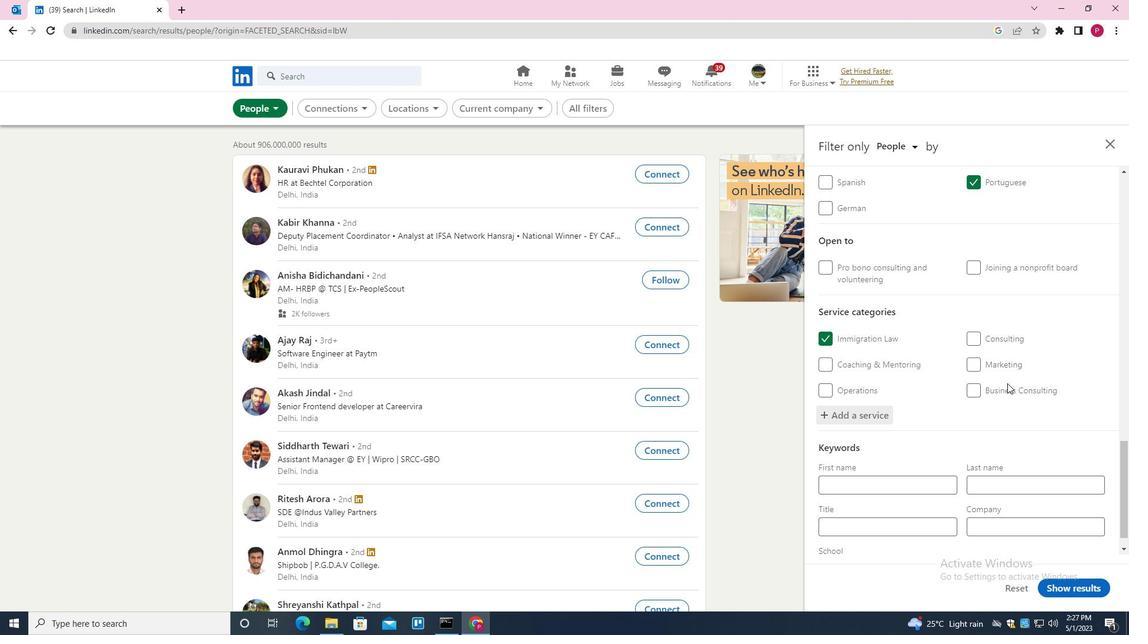 
Action: Mouse scrolled (988, 425) with delta (0, 0)
Screenshot: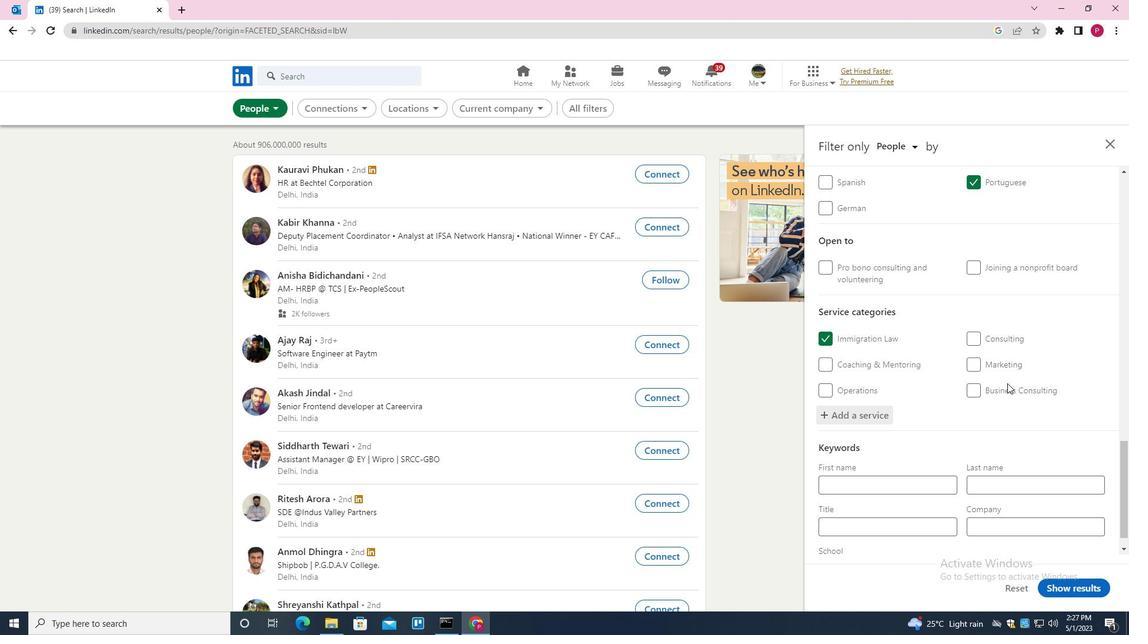 
Action: Mouse moved to (911, 496)
Screenshot: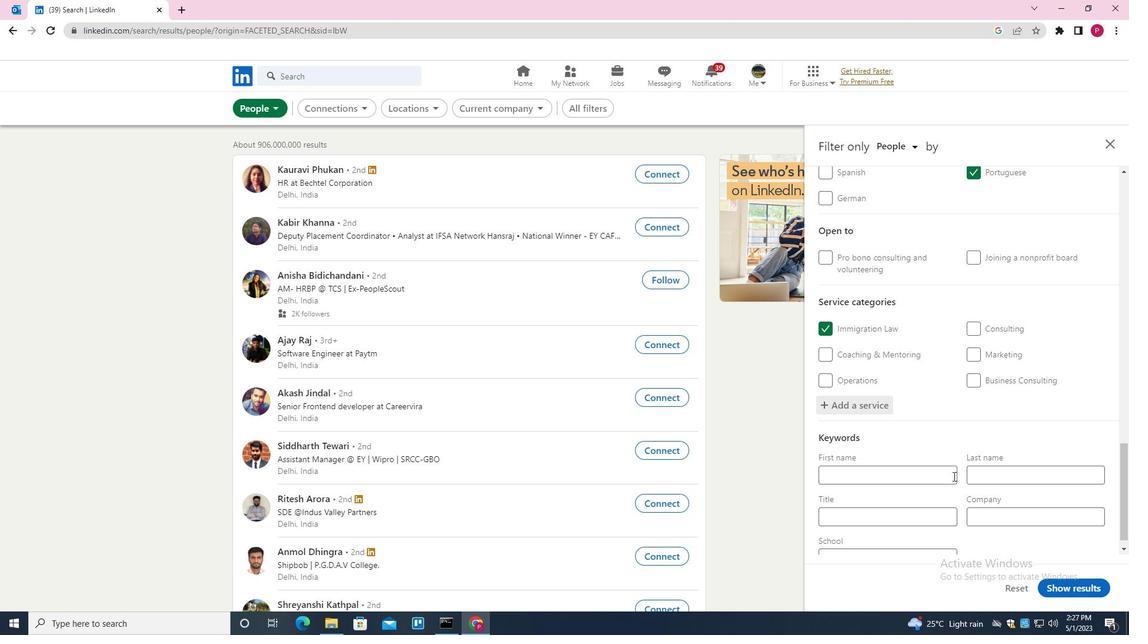 
Action: Mouse pressed left at (911, 496)
Screenshot: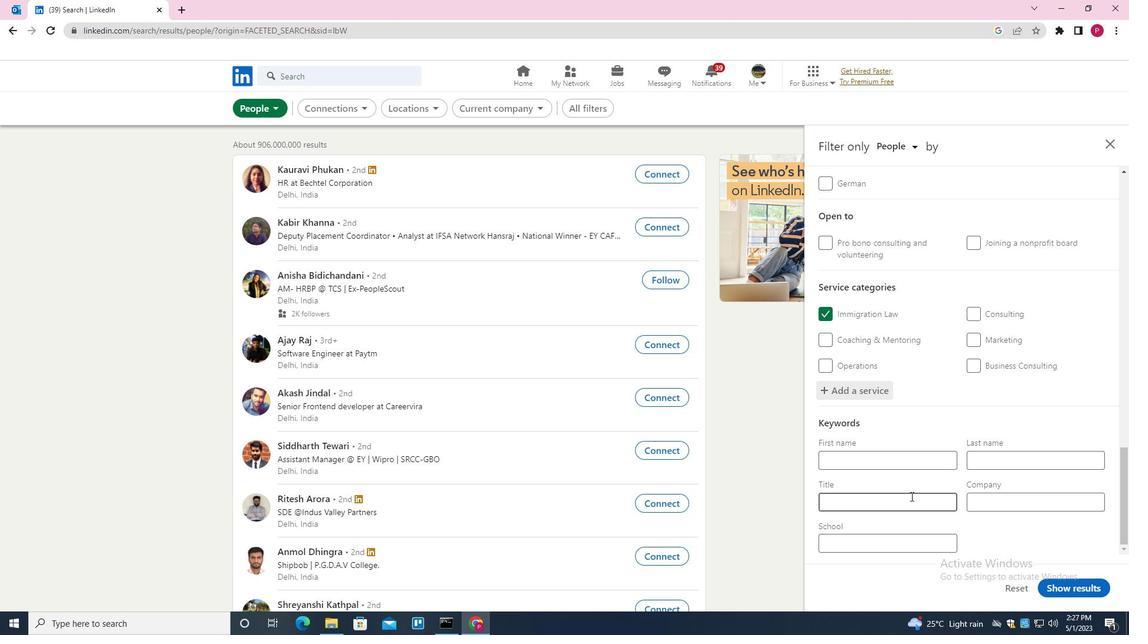 
Action: Key pressed <Key.shift>BOOKKEPER<Key.backspace><Key.backspace><Key.backspace>EPER
Screenshot: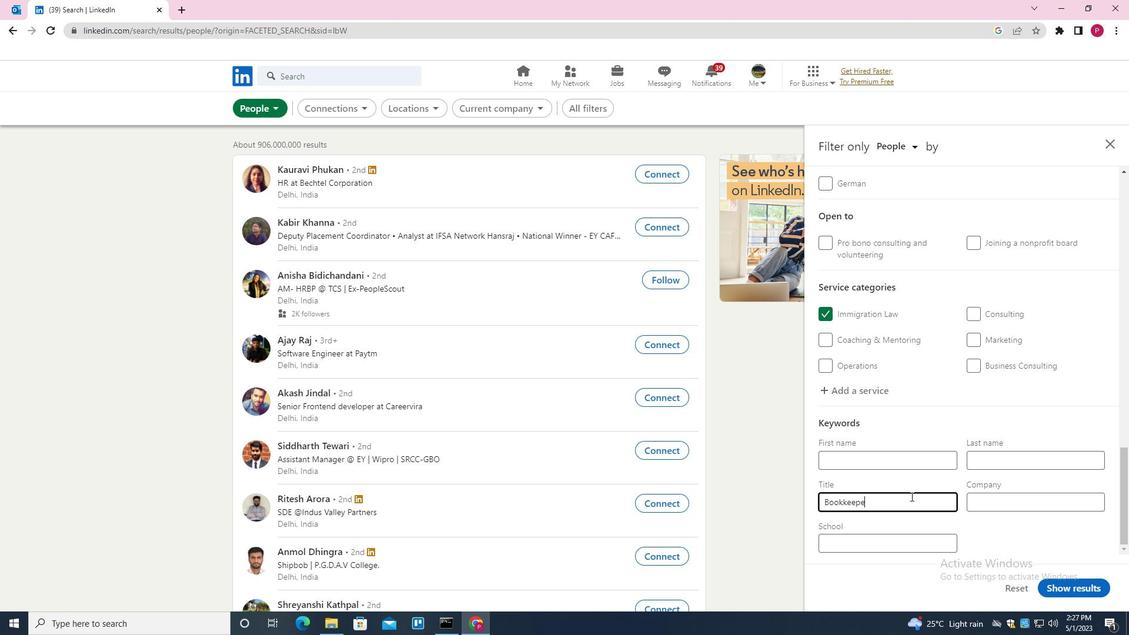 
Action: Mouse moved to (1068, 588)
Screenshot: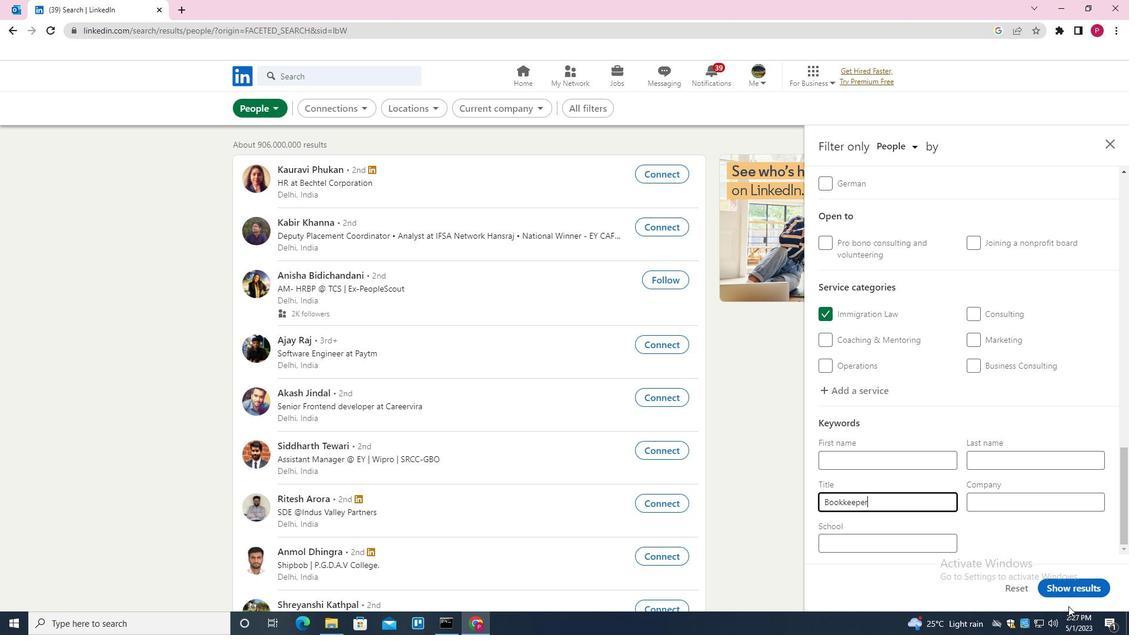 
Action: Mouse pressed left at (1068, 588)
Screenshot: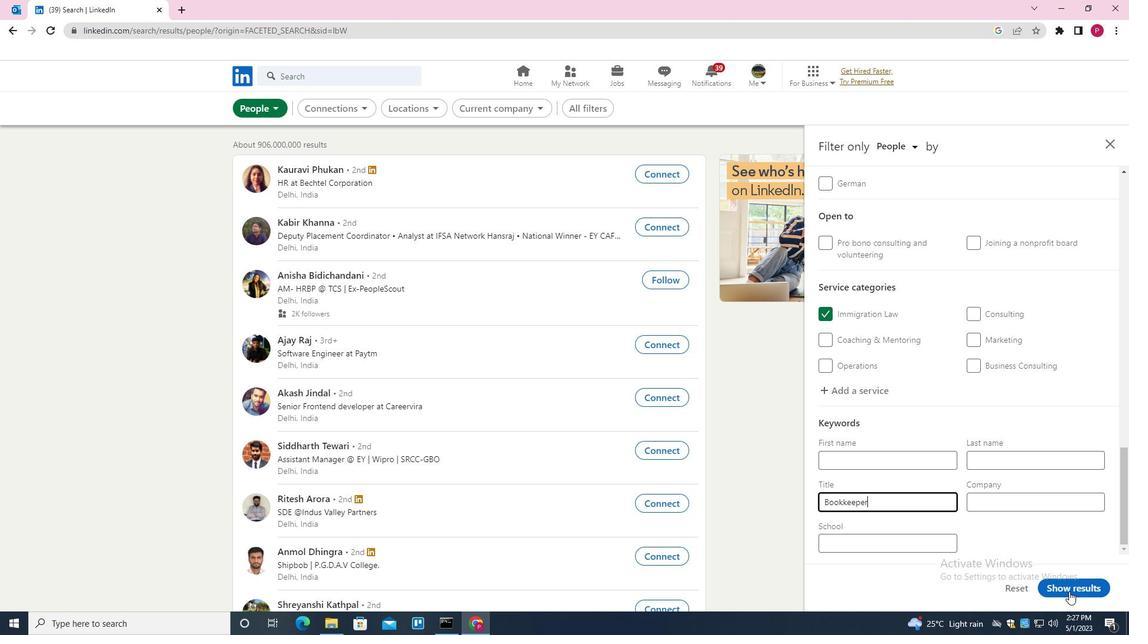 
Action: Mouse moved to (592, 305)
Screenshot: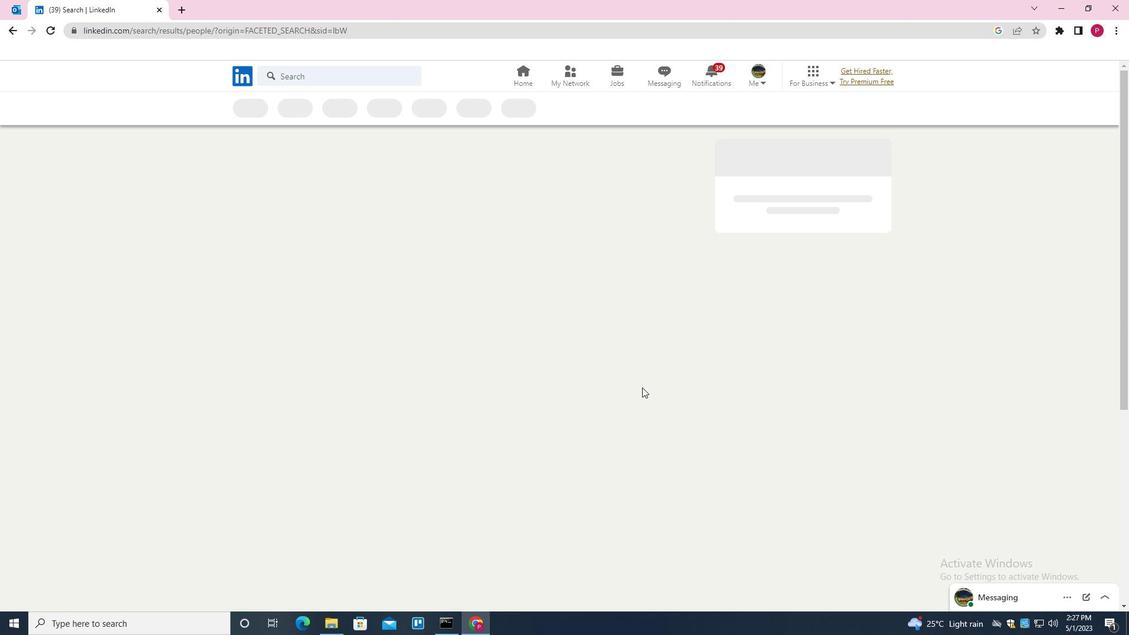 
